 Task: Add a signature Lyla King containing With heartfelt thanks and warm wishes, Lyla King to email address softage.6@softage.net and add a label Joint ventures
Action: Mouse moved to (1226, 69)
Screenshot: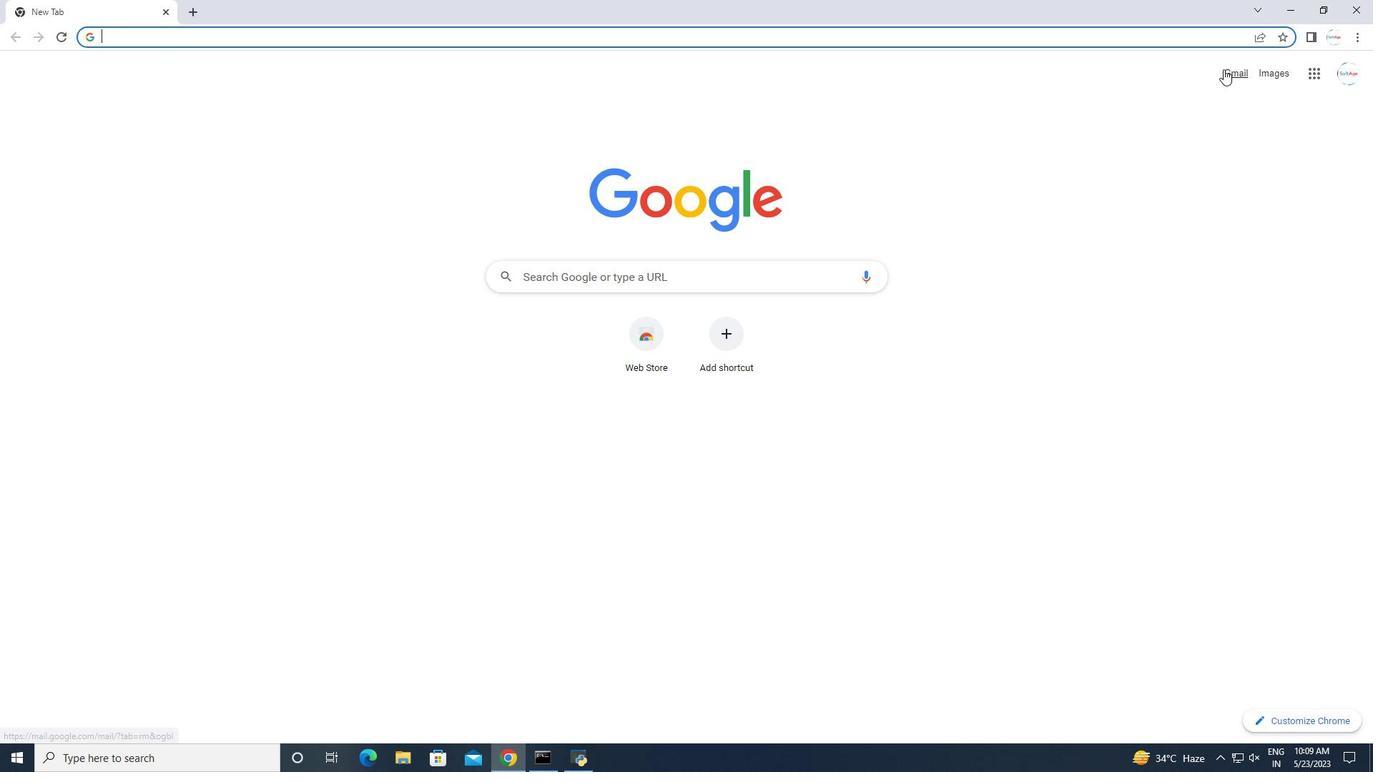 
Action: Mouse pressed left at (1226, 69)
Screenshot: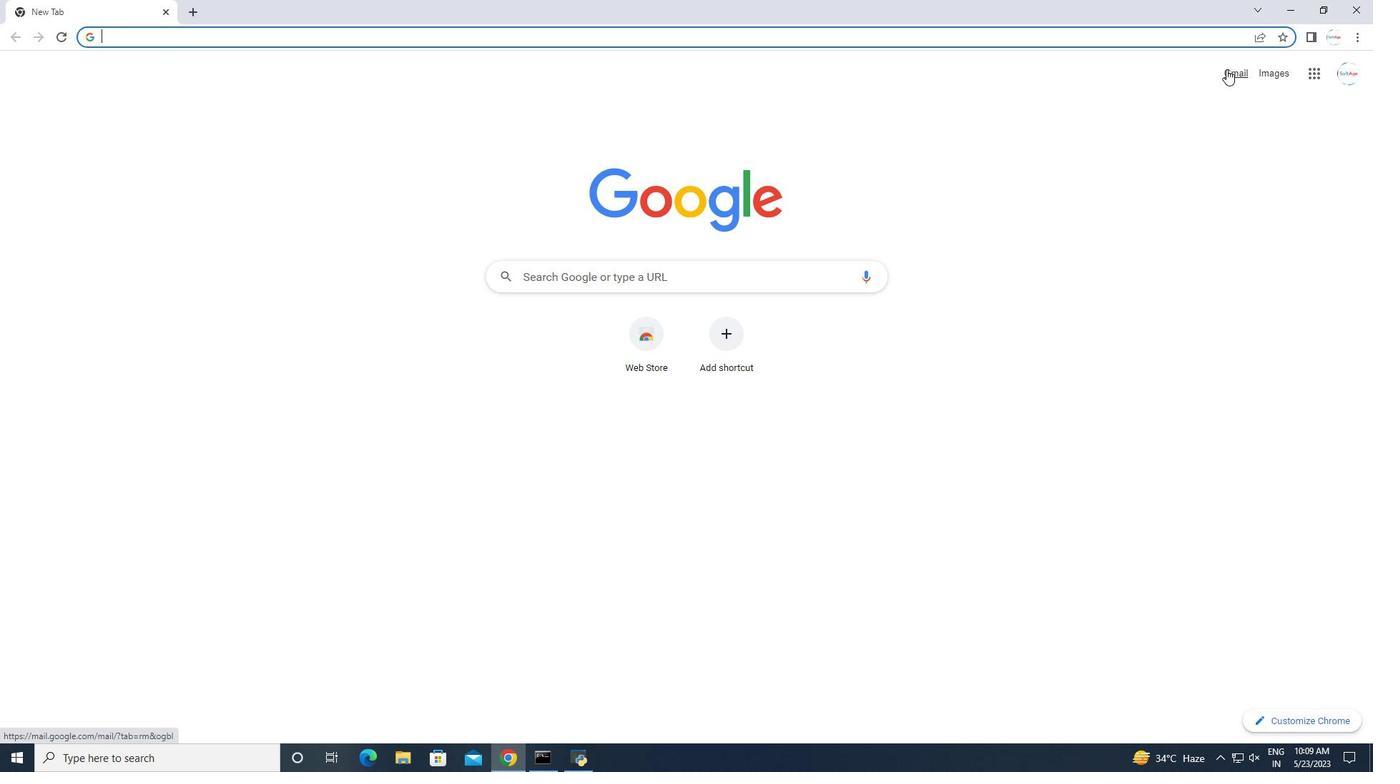 
Action: Mouse moved to (1274, 80)
Screenshot: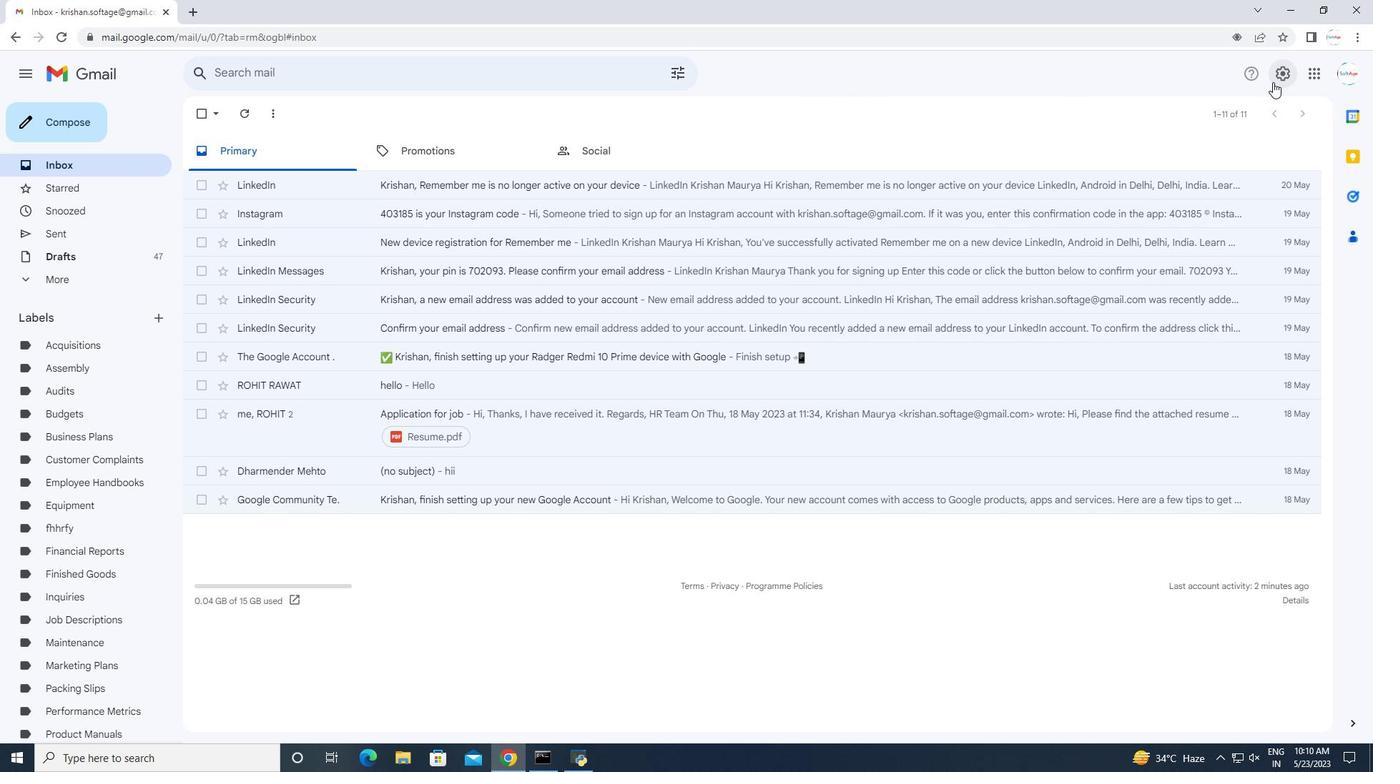 
Action: Mouse pressed left at (1274, 80)
Screenshot: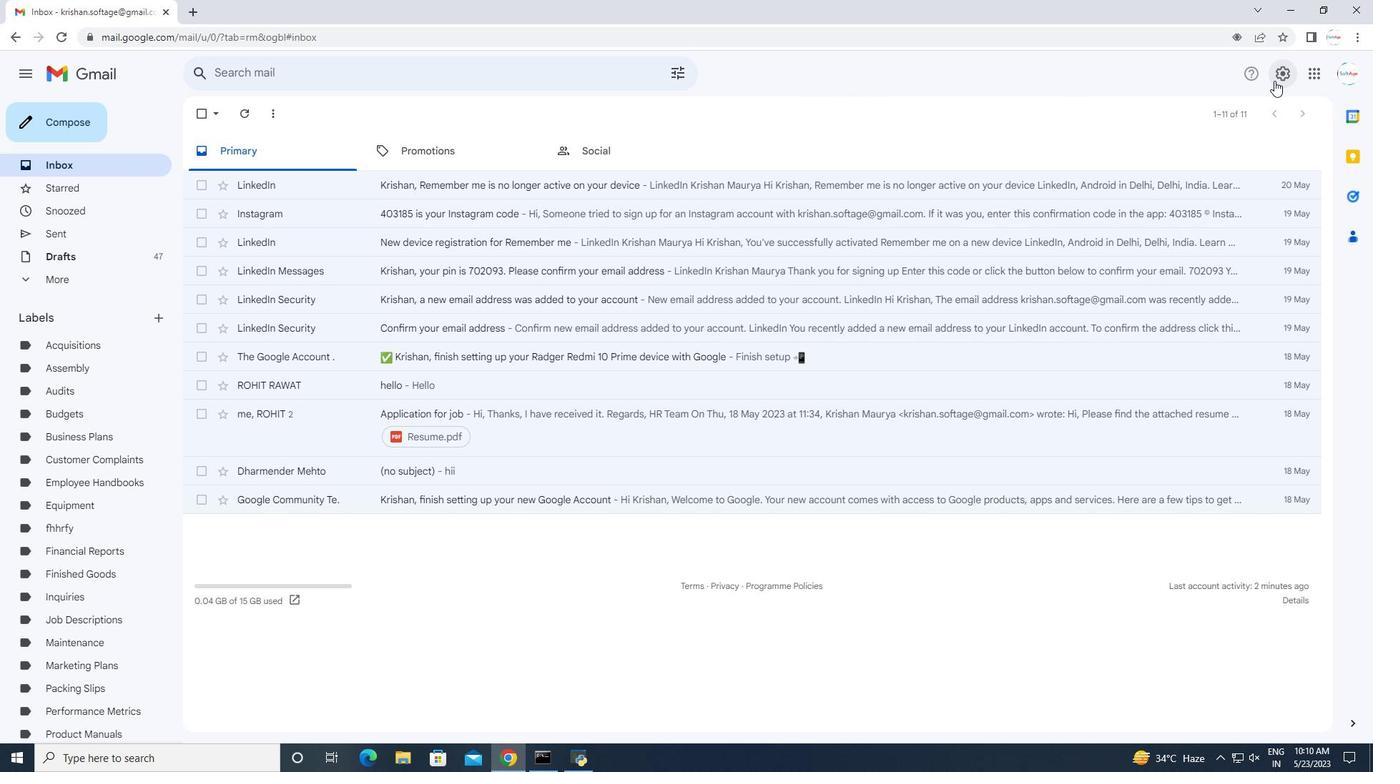 
Action: Mouse moved to (1267, 140)
Screenshot: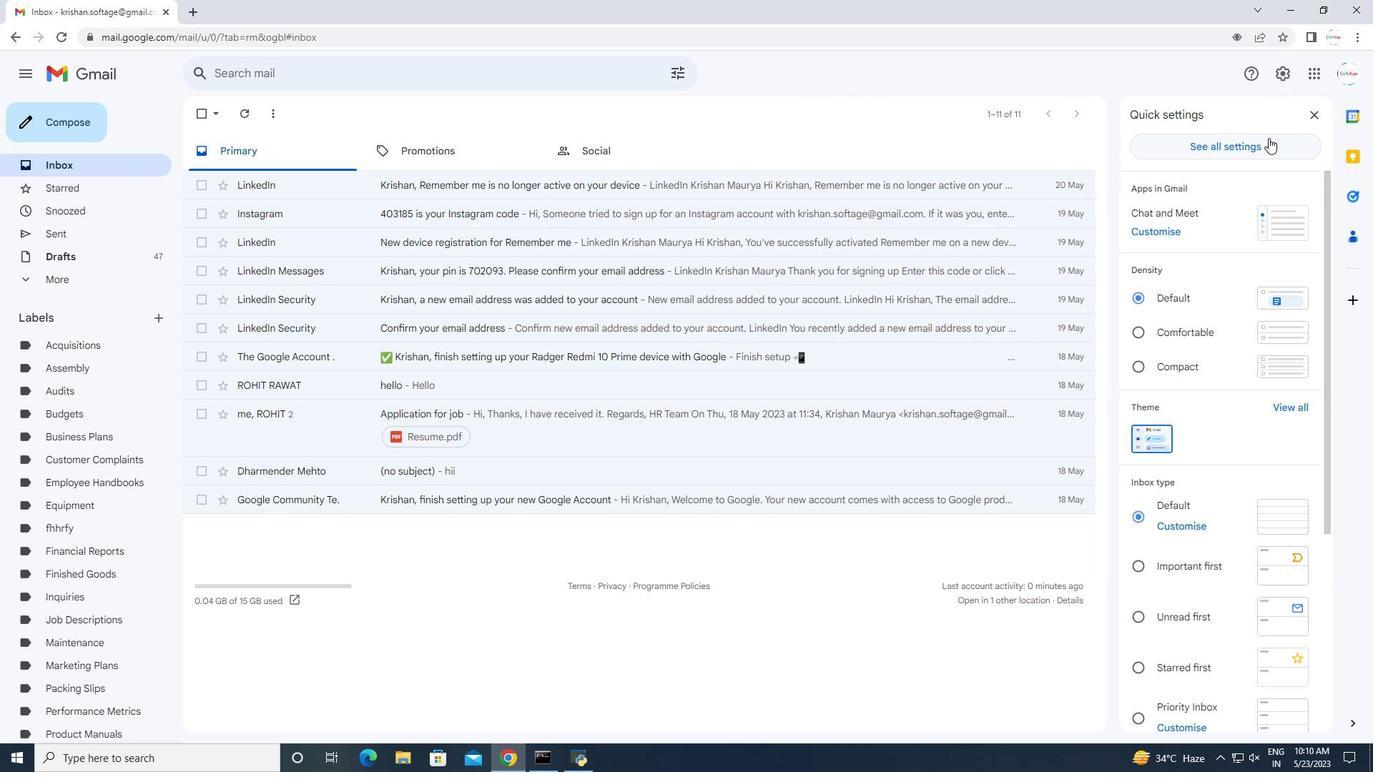 
Action: Mouse pressed left at (1267, 140)
Screenshot: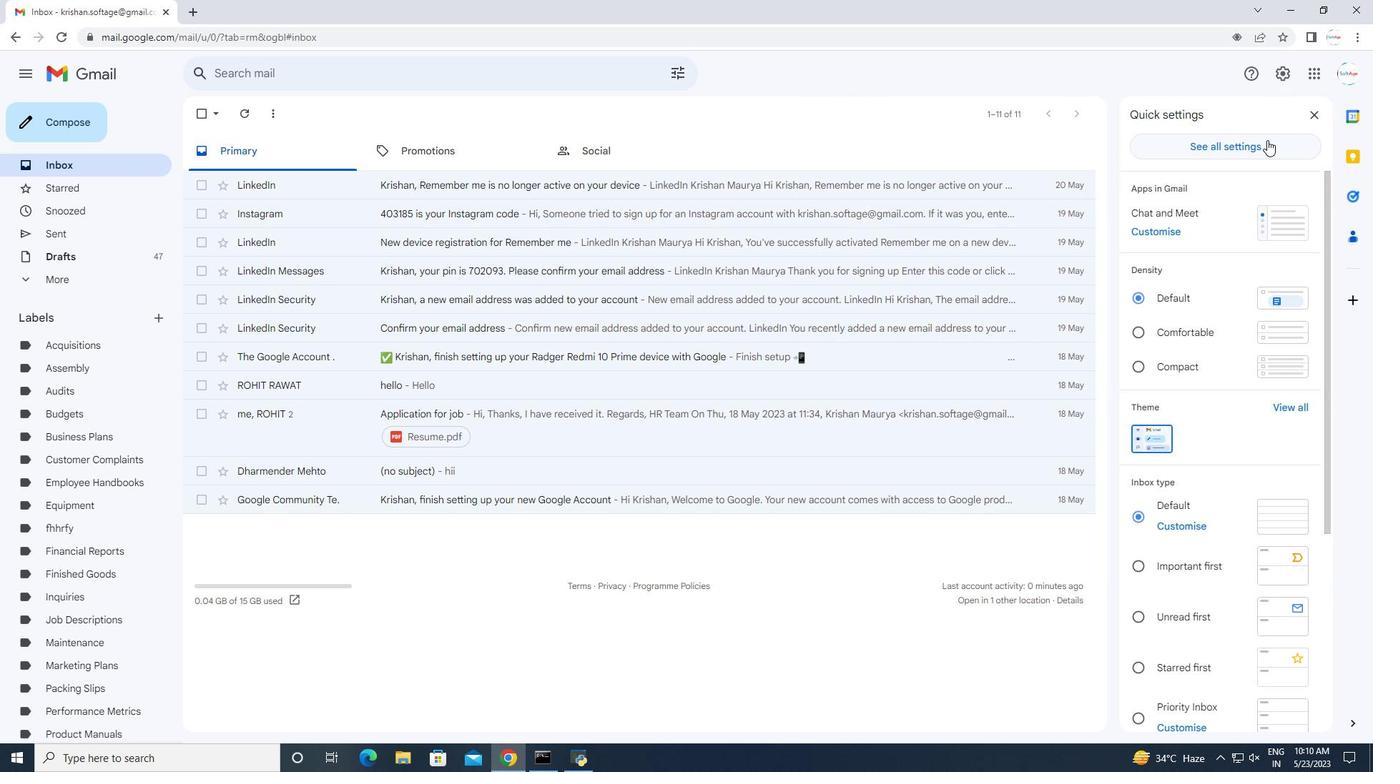 
Action: Mouse moved to (813, 273)
Screenshot: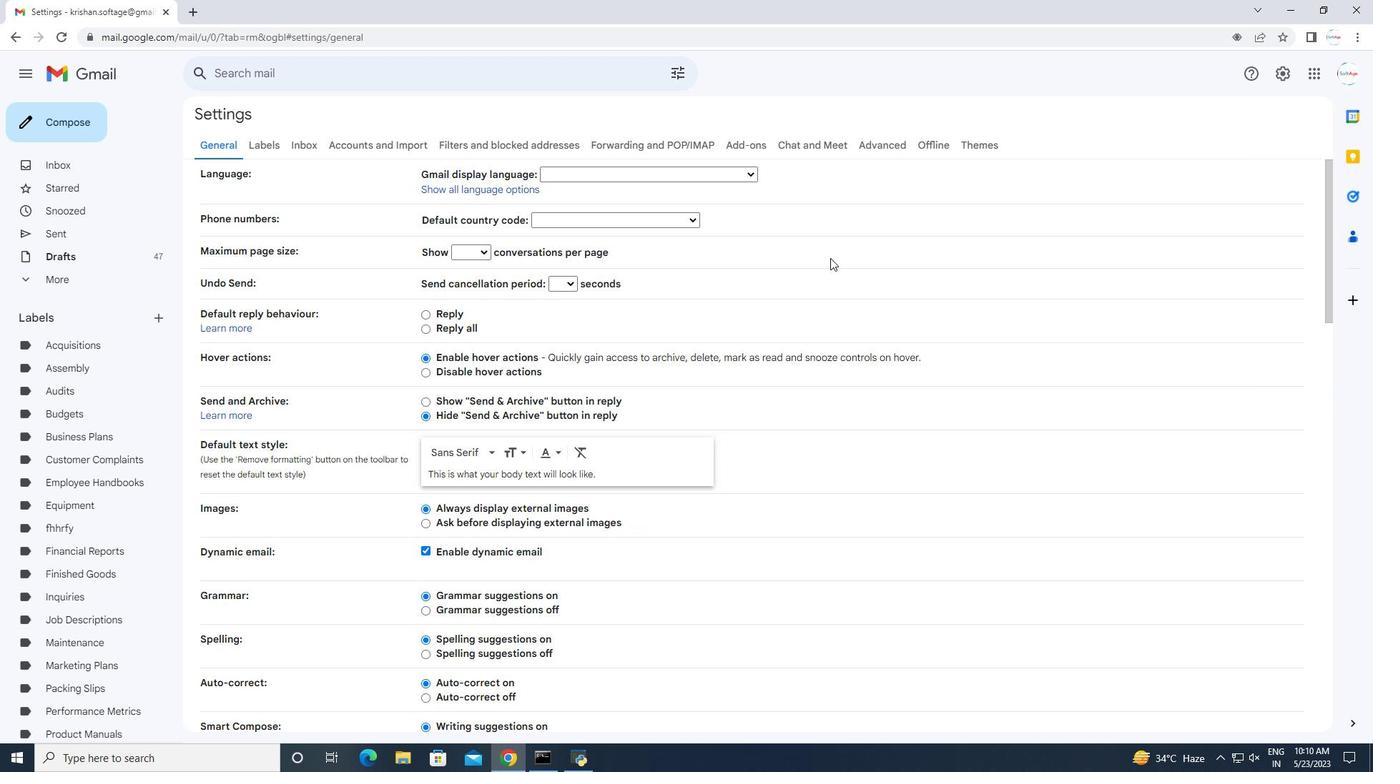 
Action: Mouse scrolled (813, 272) with delta (0, 0)
Screenshot: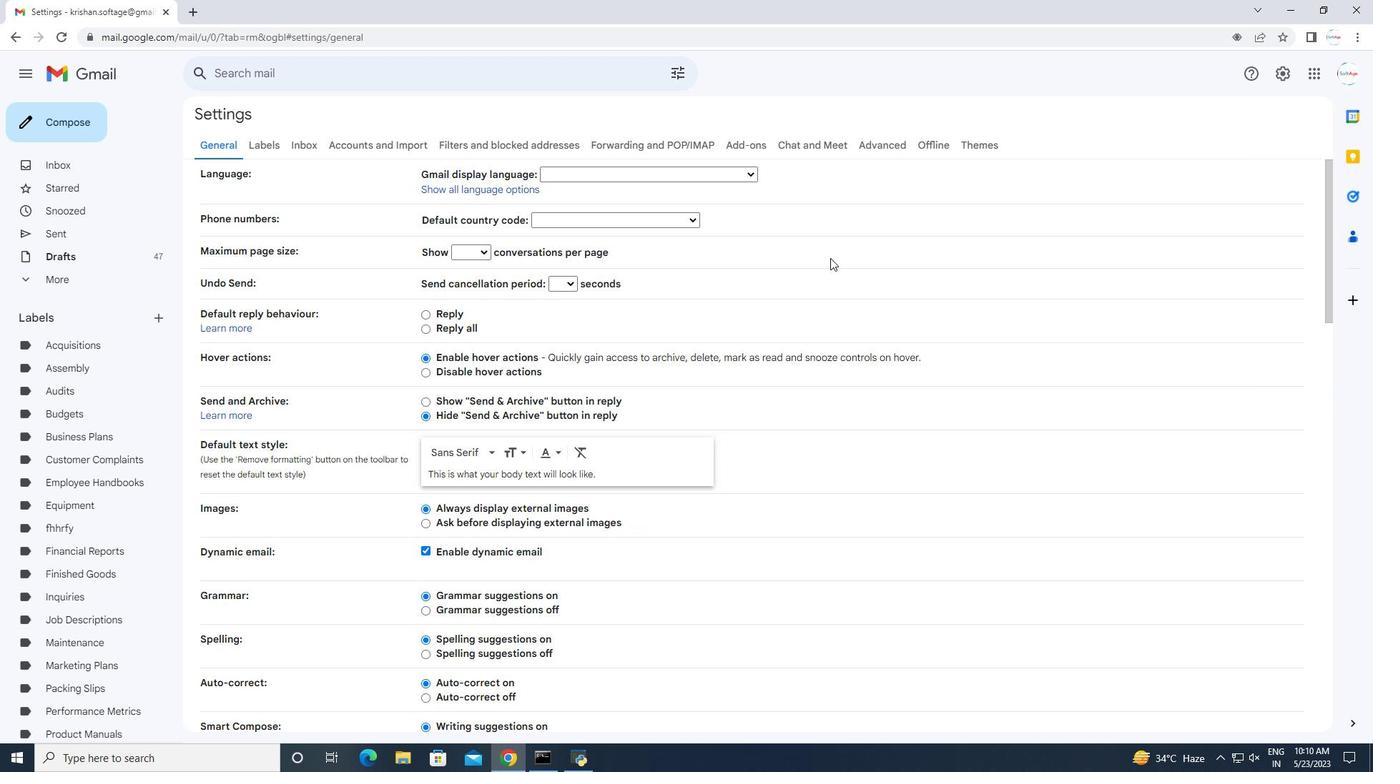 
Action: Mouse moved to (810, 276)
Screenshot: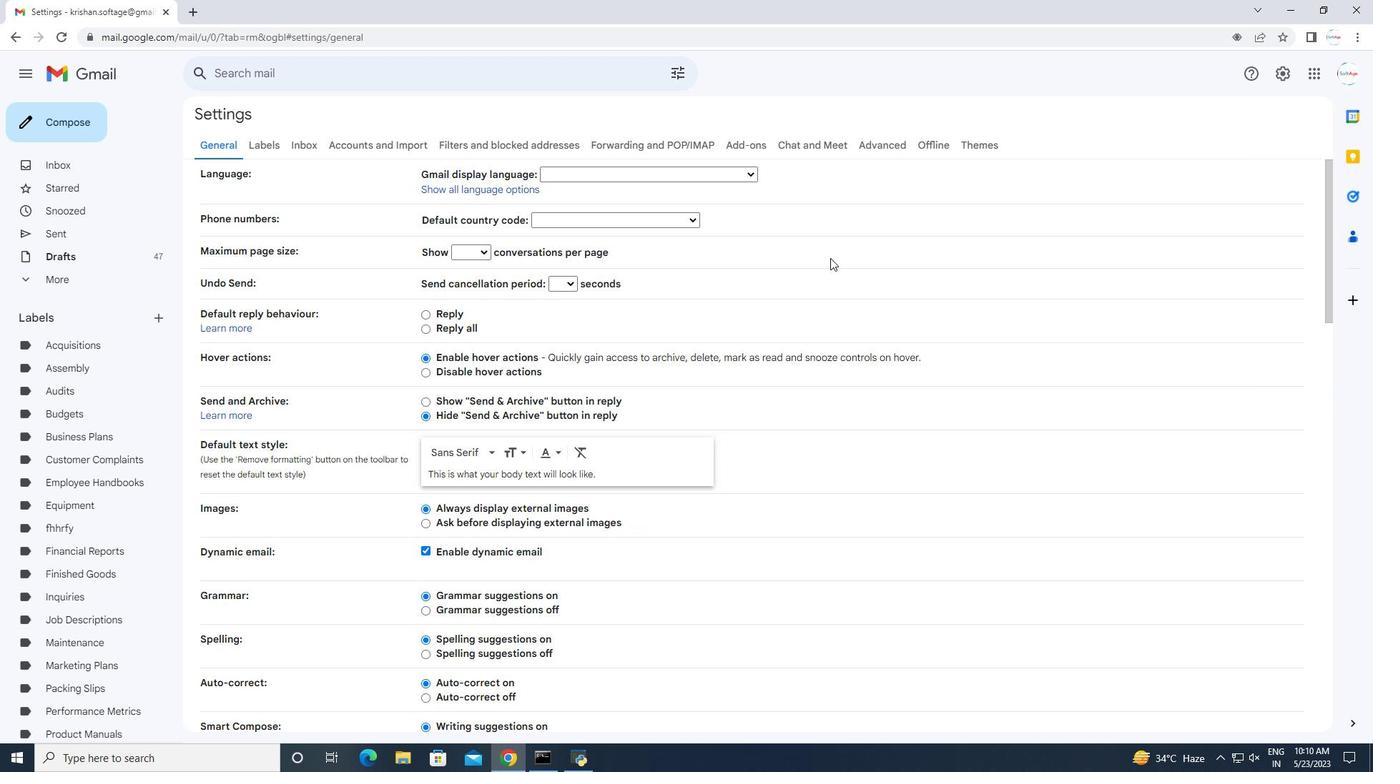 
Action: Mouse scrolled (810, 276) with delta (0, 0)
Screenshot: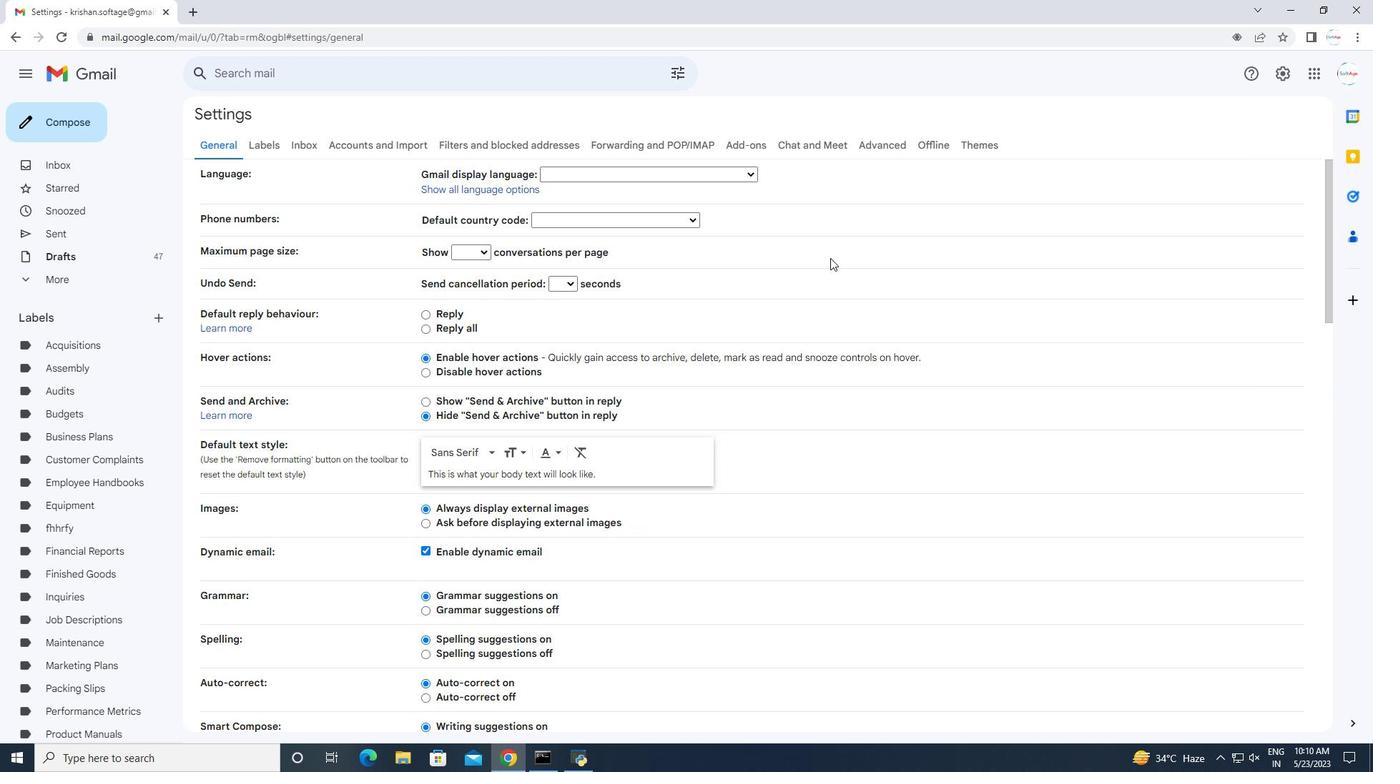 
Action: Mouse moved to (809, 278)
Screenshot: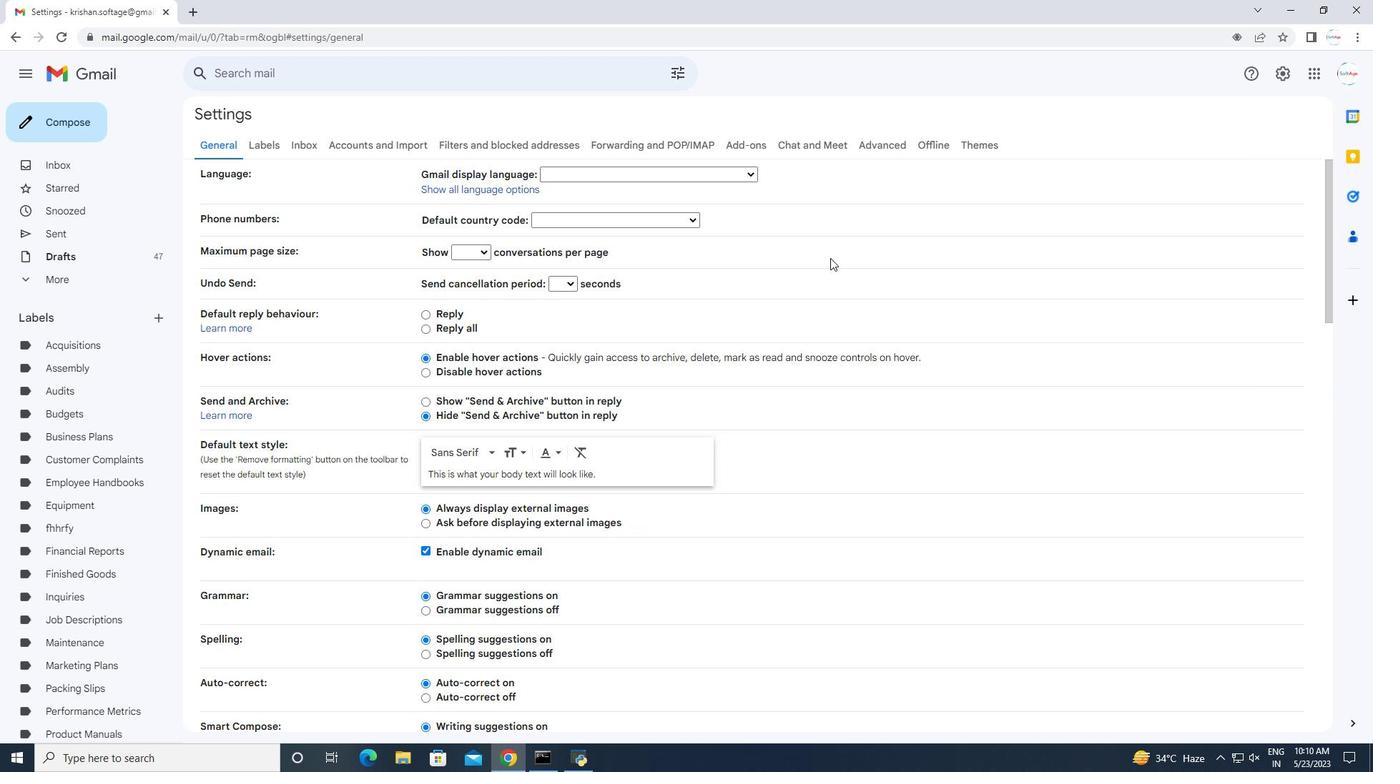 
Action: Mouse scrolled (809, 277) with delta (0, 0)
Screenshot: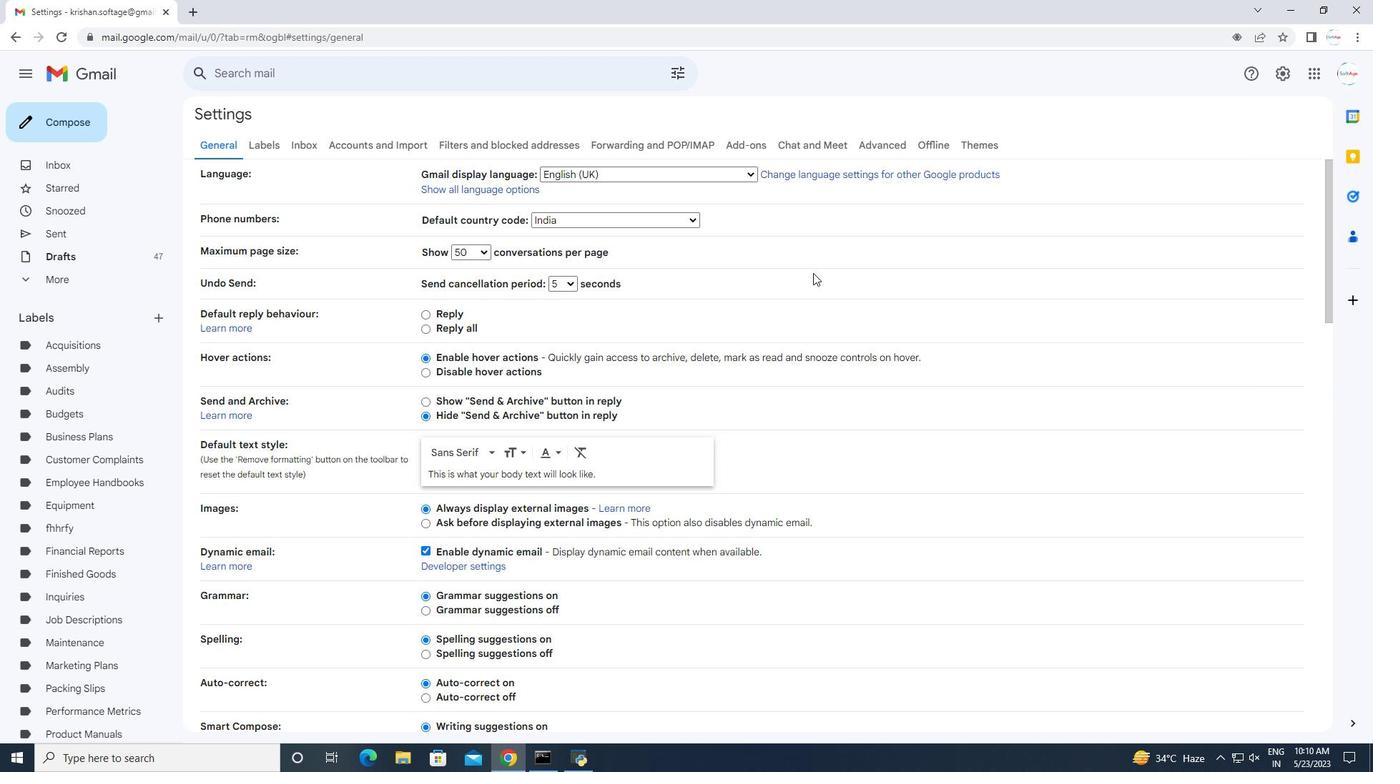 
Action: Mouse scrolled (809, 277) with delta (0, 0)
Screenshot: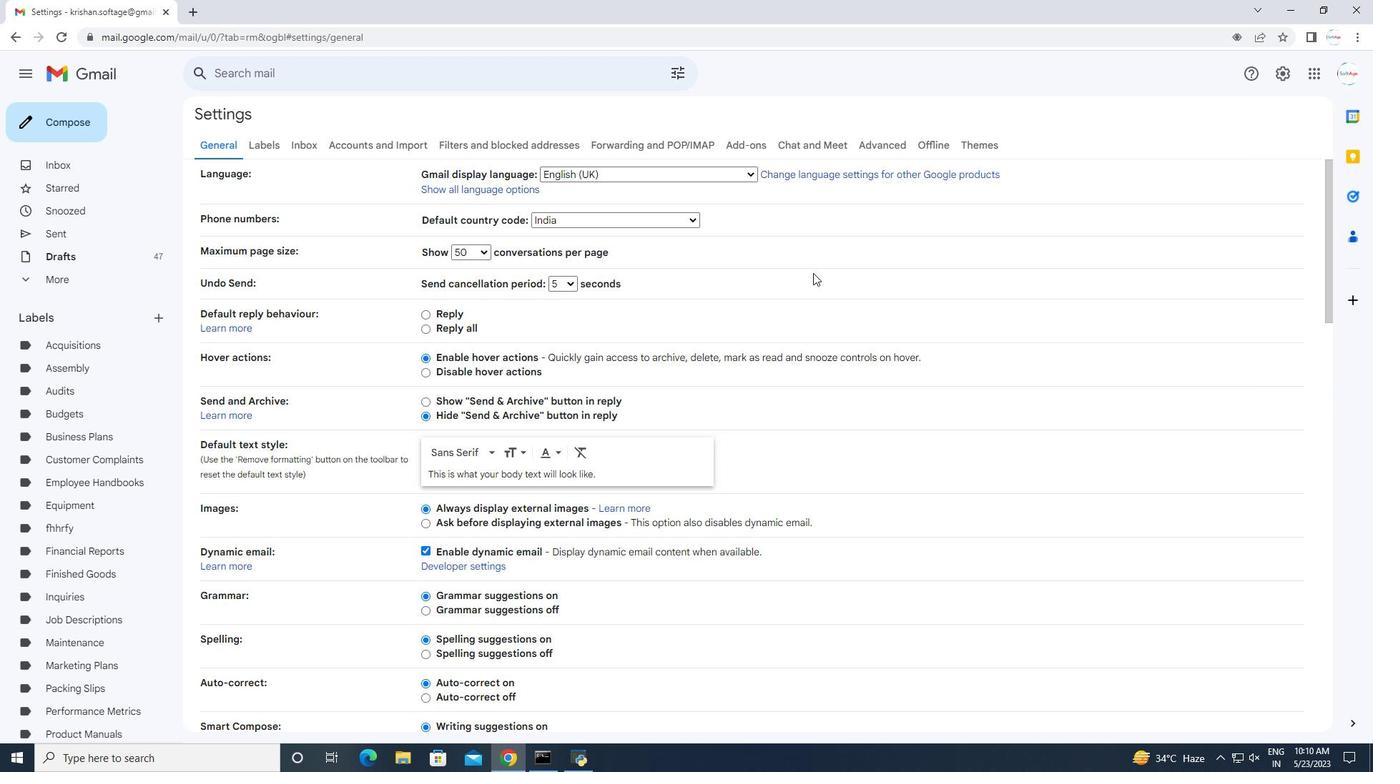 
Action: Mouse scrolled (809, 277) with delta (0, 0)
Screenshot: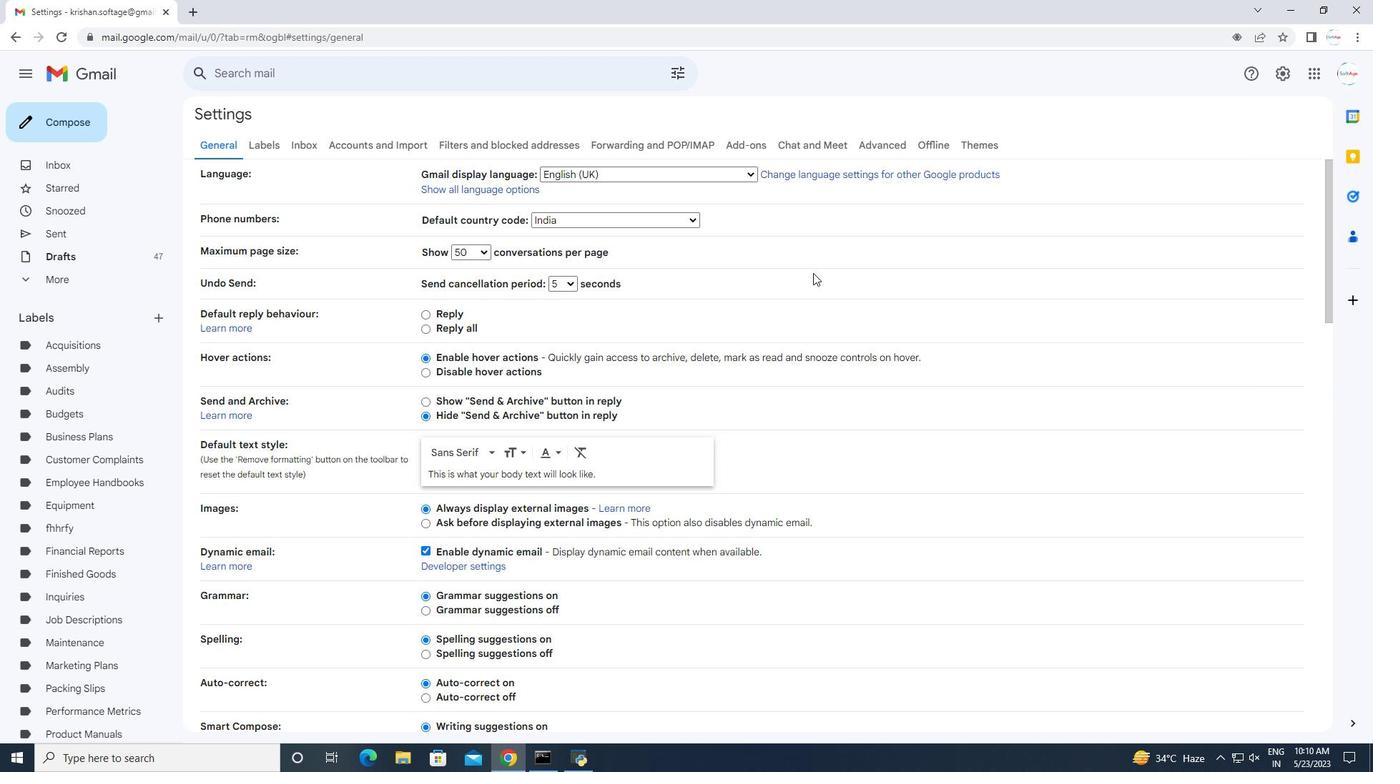 
Action: Mouse scrolled (809, 277) with delta (0, 0)
Screenshot: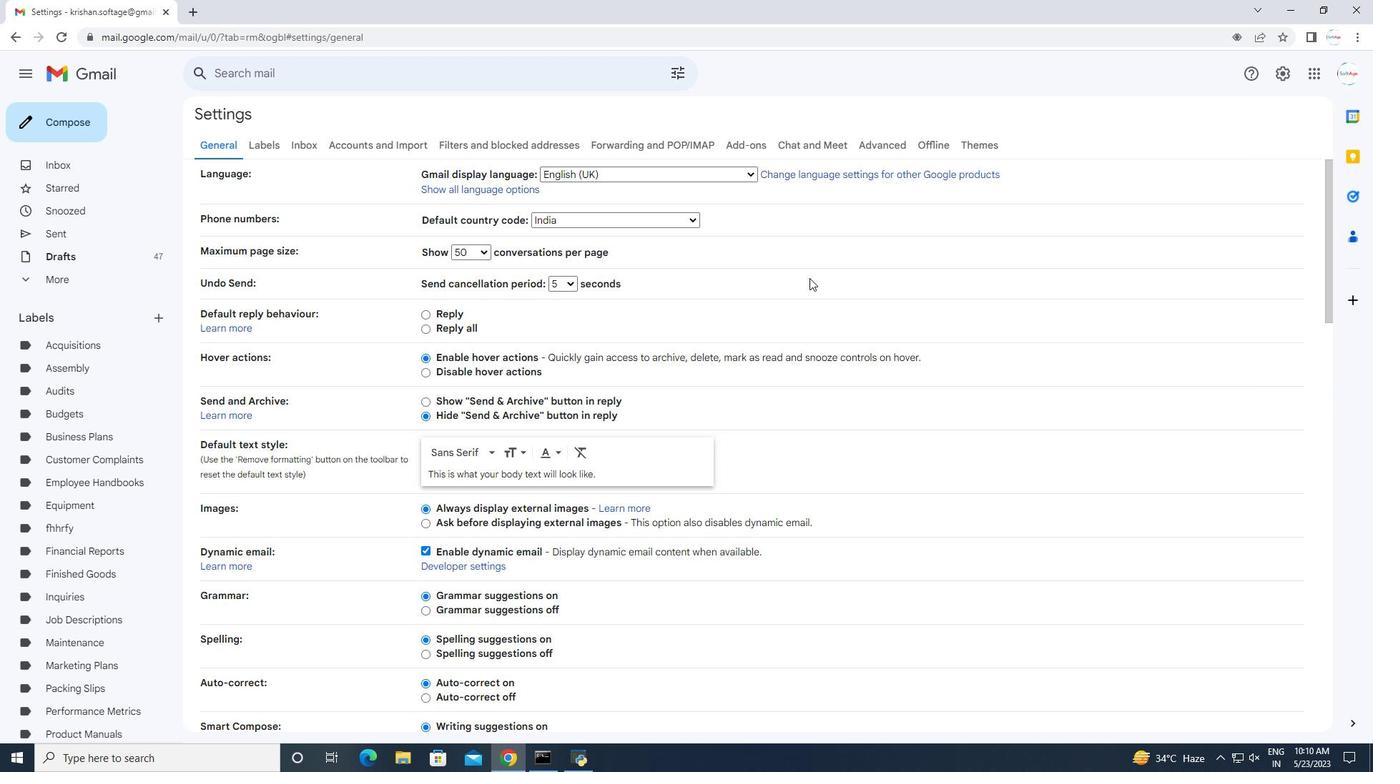 
Action: Mouse scrolled (809, 277) with delta (0, 0)
Screenshot: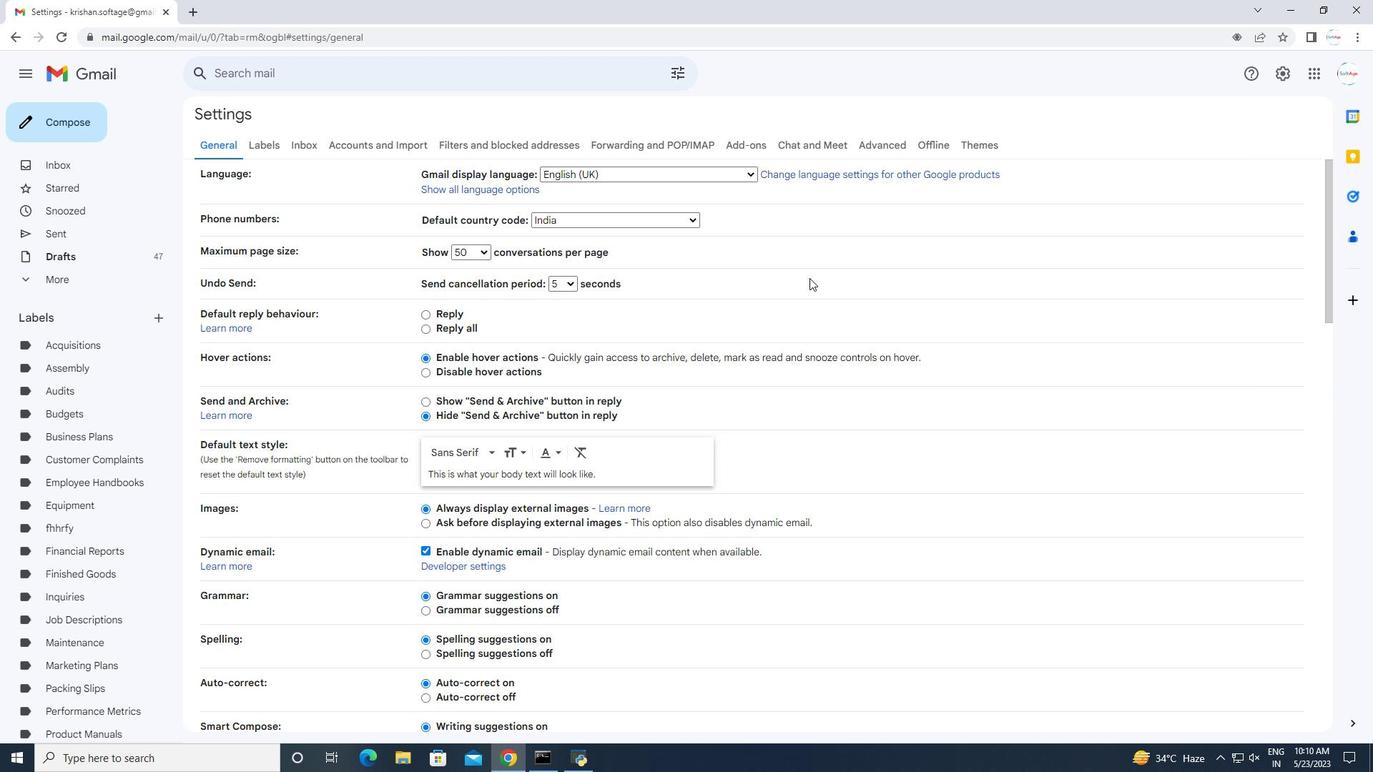 
Action: Mouse scrolled (809, 277) with delta (0, 0)
Screenshot: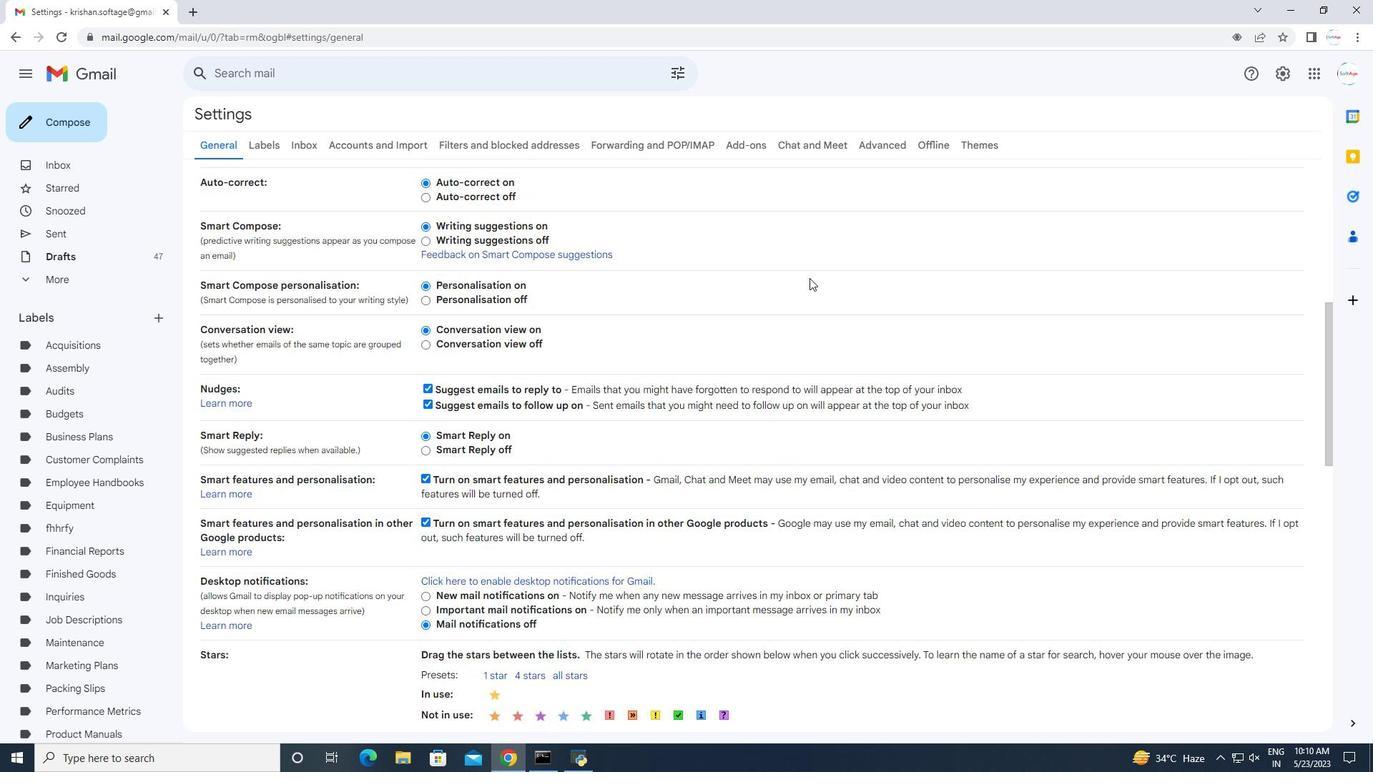 
Action: Mouse scrolled (809, 277) with delta (0, 0)
Screenshot: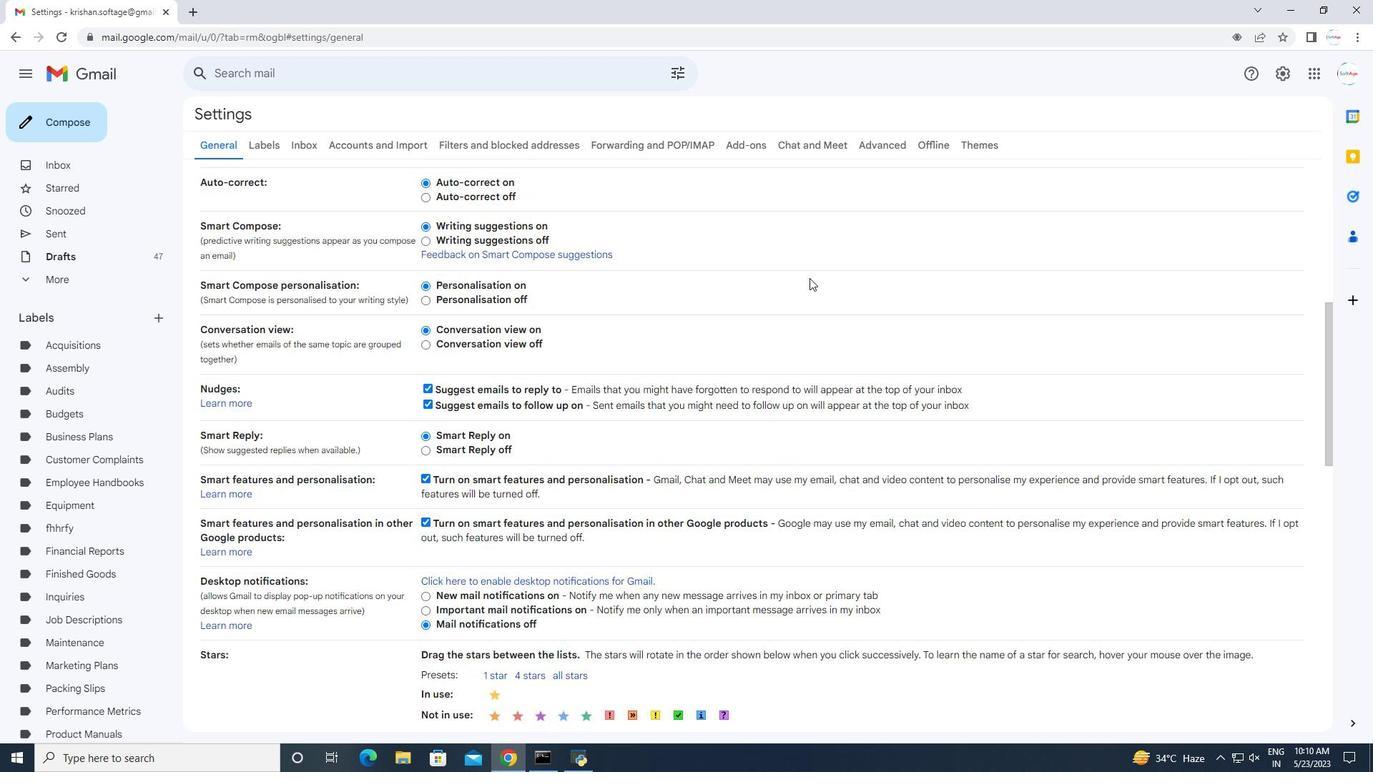 
Action: Mouse scrolled (809, 277) with delta (0, 0)
Screenshot: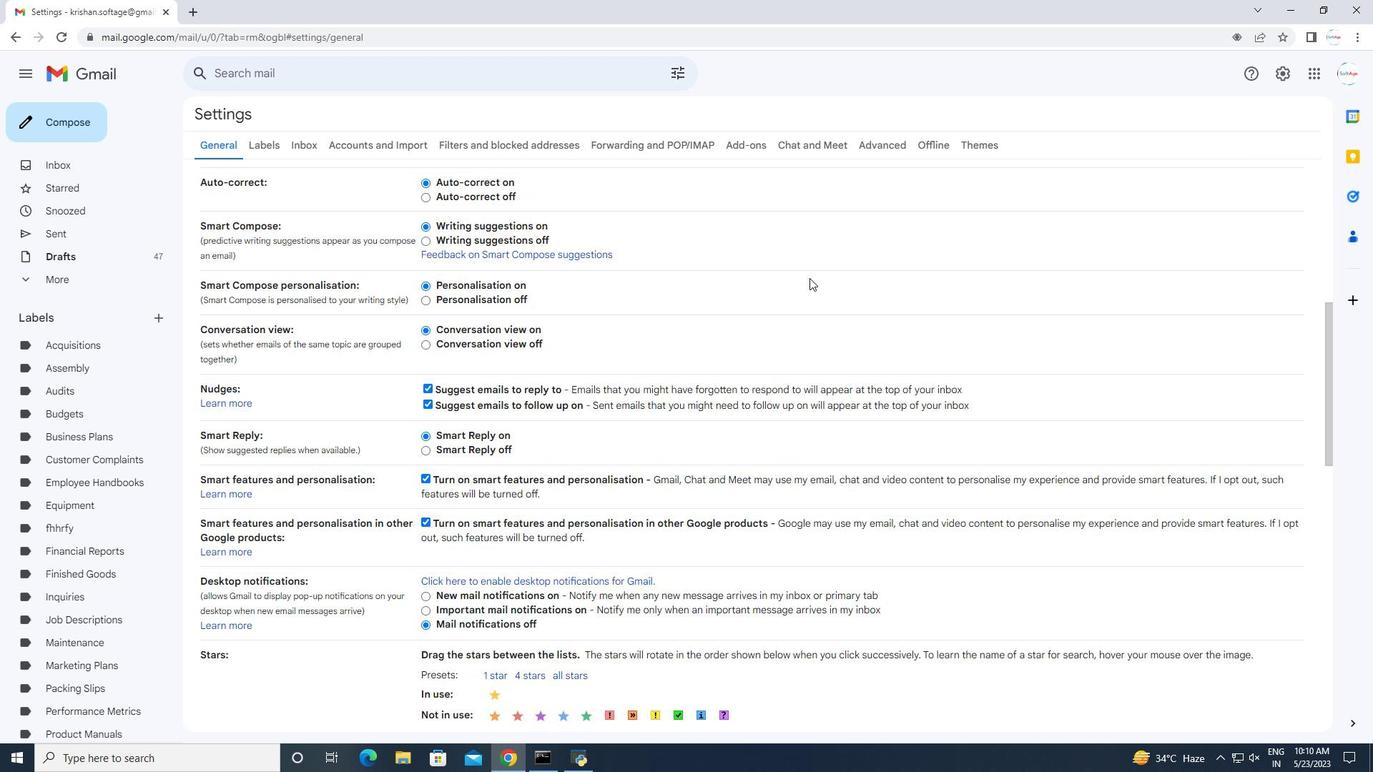 
Action: Mouse scrolled (809, 277) with delta (0, 0)
Screenshot: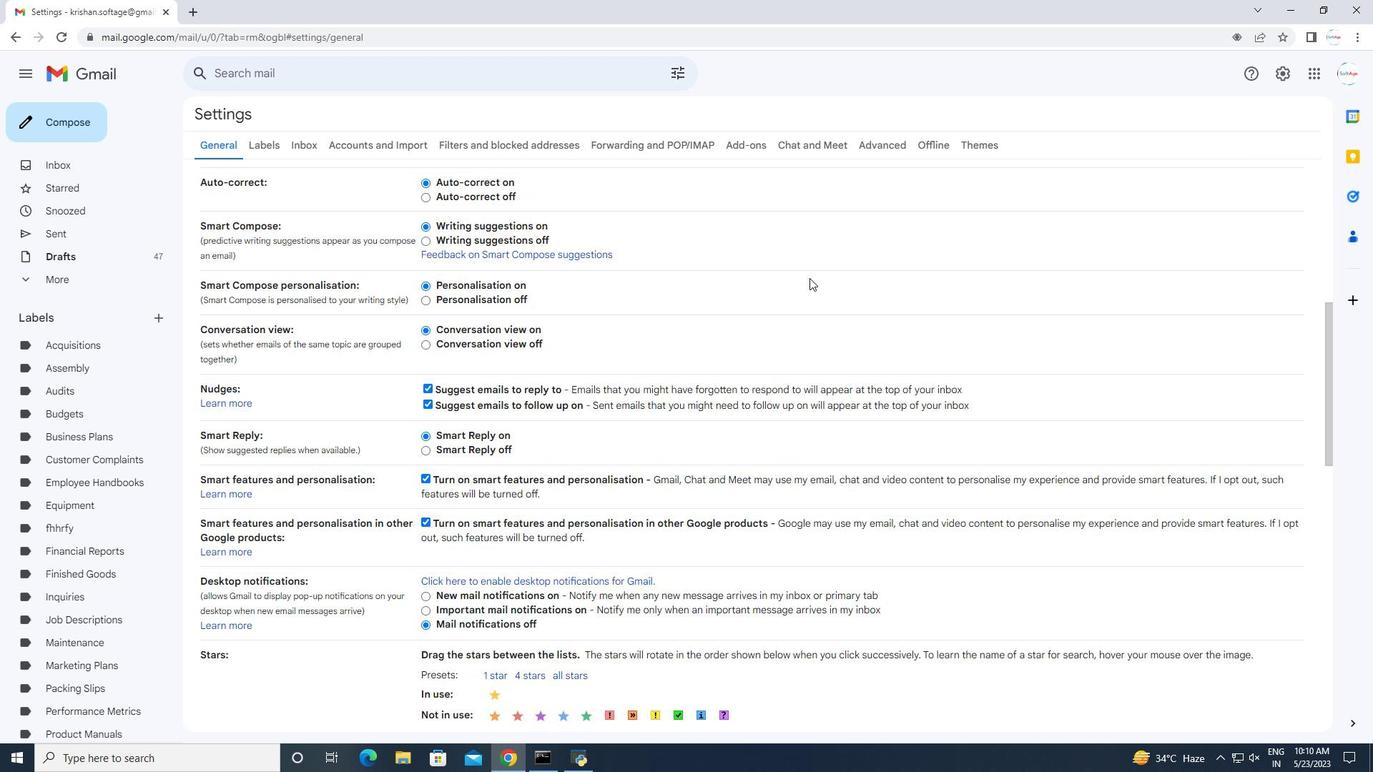 
Action: Mouse scrolled (809, 277) with delta (0, 0)
Screenshot: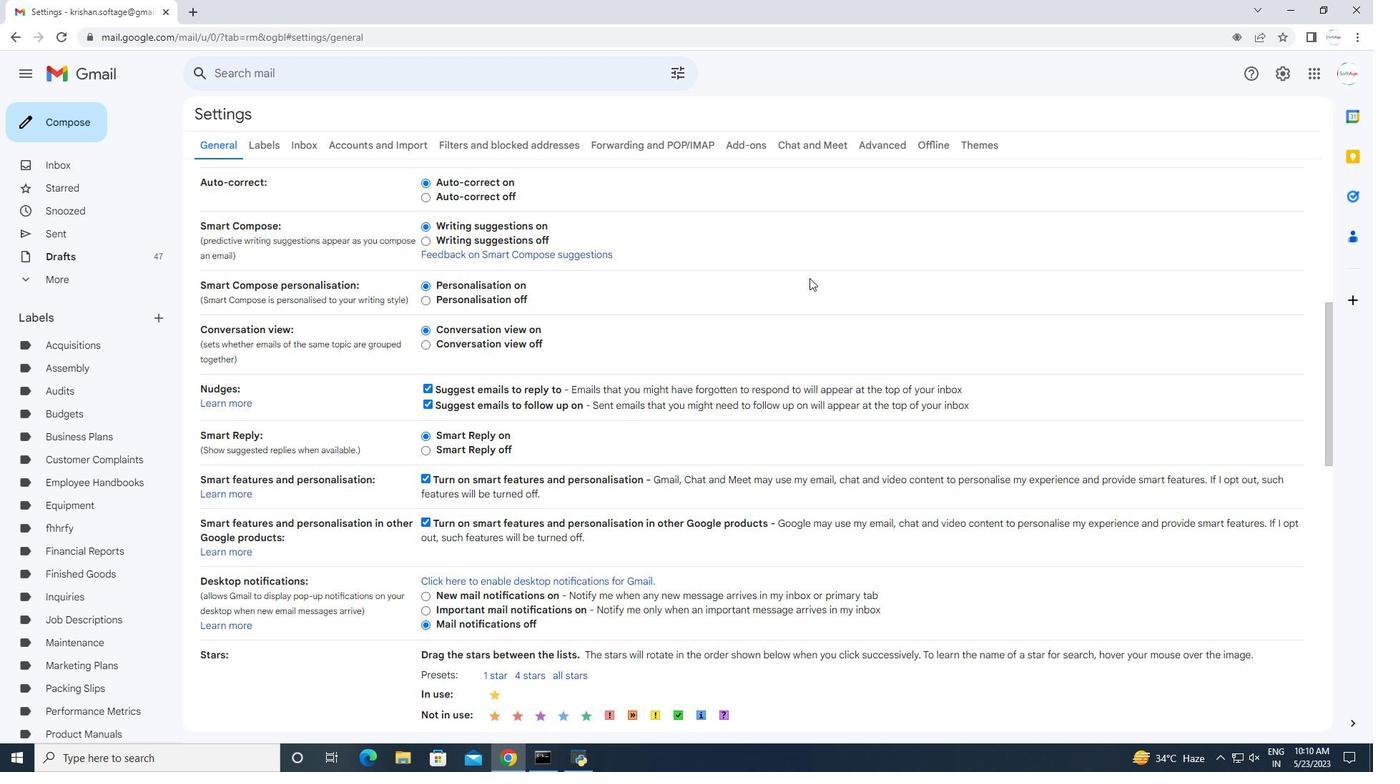 
Action: Mouse scrolled (809, 278) with delta (0, 0)
Screenshot: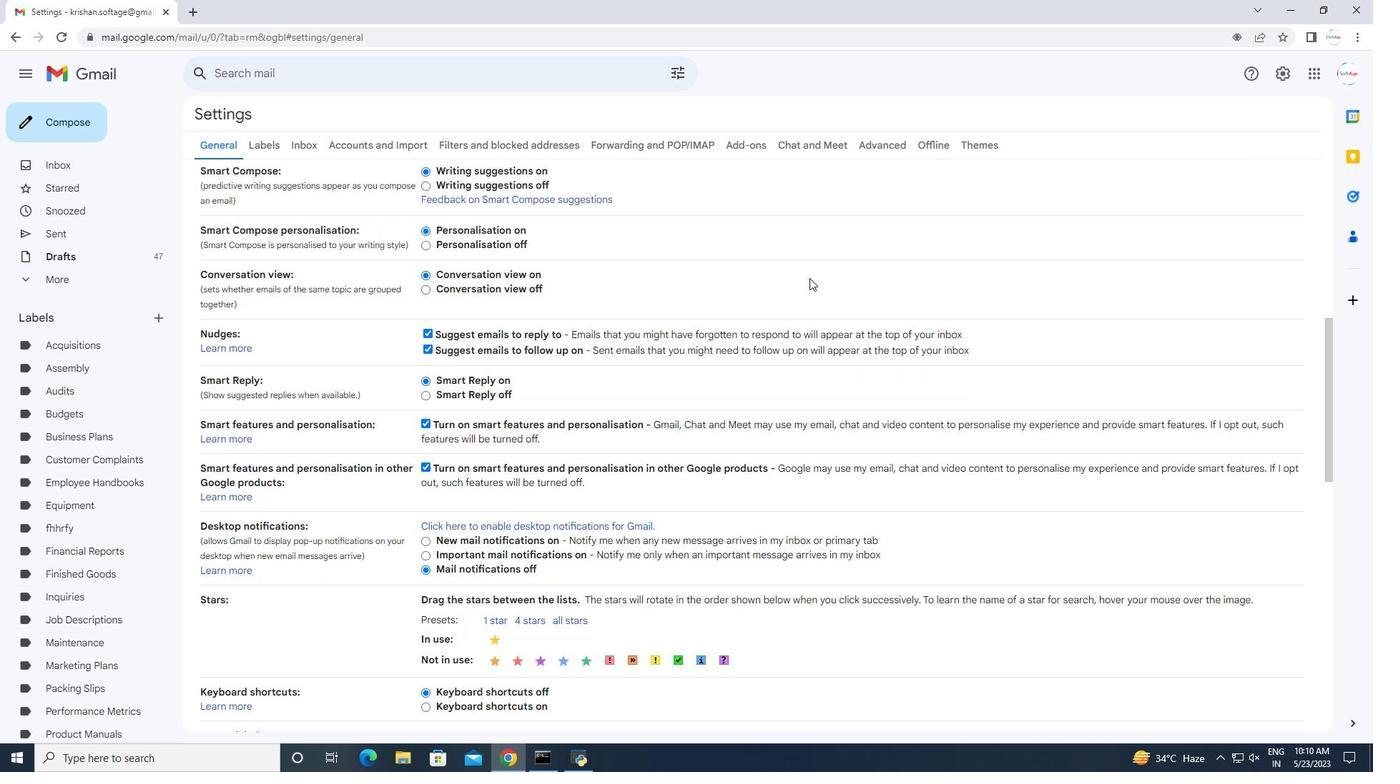 
Action: Mouse moved to (809, 279)
Screenshot: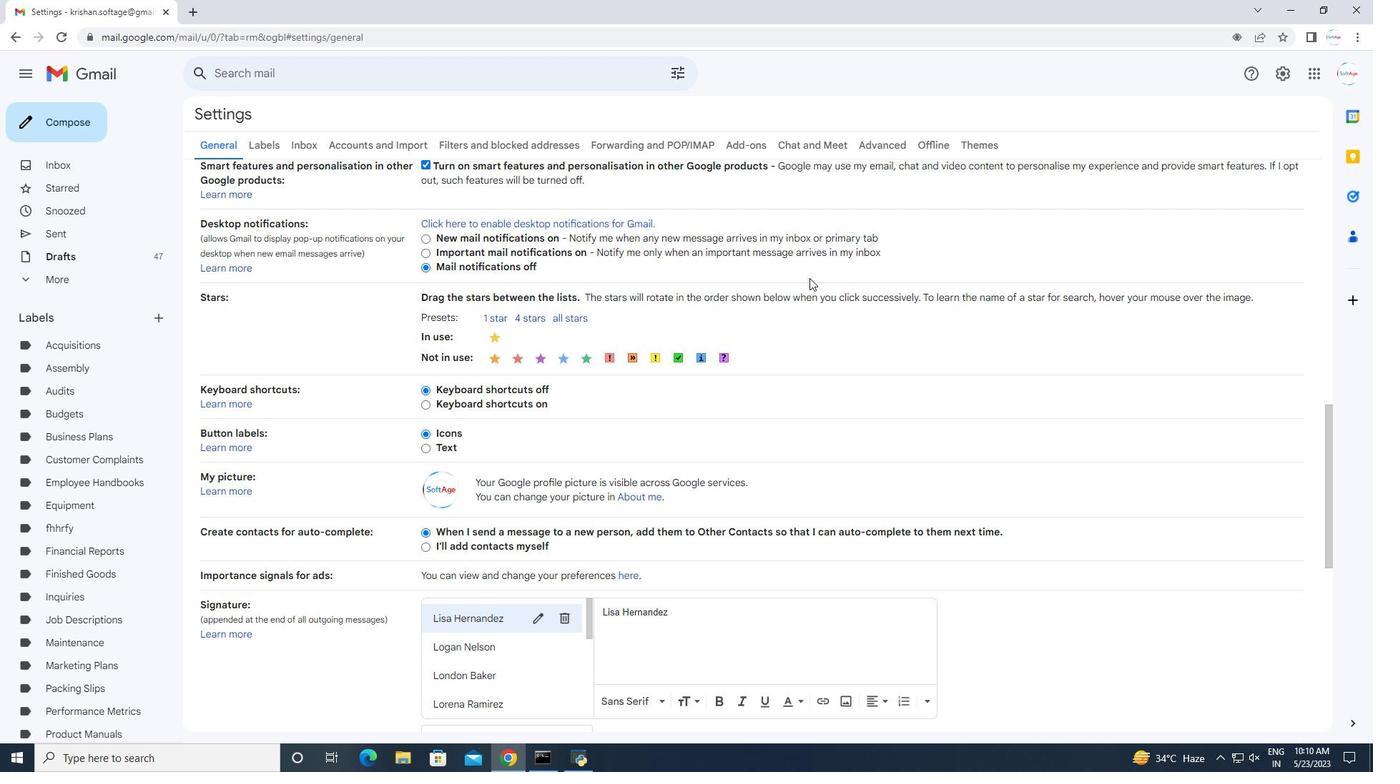 
Action: Mouse scrolled (809, 278) with delta (0, 0)
Screenshot: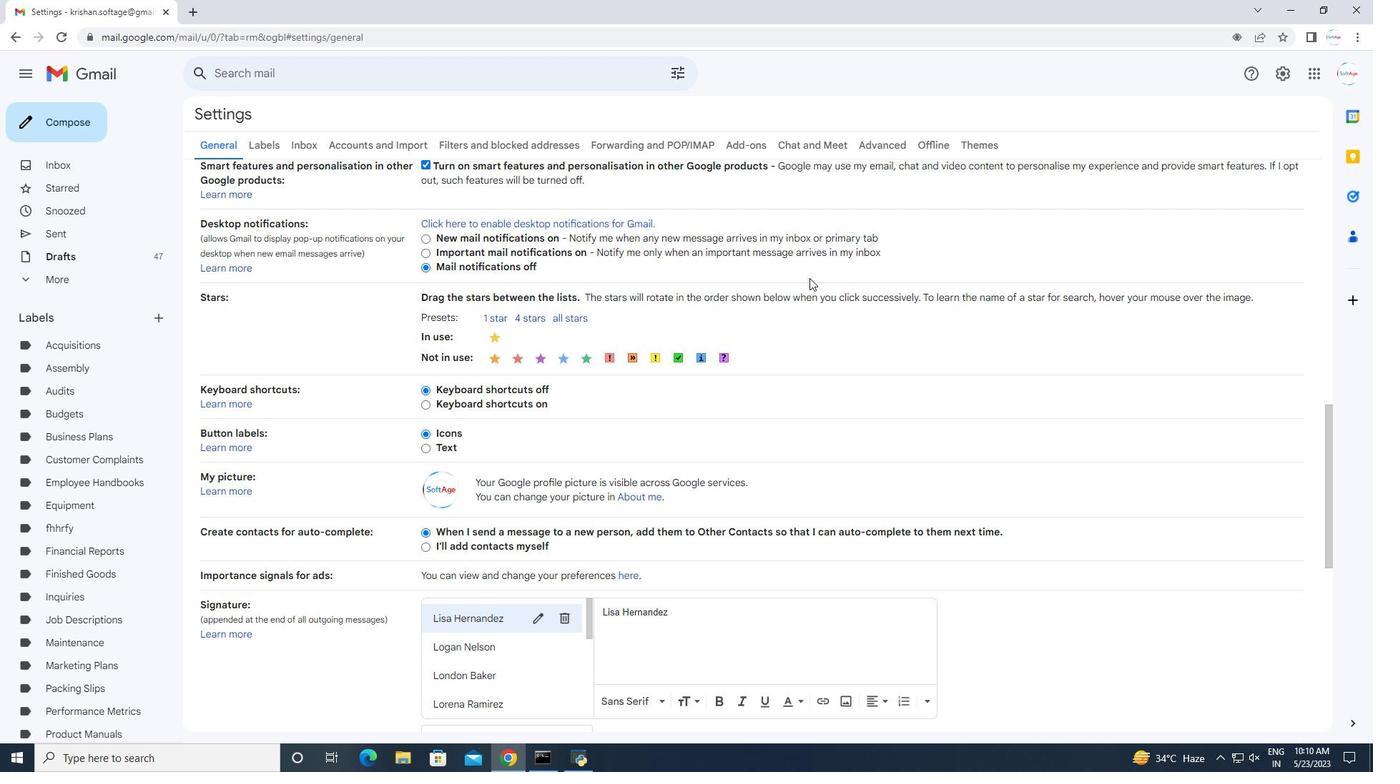 
Action: Mouse scrolled (809, 278) with delta (0, 0)
Screenshot: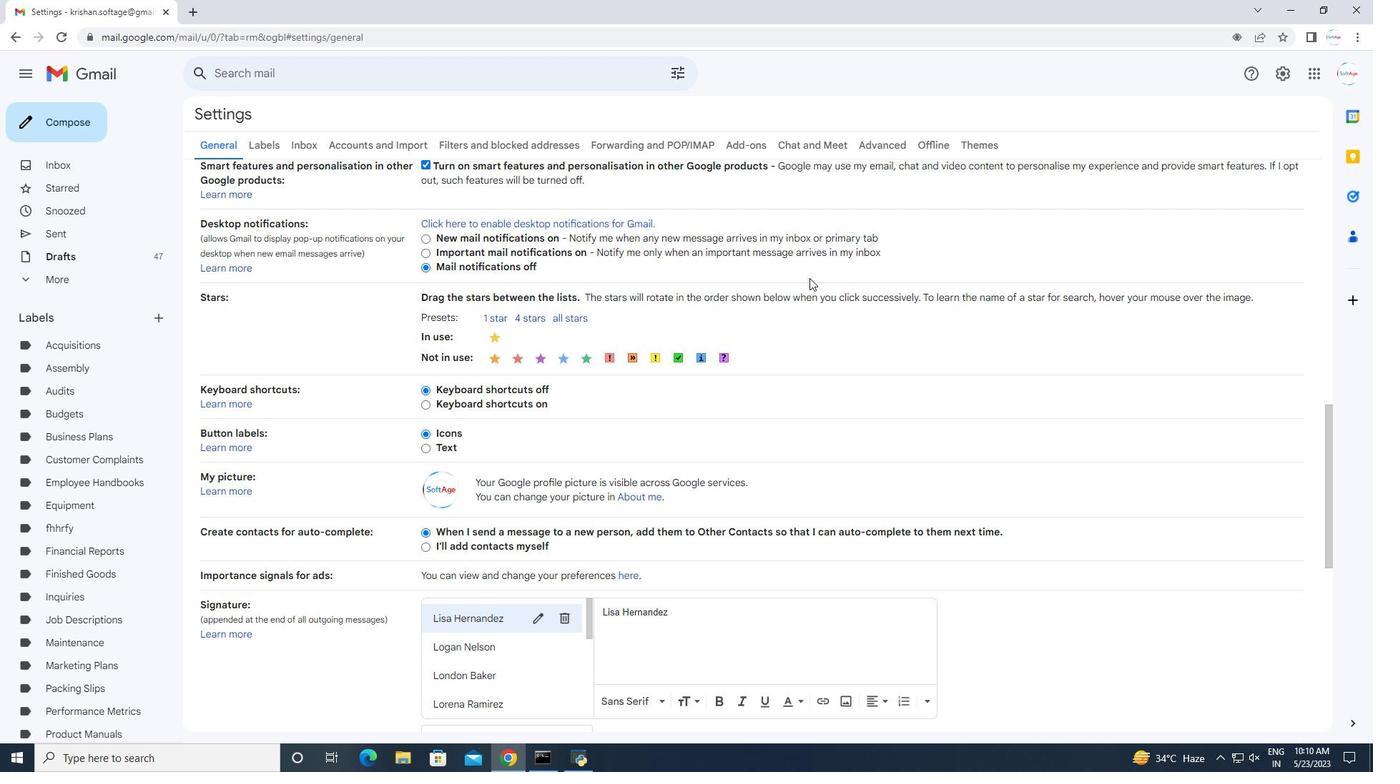 
Action: Mouse scrolled (809, 278) with delta (0, 0)
Screenshot: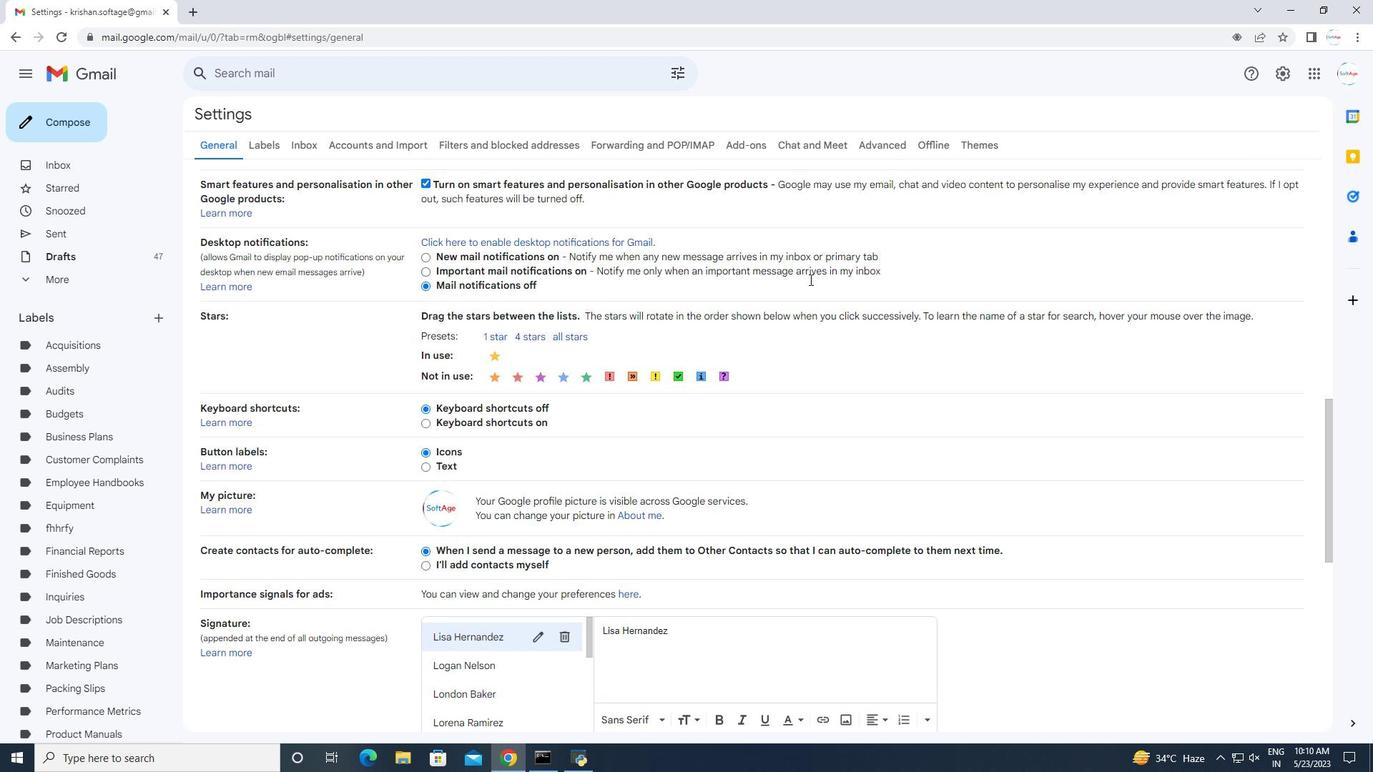 
Action: Mouse scrolled (809, 278) with delta (0, 0)
Screenshot: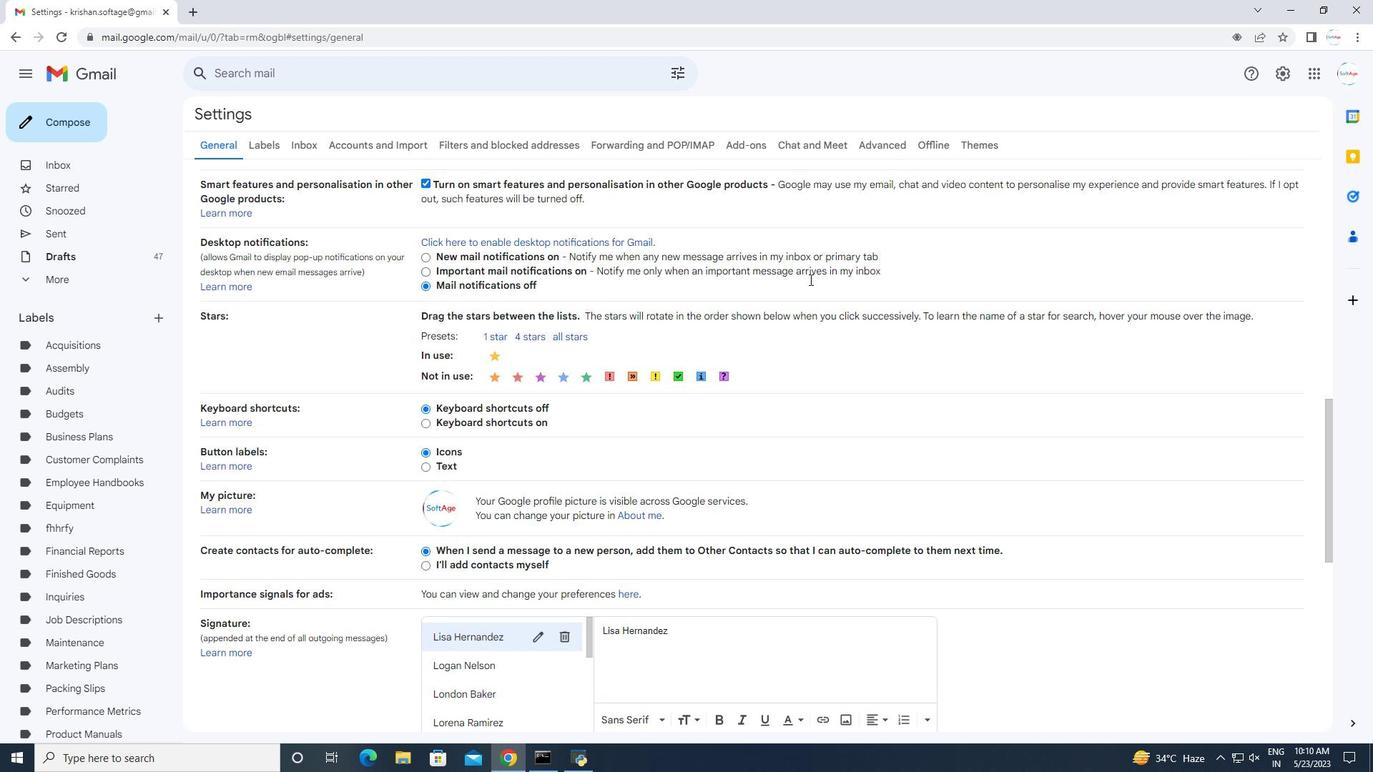 
Action: Mouse moved to (650, 446)
Screenshot: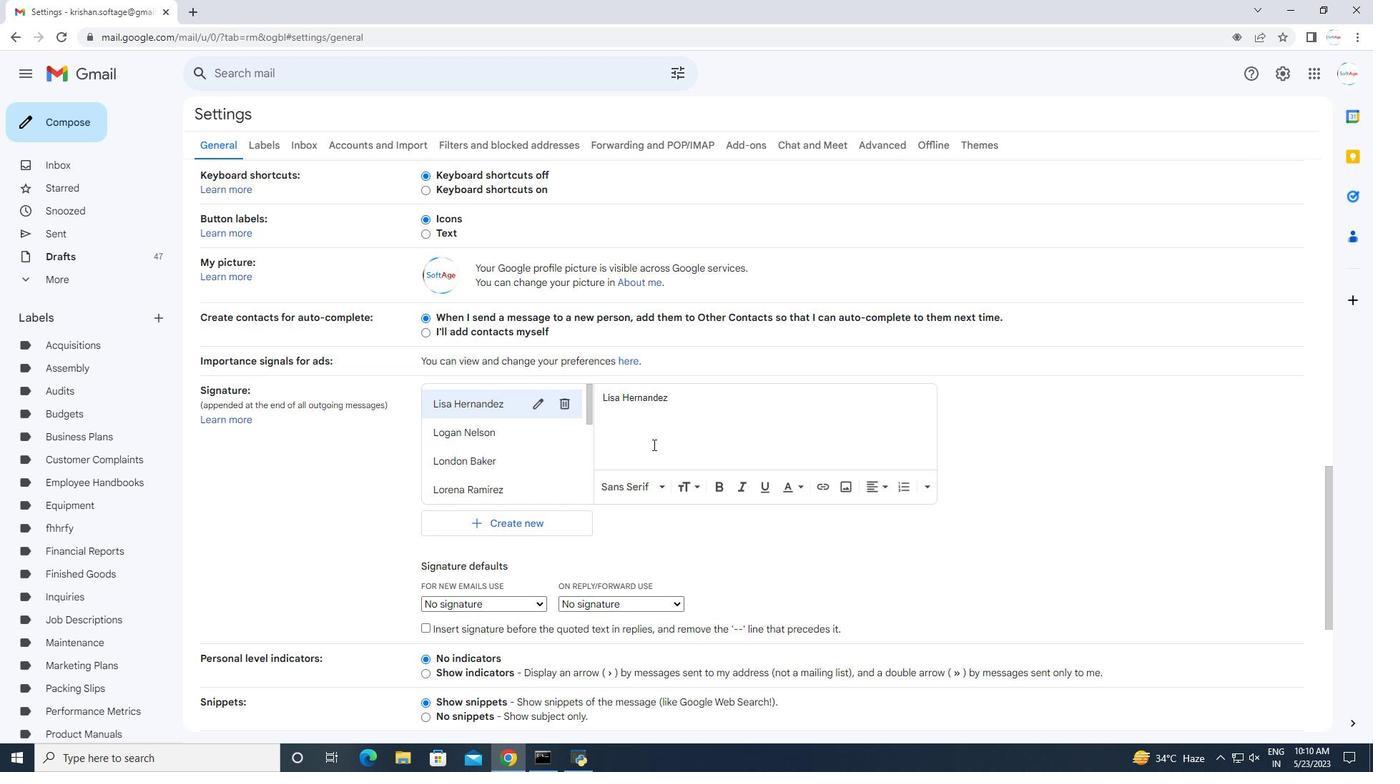 
Action: Mouse scrolled (650, 445) with delta (0, 0)
Screenshot: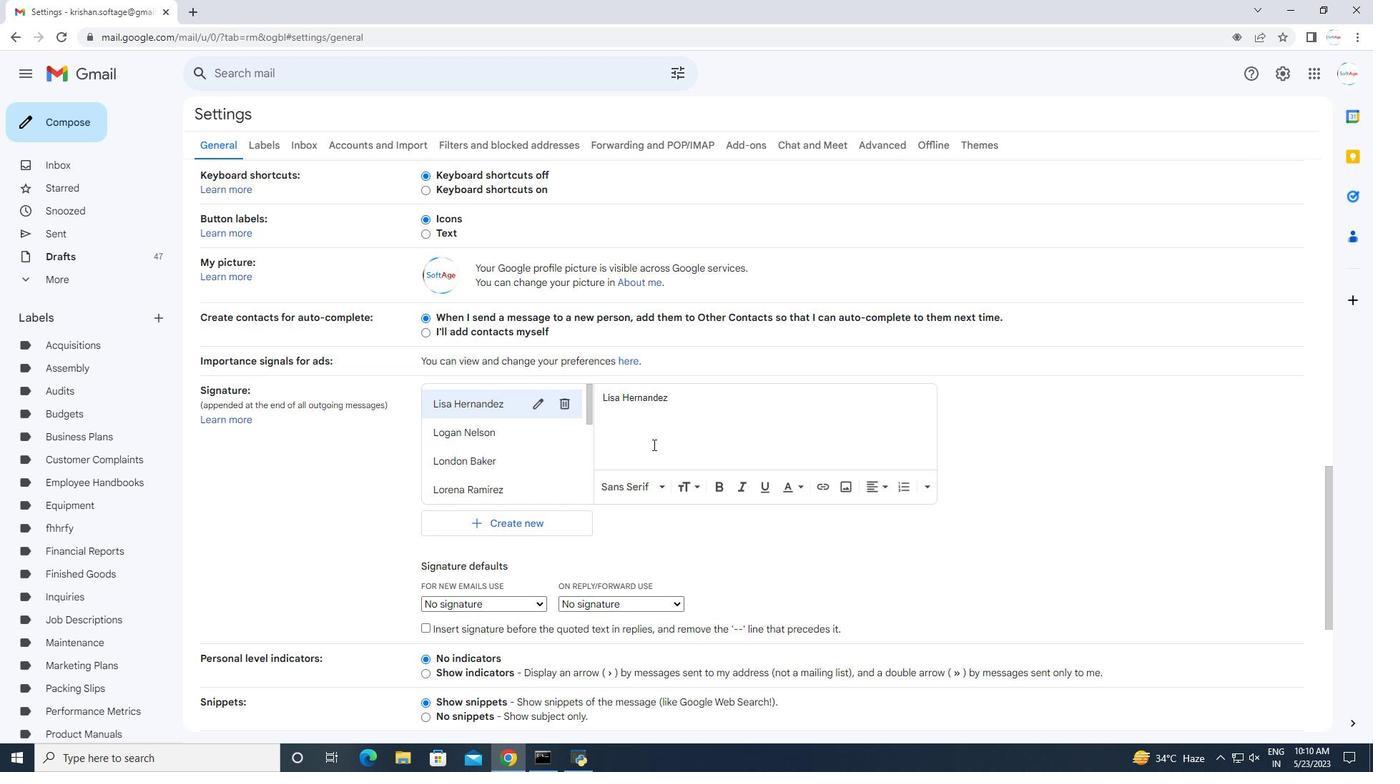 
Action: Mouse moved to (650, 446)
Screenshot: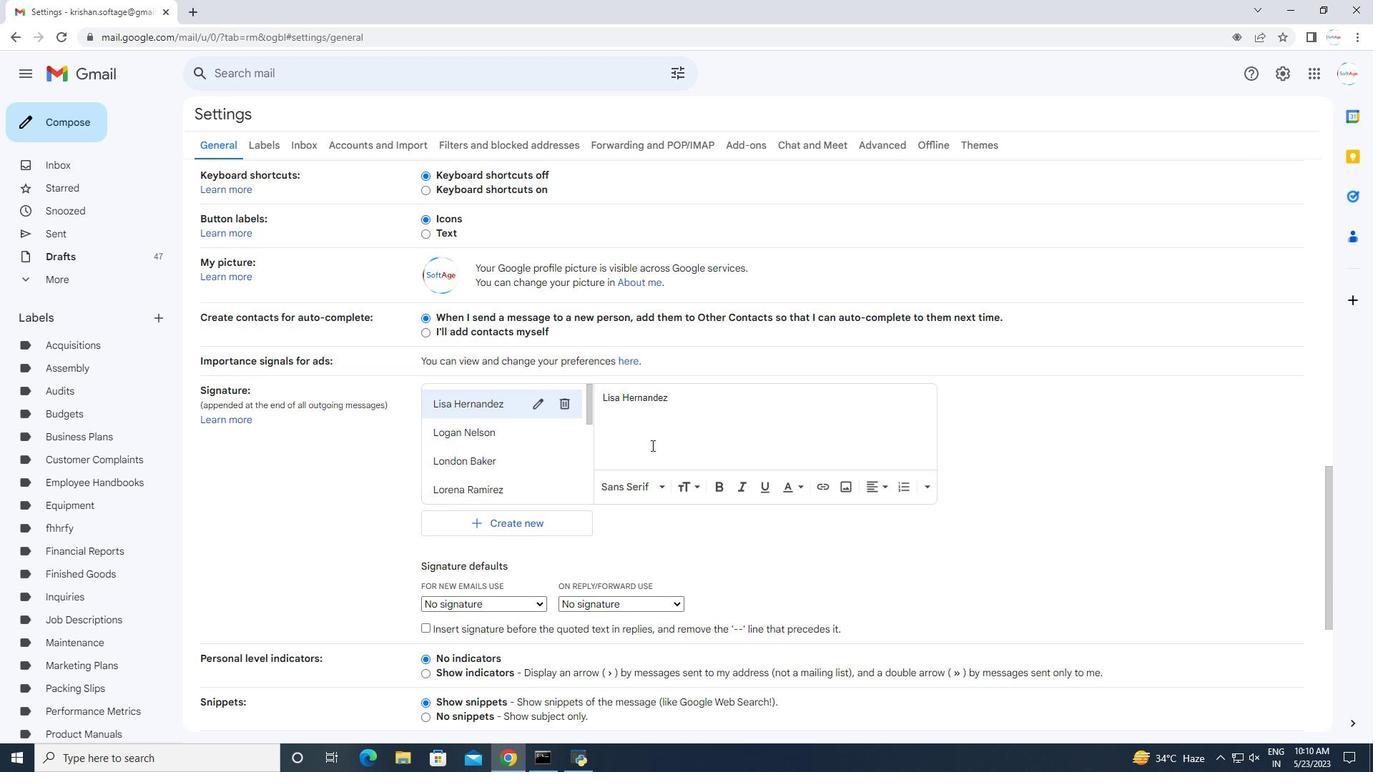 
Action: Mouse scrolled (650, 445) with delta (0, 0)
Screenshot: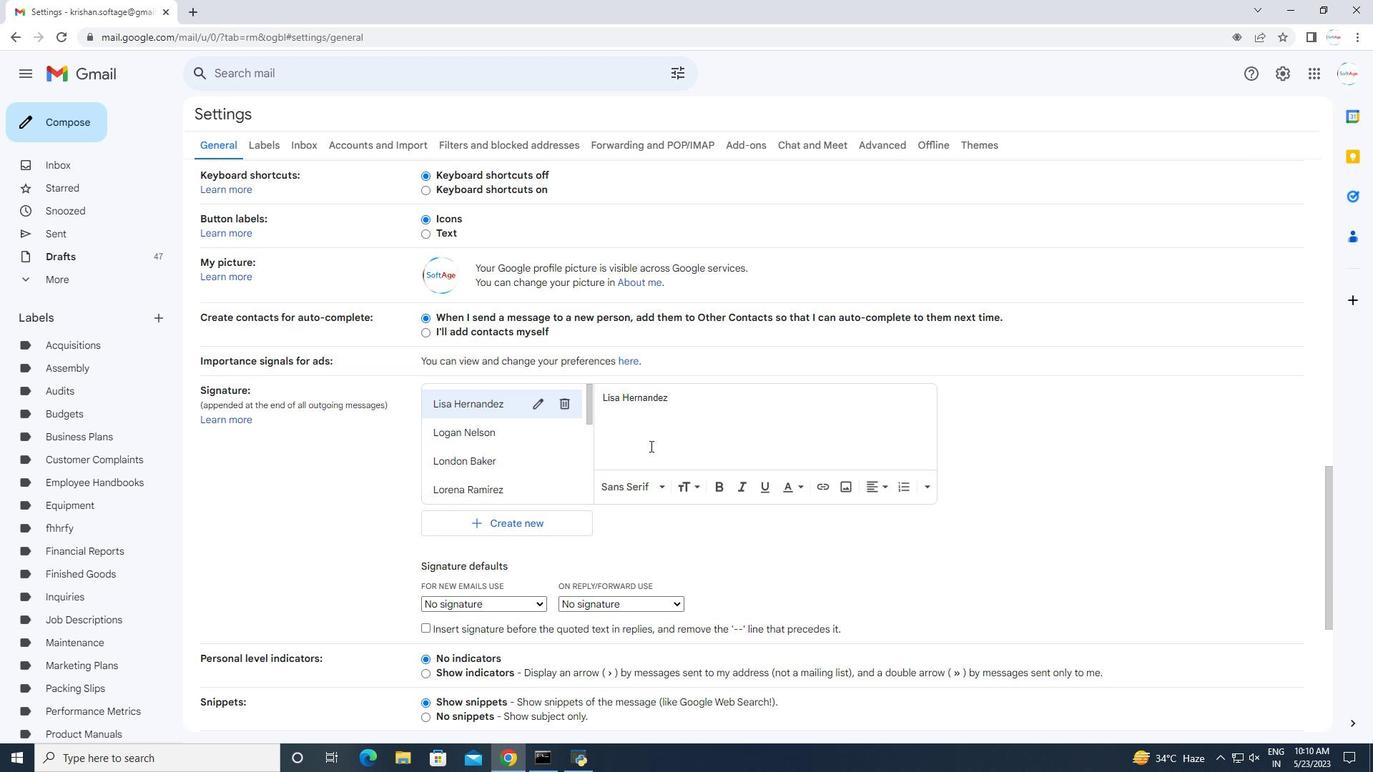 
Action: Mouse scrolled (650, 445) with delta (0, 0)
Screenshot: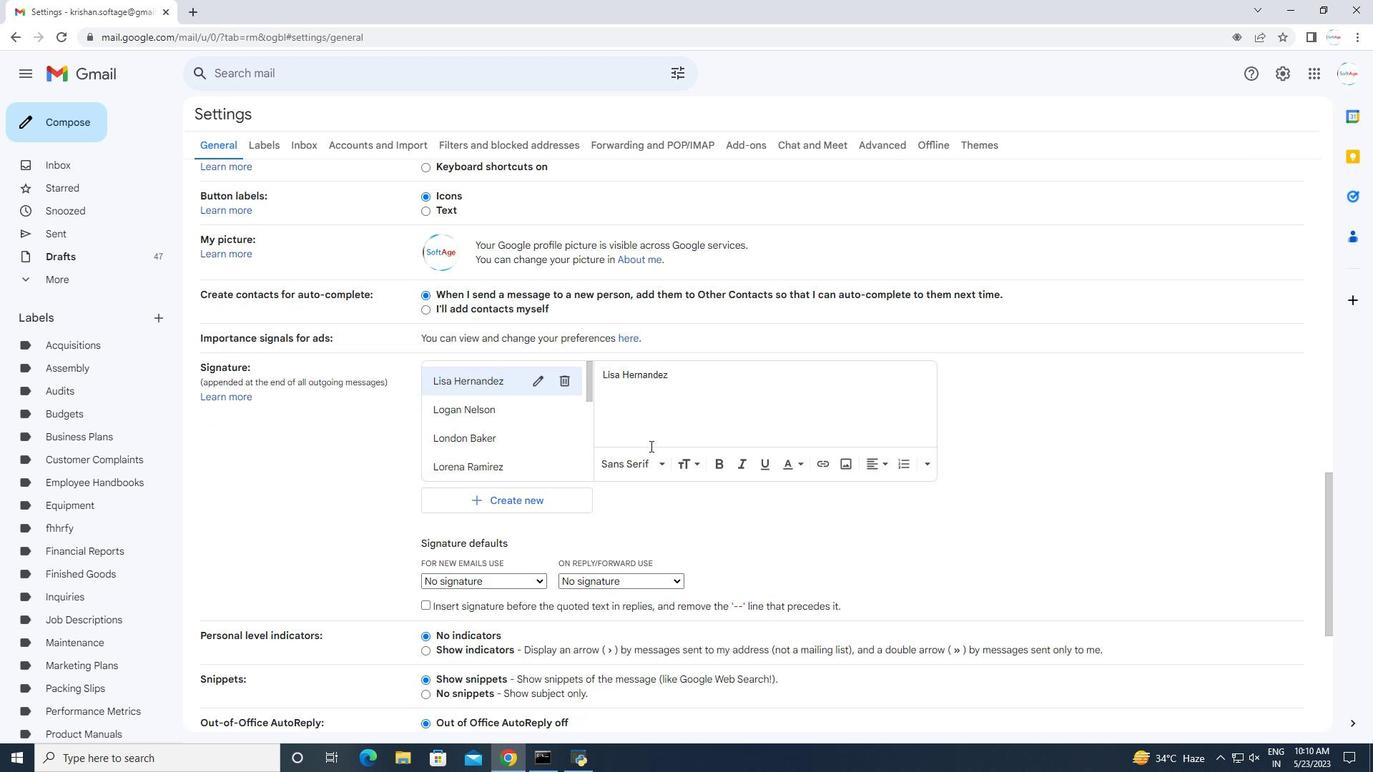 
Action: Mouse moved to (497, 301)
Screenshot: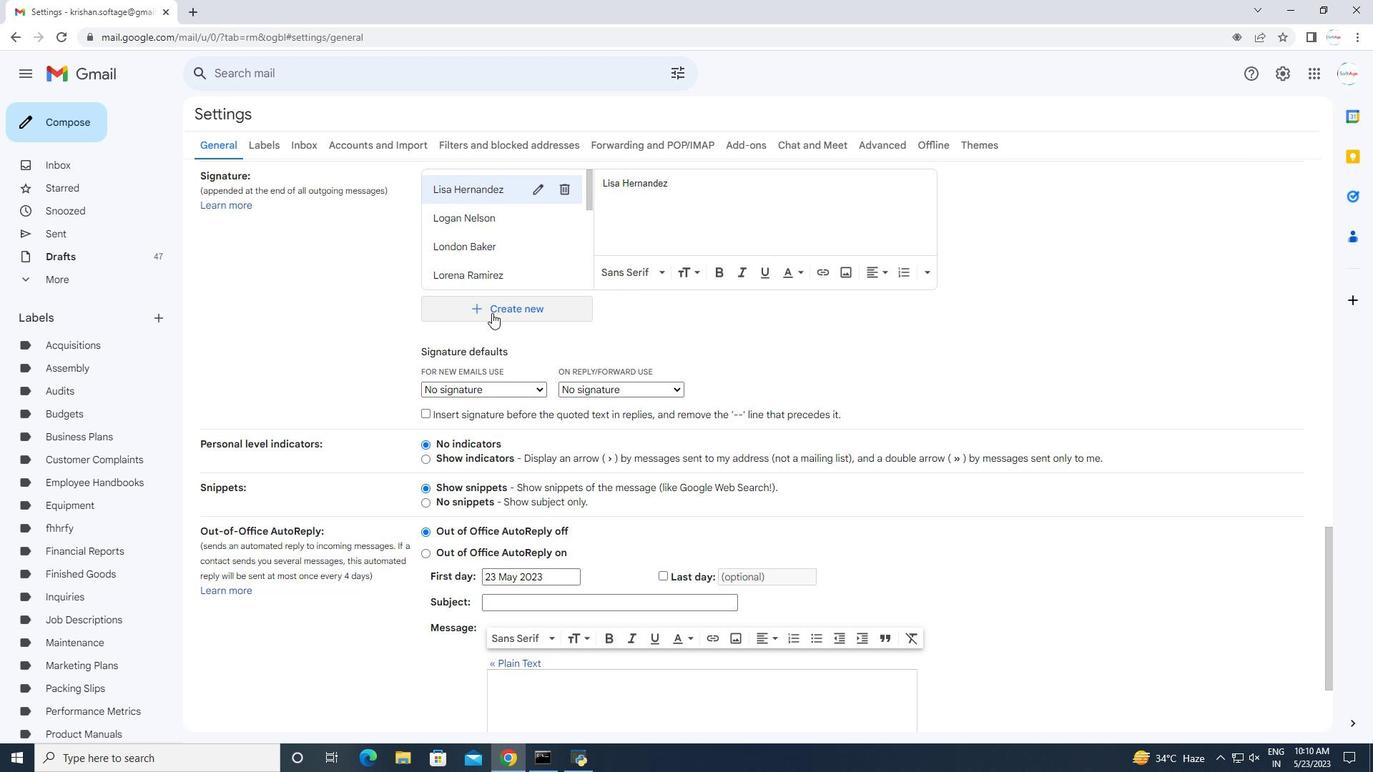 
Action: Mouse pressed left at (497, 301)
Screenshot: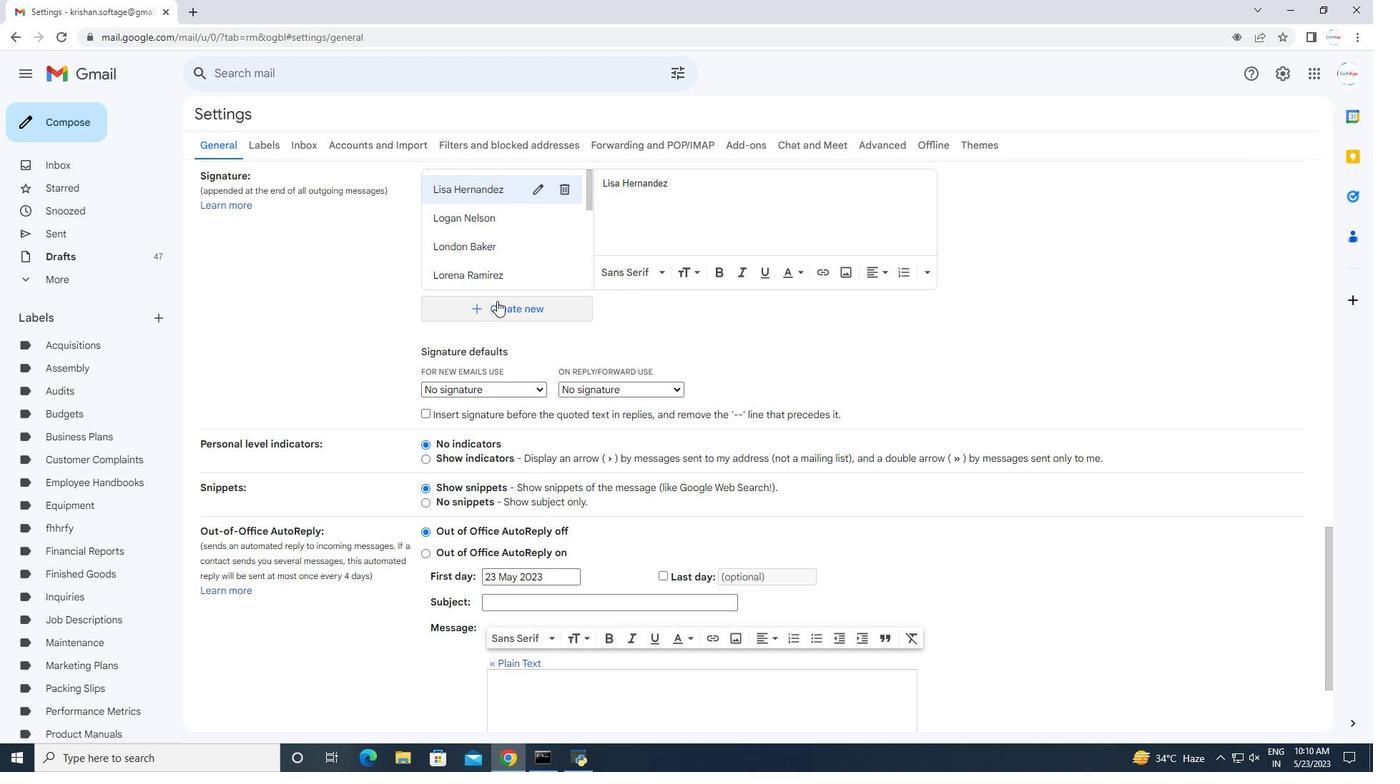 
Action: Mouse moved to (559, 387)
Screenshot: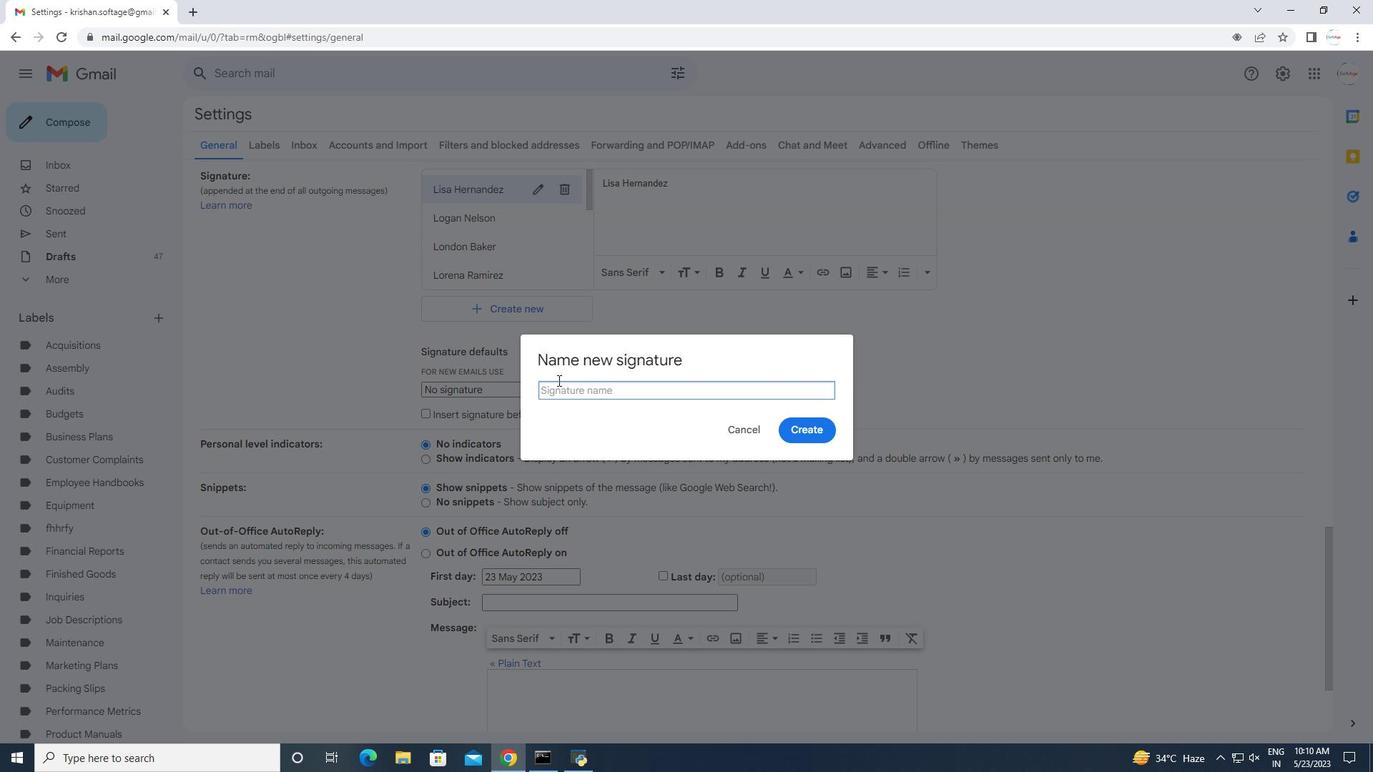 
Action: Mouse pressed left at (559, 387)
Screenshot: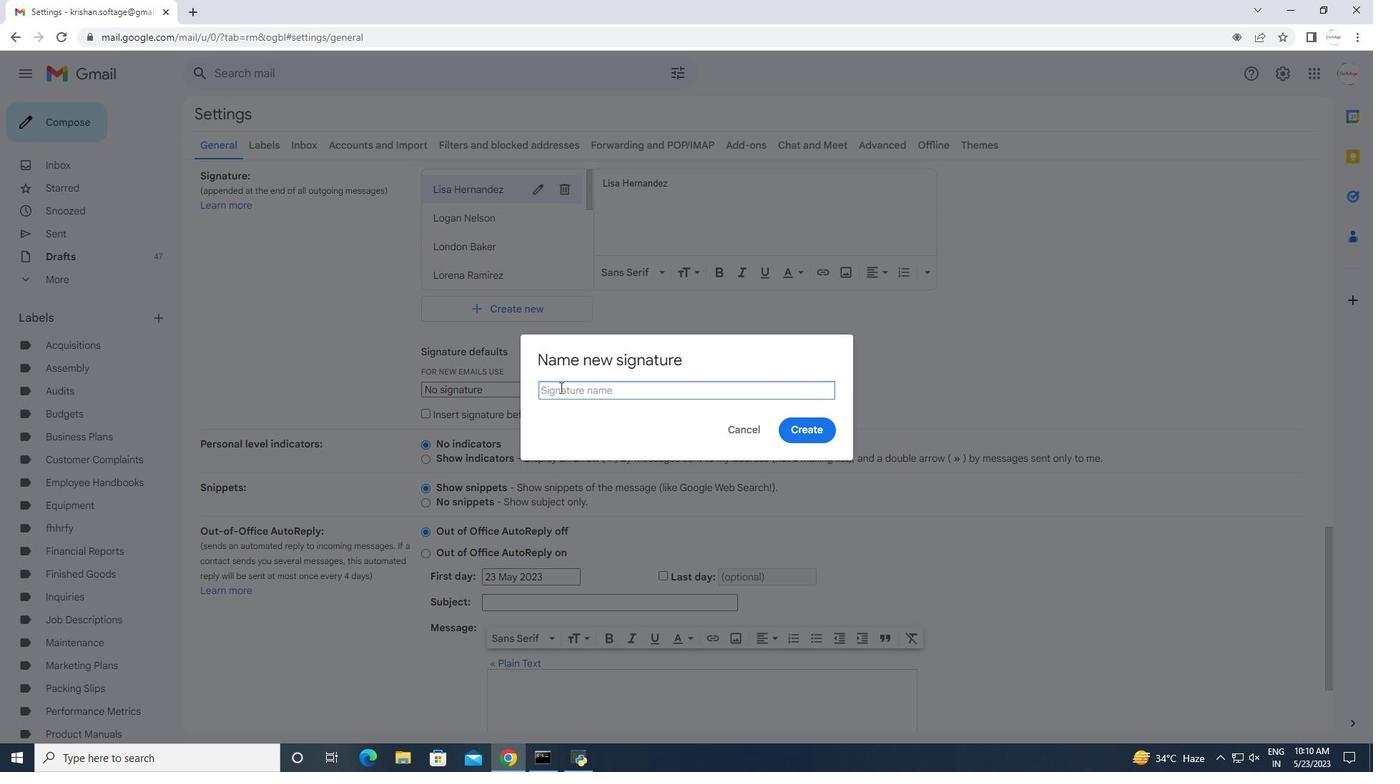 
Action: Key pressed <Key.shift>Lyla<Key.space><Key.shift><Key.shift><Key.shift><Key.shift><Key.shift><Key.shift><Key.shift><Key.shift><Key.shift><Key.shift><Key.shift><Key.shift><Key.shift><Key.shift><Key.shift><Key.shift><Key.shift><Key.shift><Key.shift><Key.shift><Key.shift><Key.shift><Key.shift><Key.shift><Key.shift><Key.shift><Key.shift><Key.shift><Key.shift>King
Screenshot: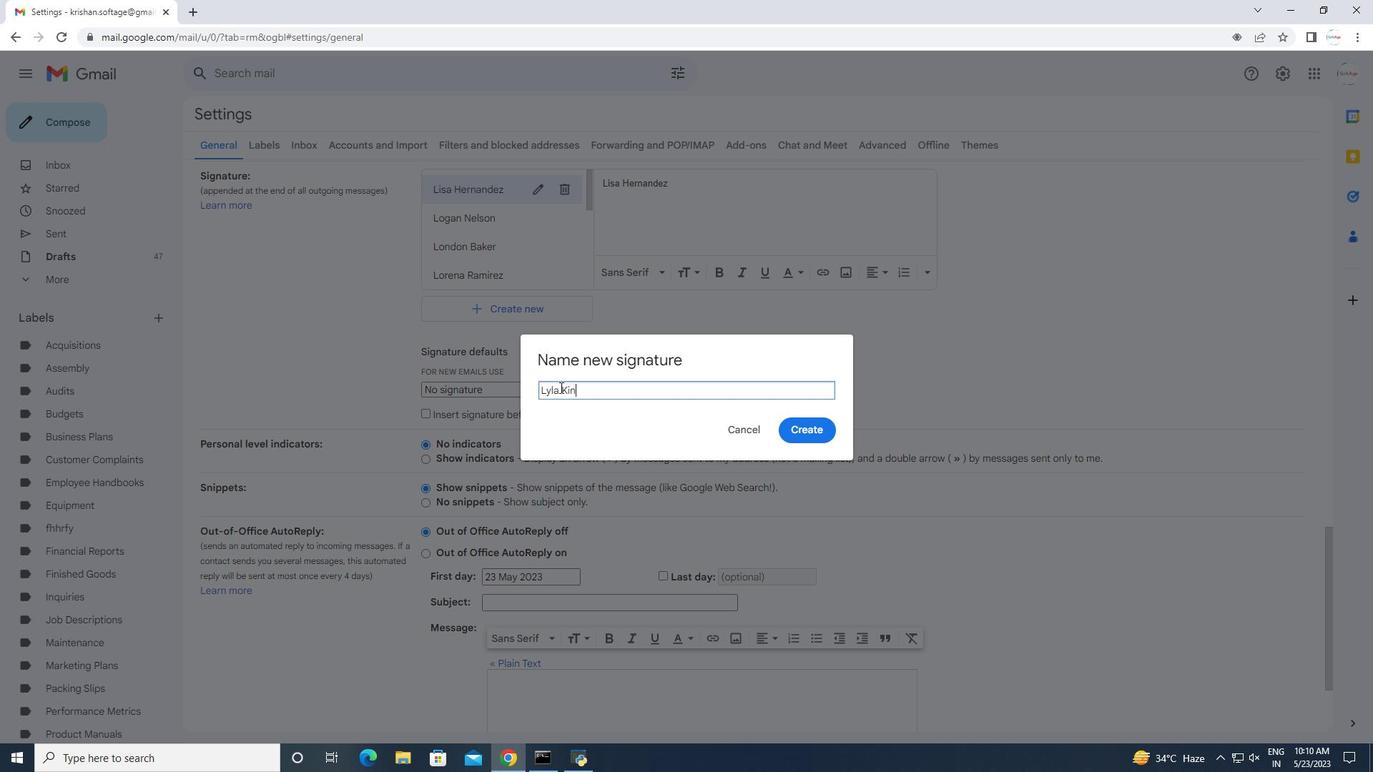 
Action: Mouse moved to (810, 433)
Screenshot: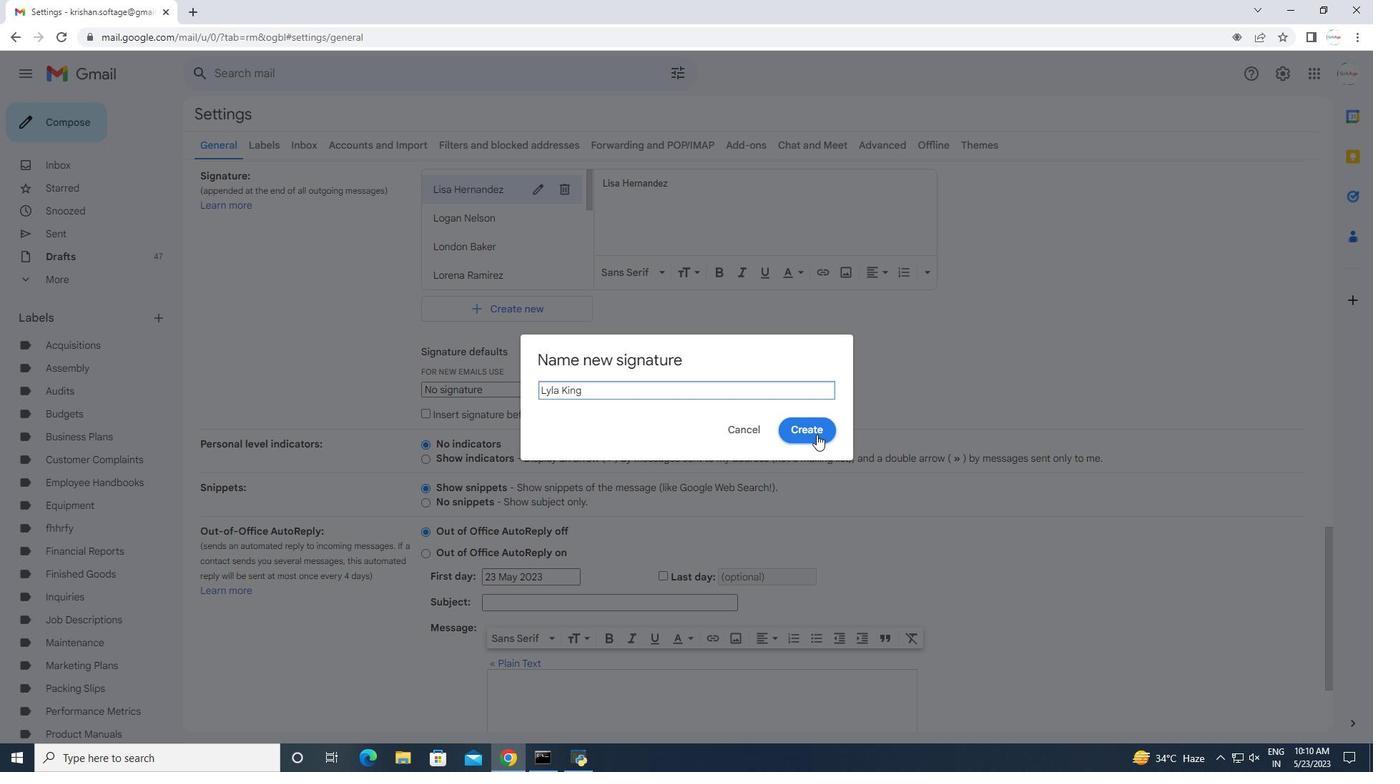 
Action: Mouse pressed left at (810, 433)
Screenshot: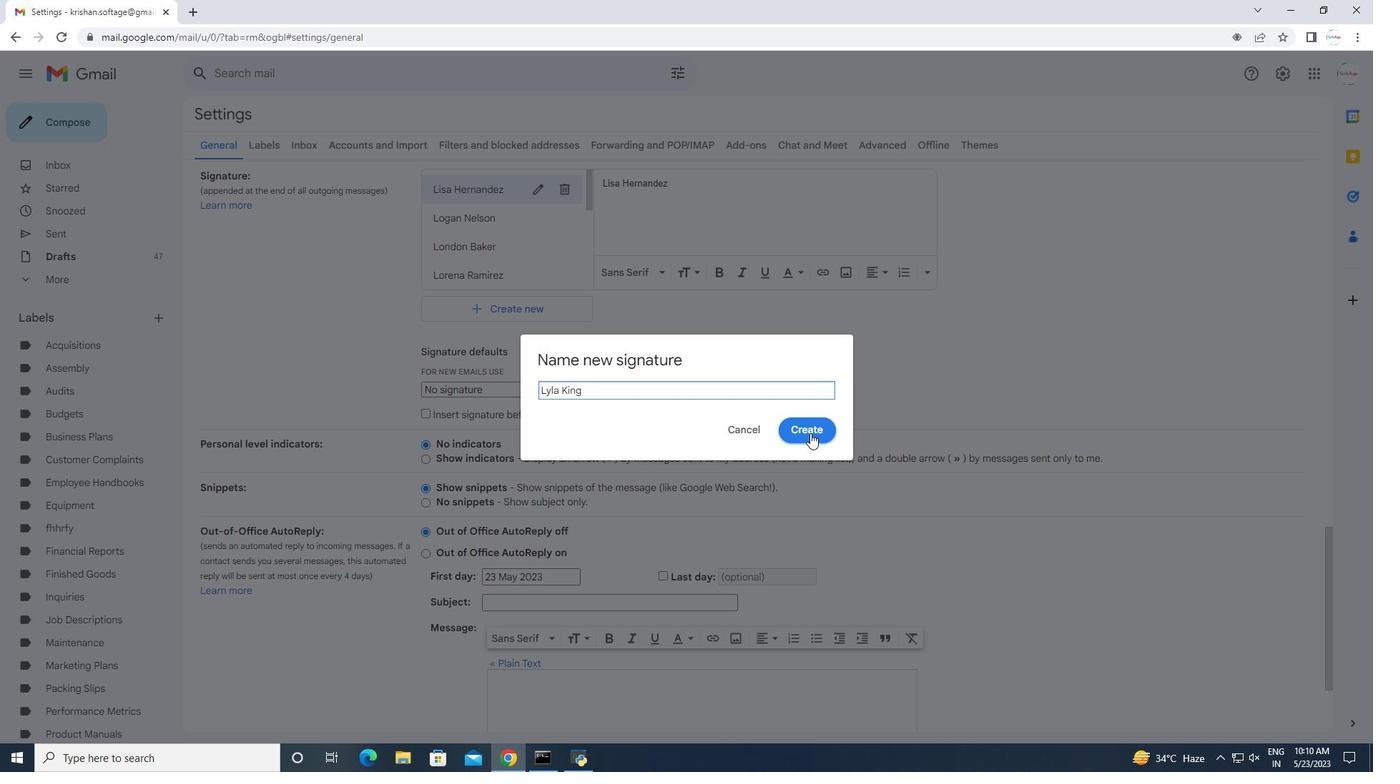 
Action: Mouse moved to (638, 190)
Screenshot: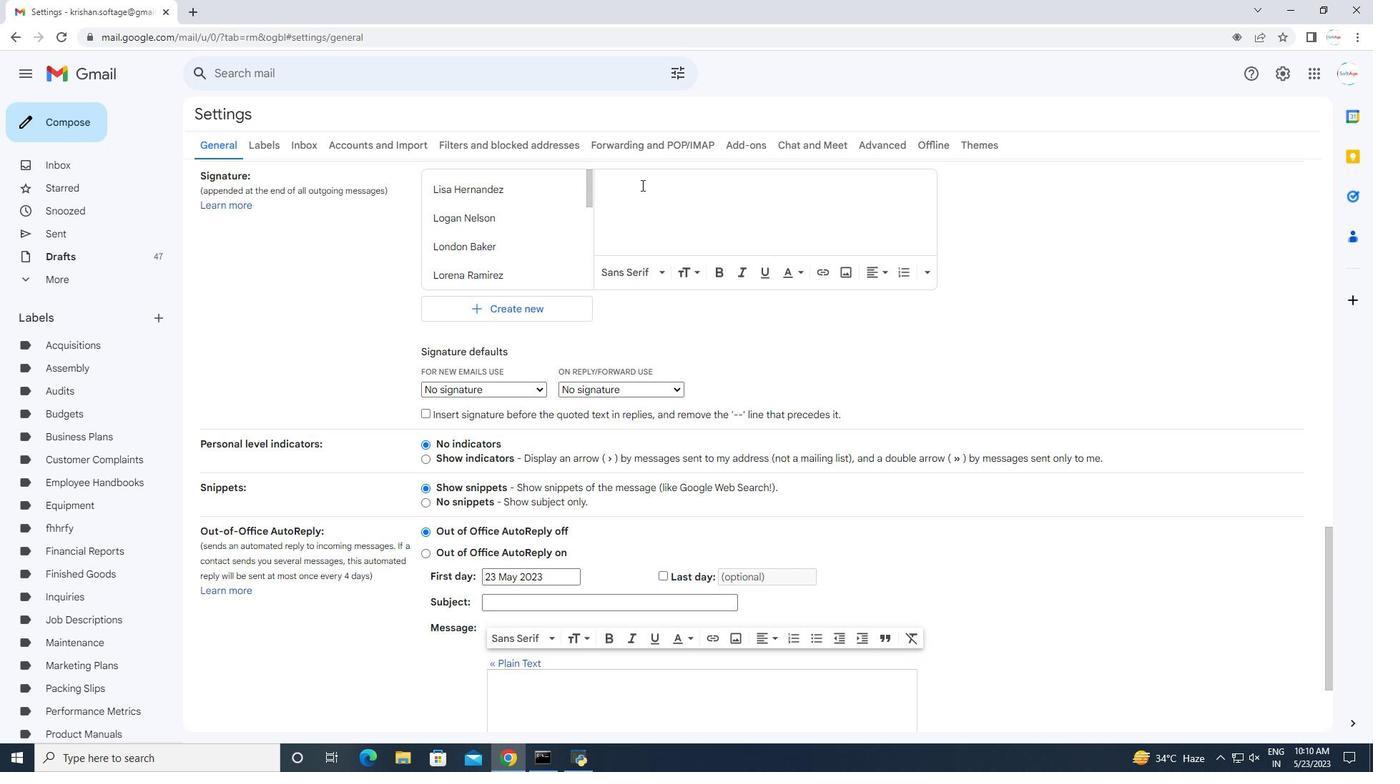 
Action: Mouse pressed left at (638, 190)
Screenshot: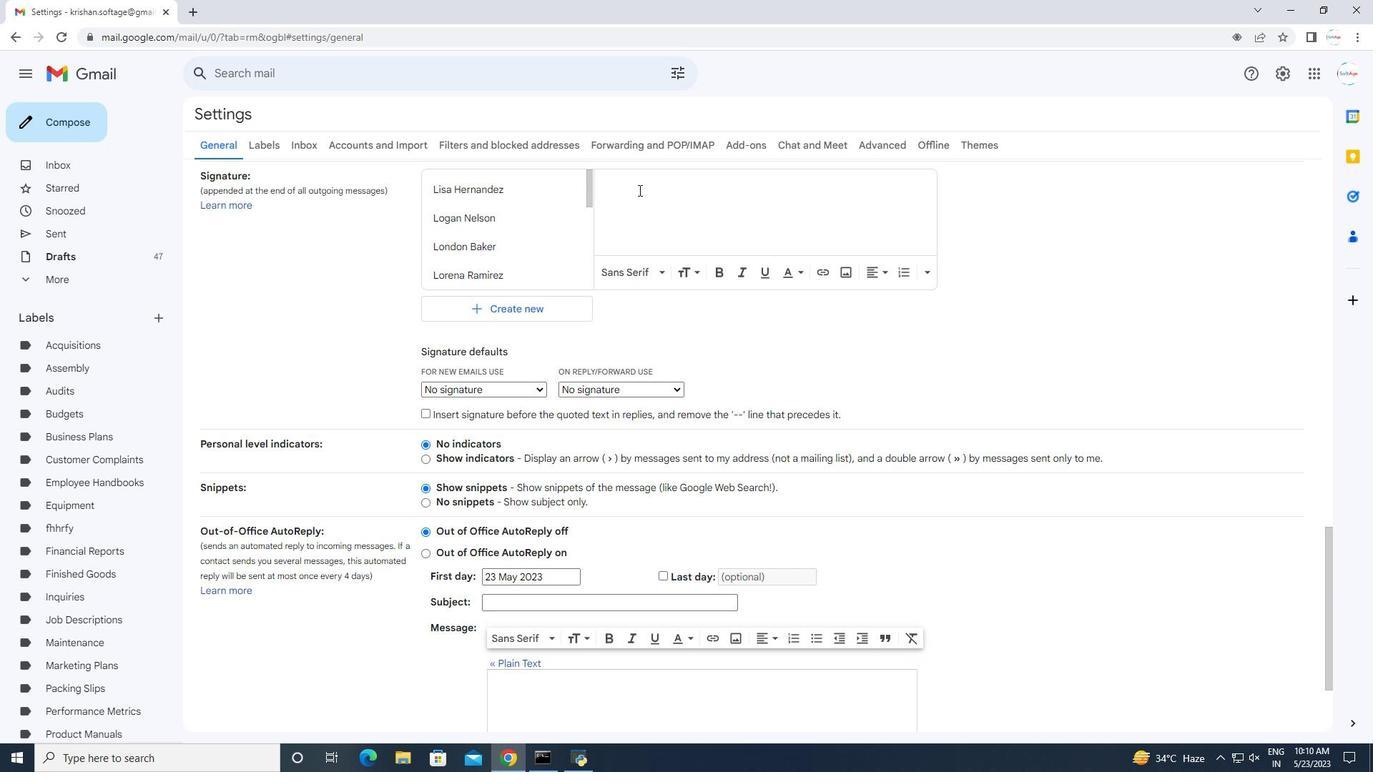 
Action: Key pressed <Key.shift><Key.shift>Lyla<Key.space><Key.shift>King
Screenshot: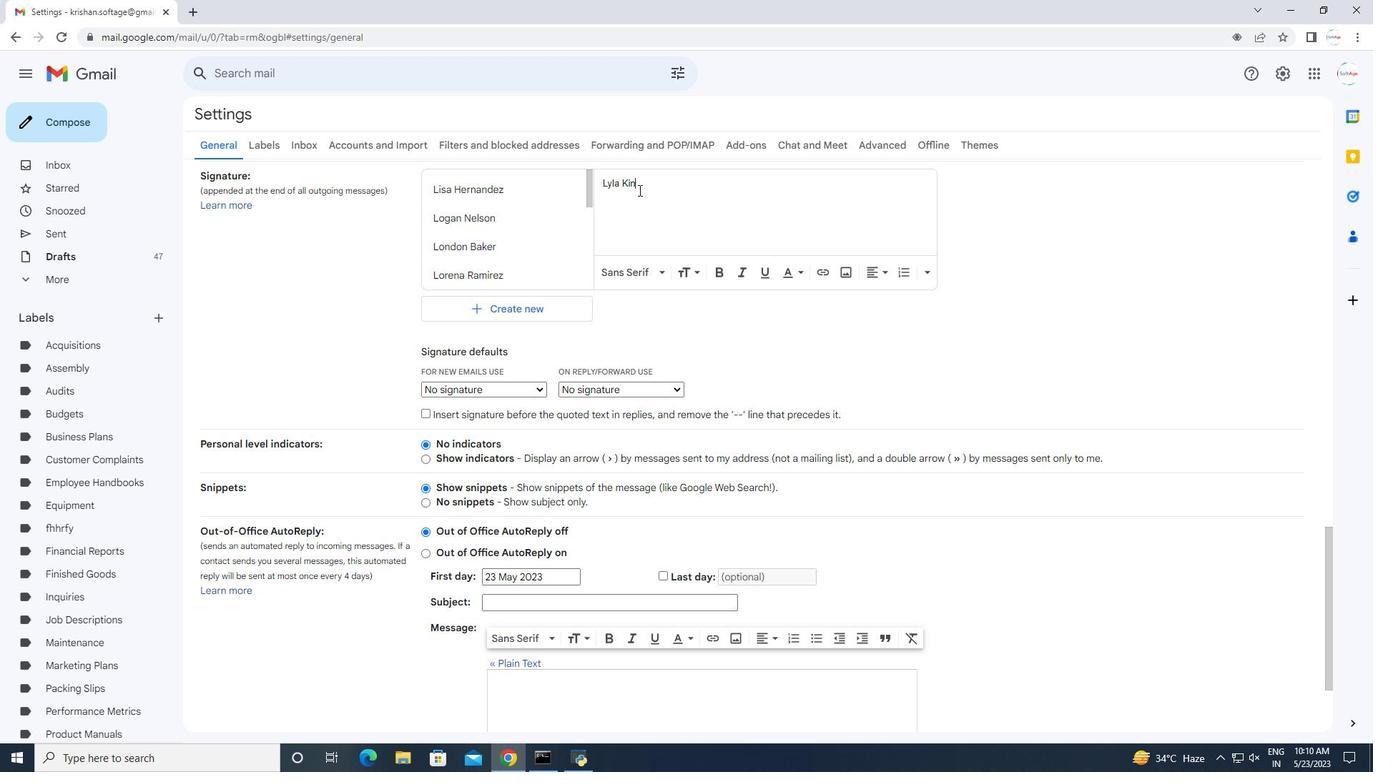 
Action: Mouse moved to (632, 225)
Screenshot: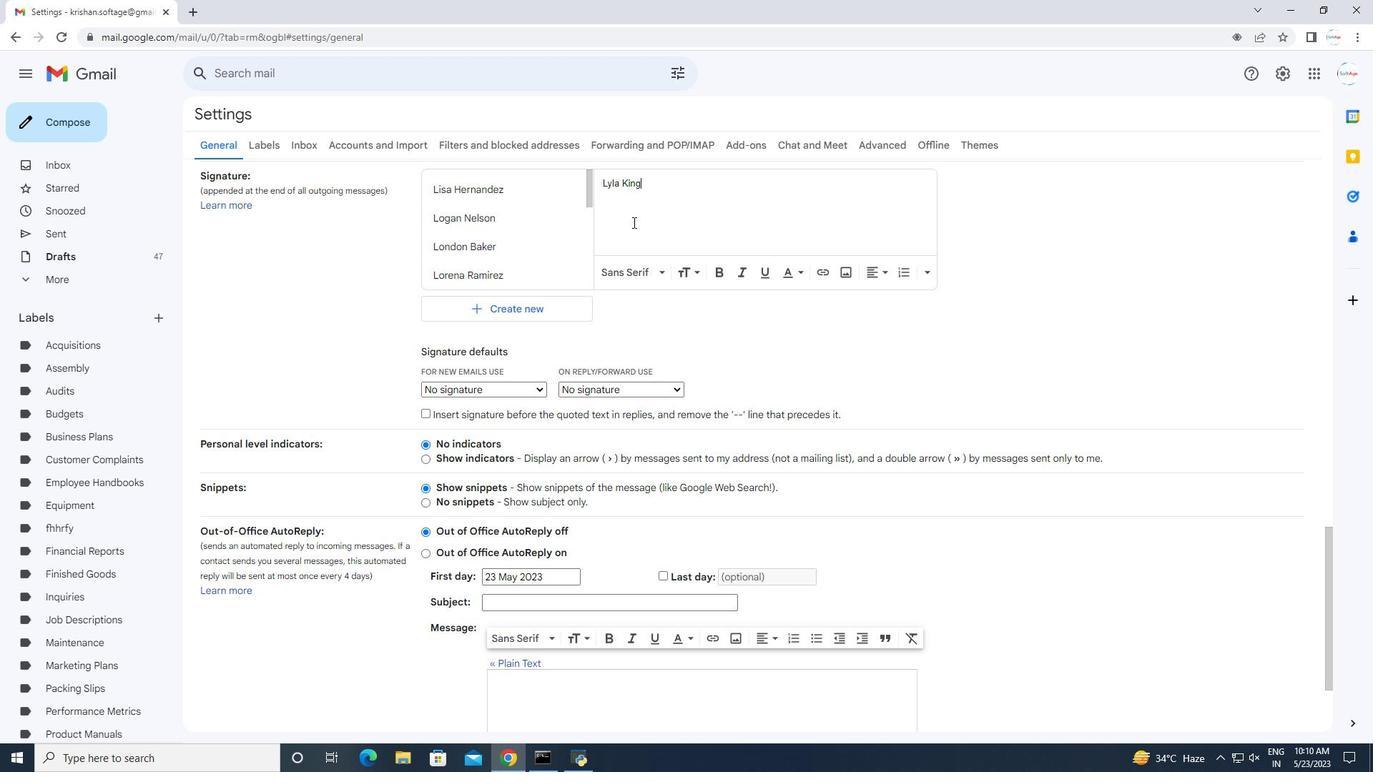 
Action: Mouse scrolled (632, 224) with delta (0, 0)
Screenshot: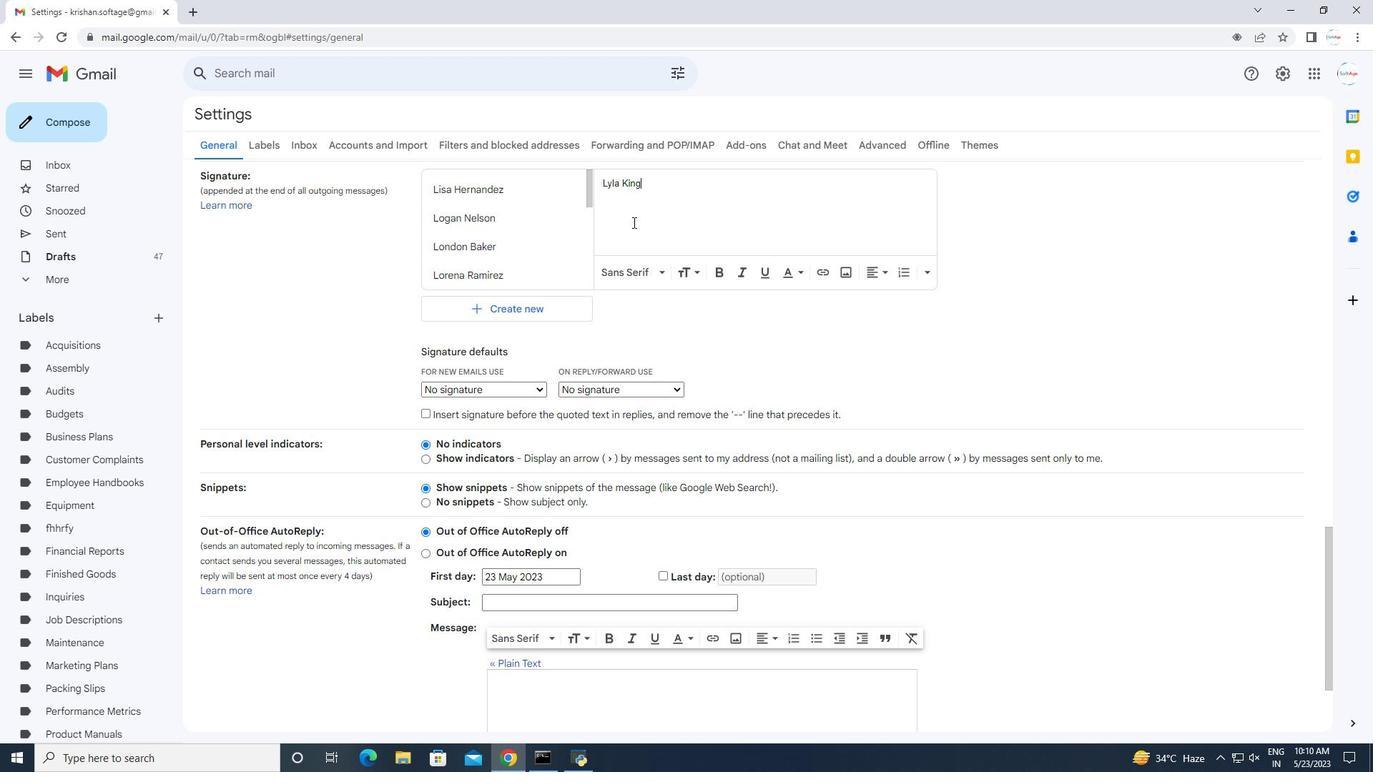 
Action: Mouse moved to (632, 228)
Screenshot: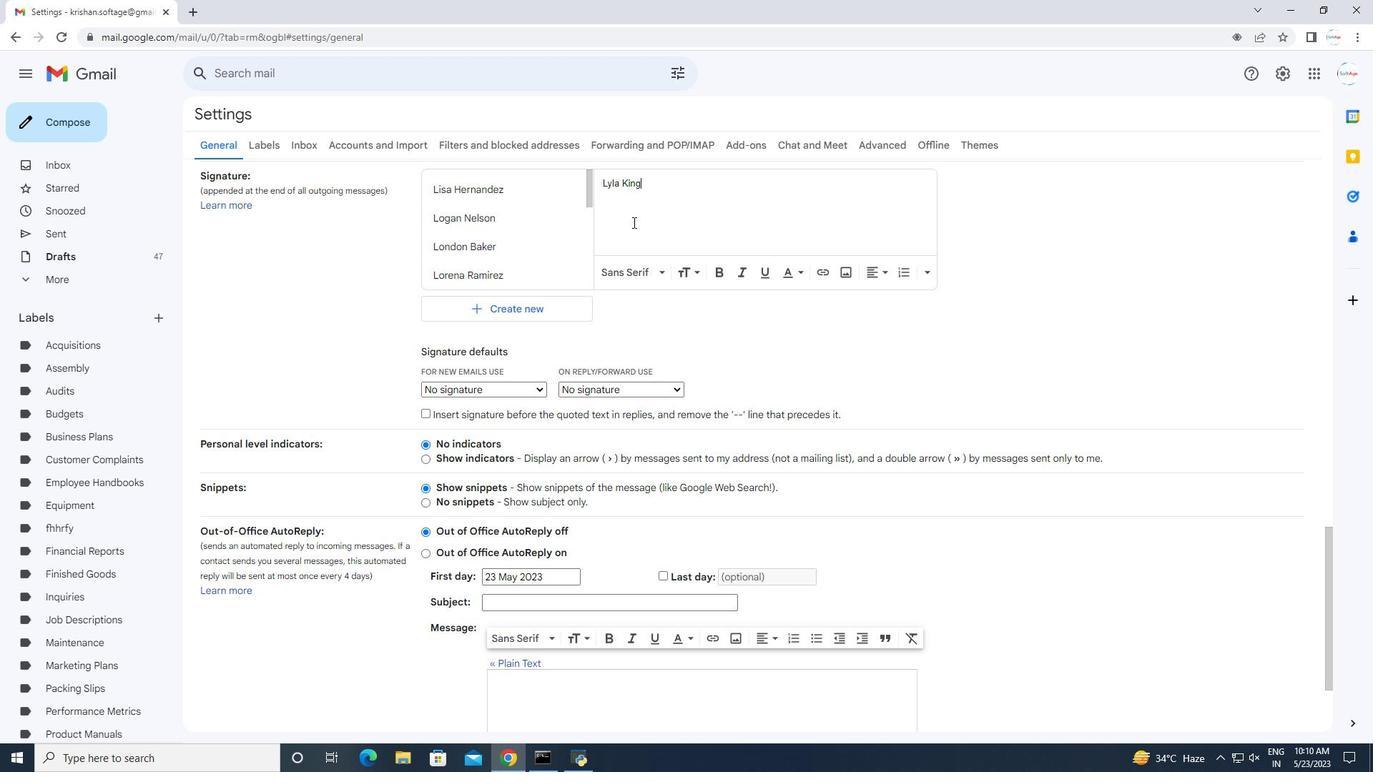 
Action: Mouse scrolled (632, 227) with delta (0, 0)
Screenshot: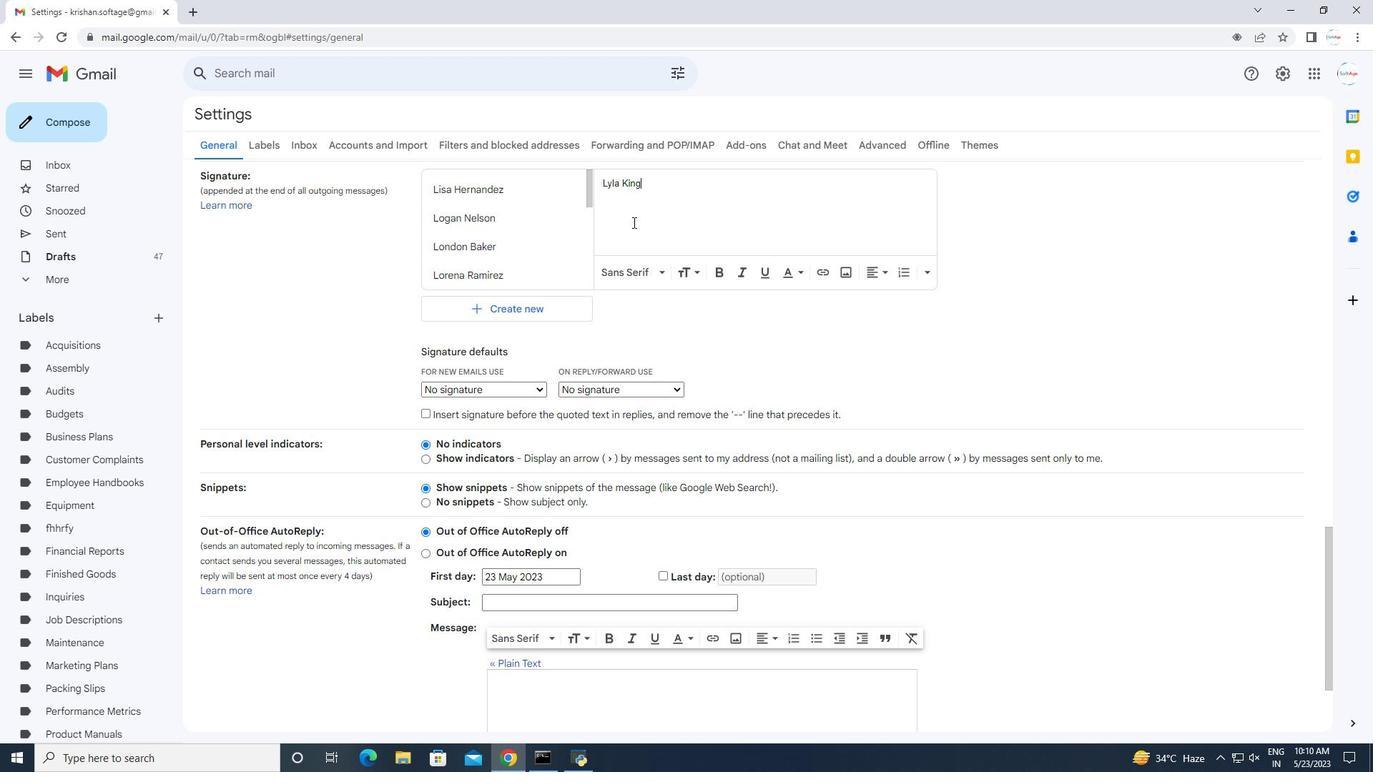 
Action: Mouse scrolled (632, 227) with delta (0, 0)
Screenshot: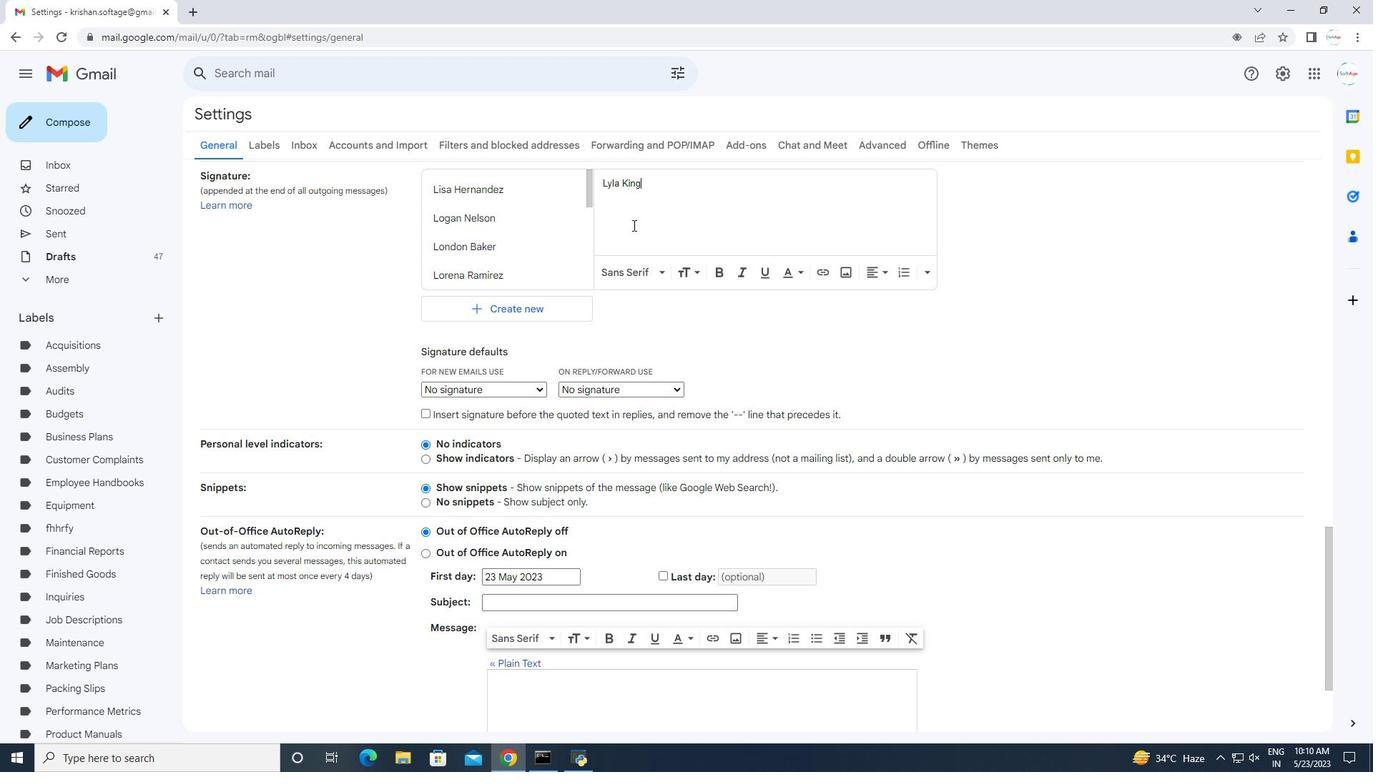 
Action: Mouse moved to (633, 229)
Screenshot: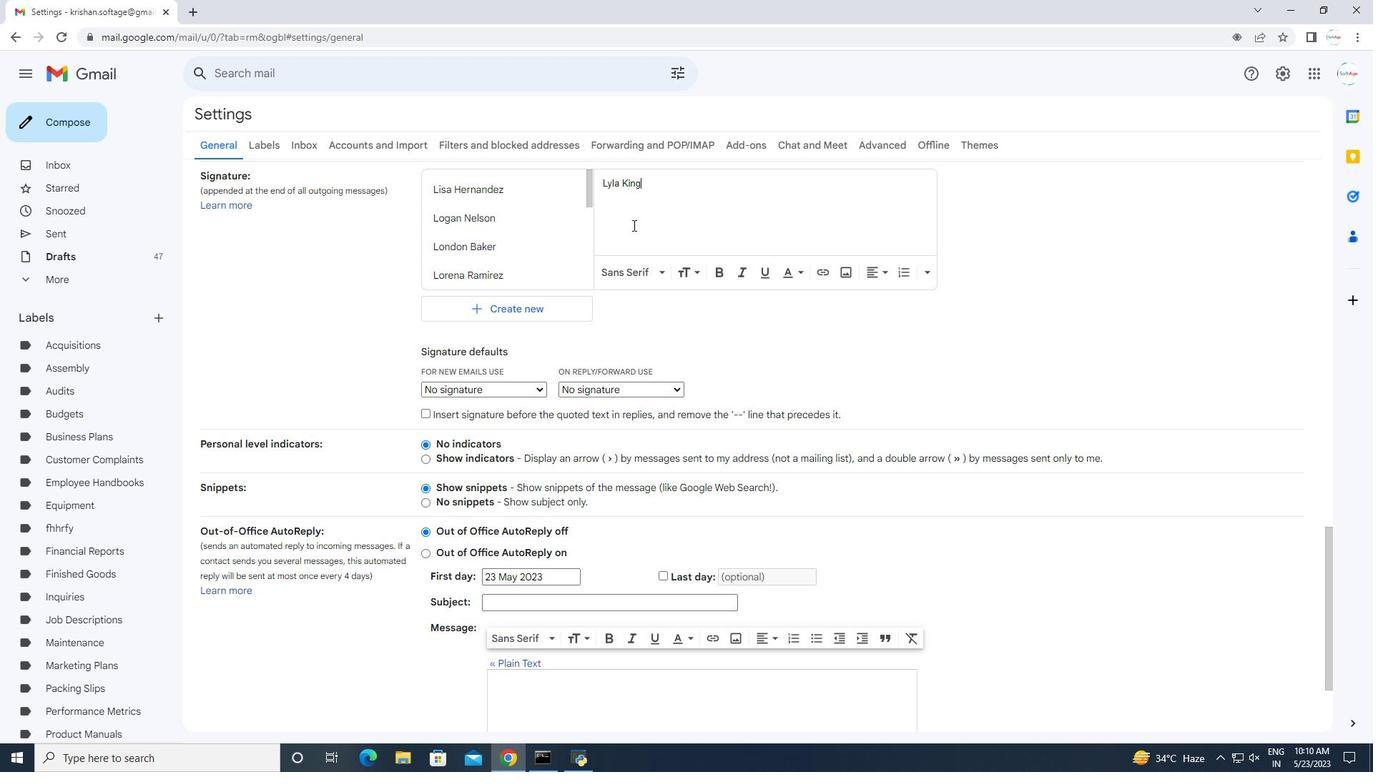 
Action: Mouse scrolled (633, 228) with delta (0, 0)
Screenshot: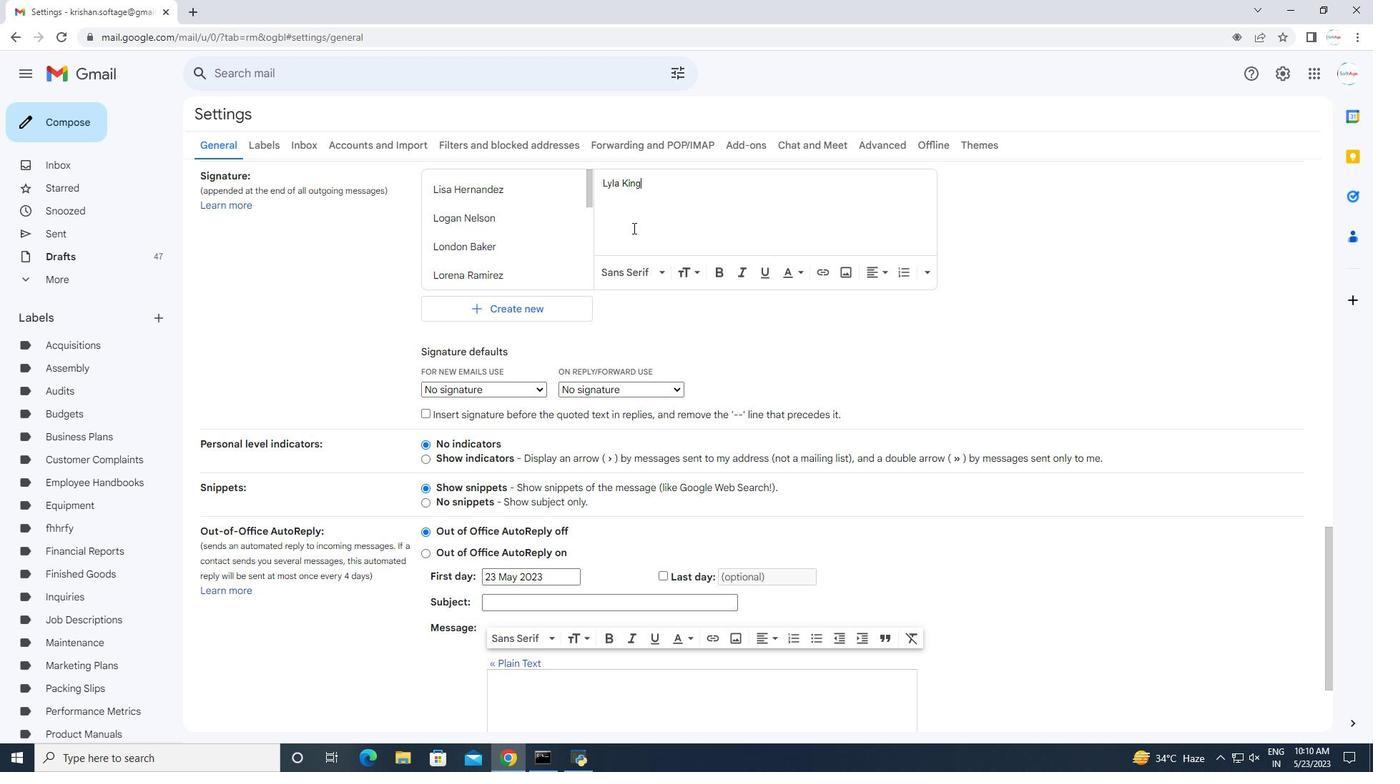 
Action: Mouse scrolled (633, 228) with delta (0, 0)
Screenshot: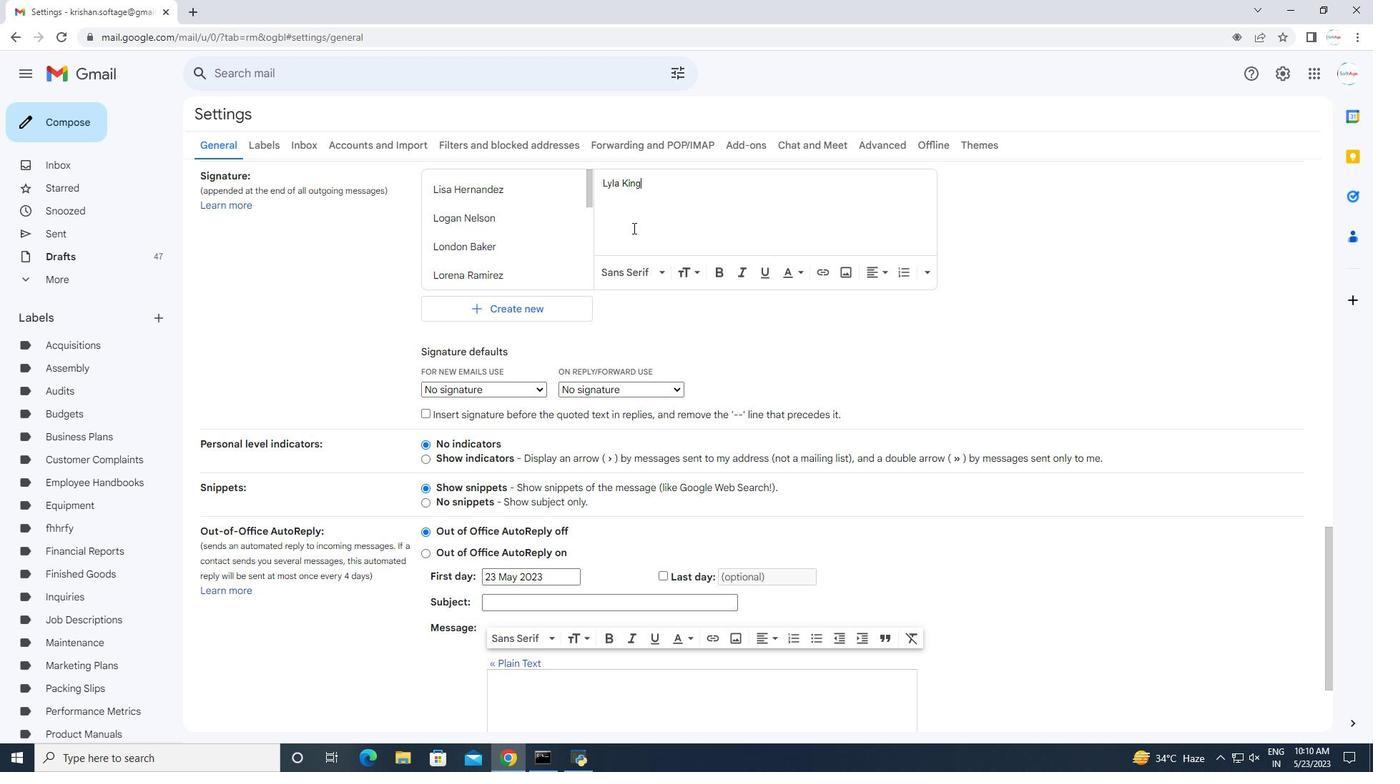 
Action: Mouse scrolled (633, 228) with delta (0, 0)
Screenshot: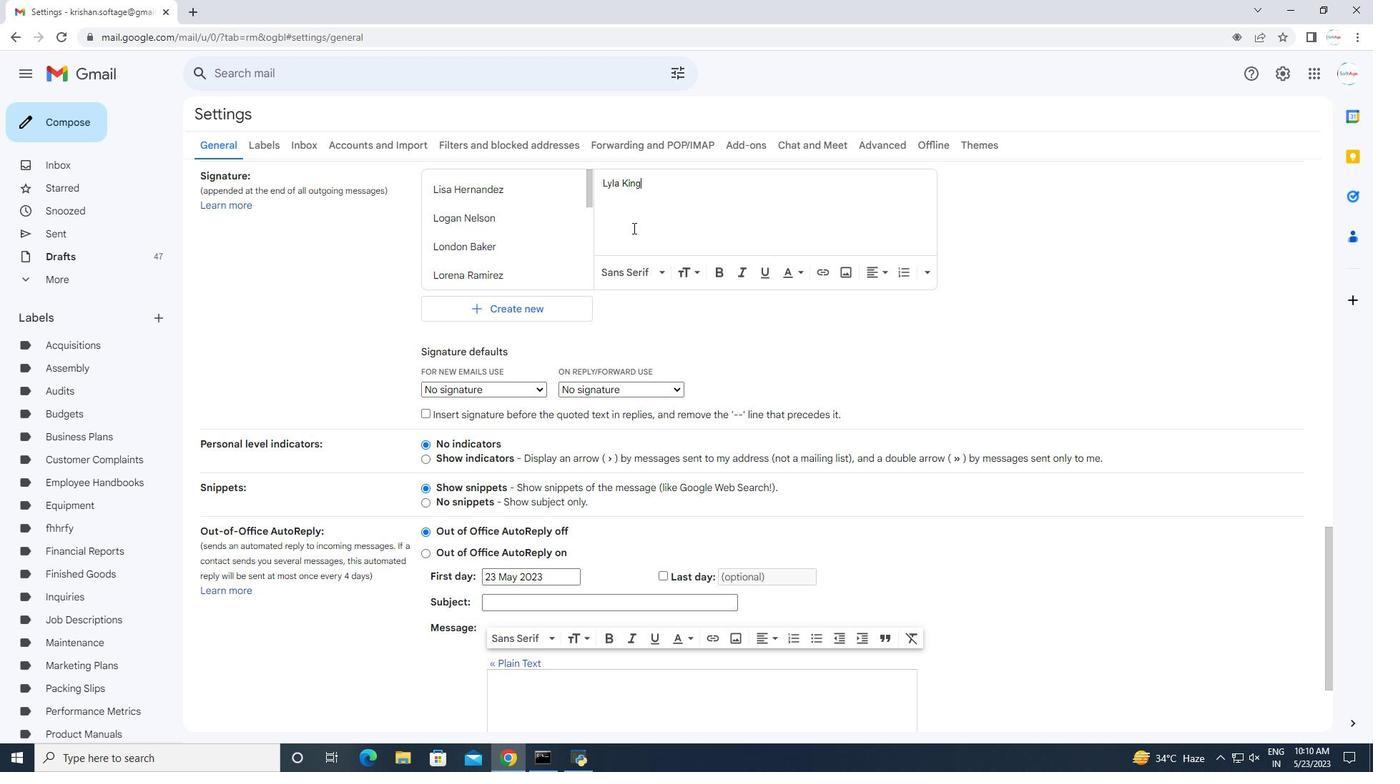 
Action: Mouse scrolled (633, 228) with delta (0, 0)
Screenshot: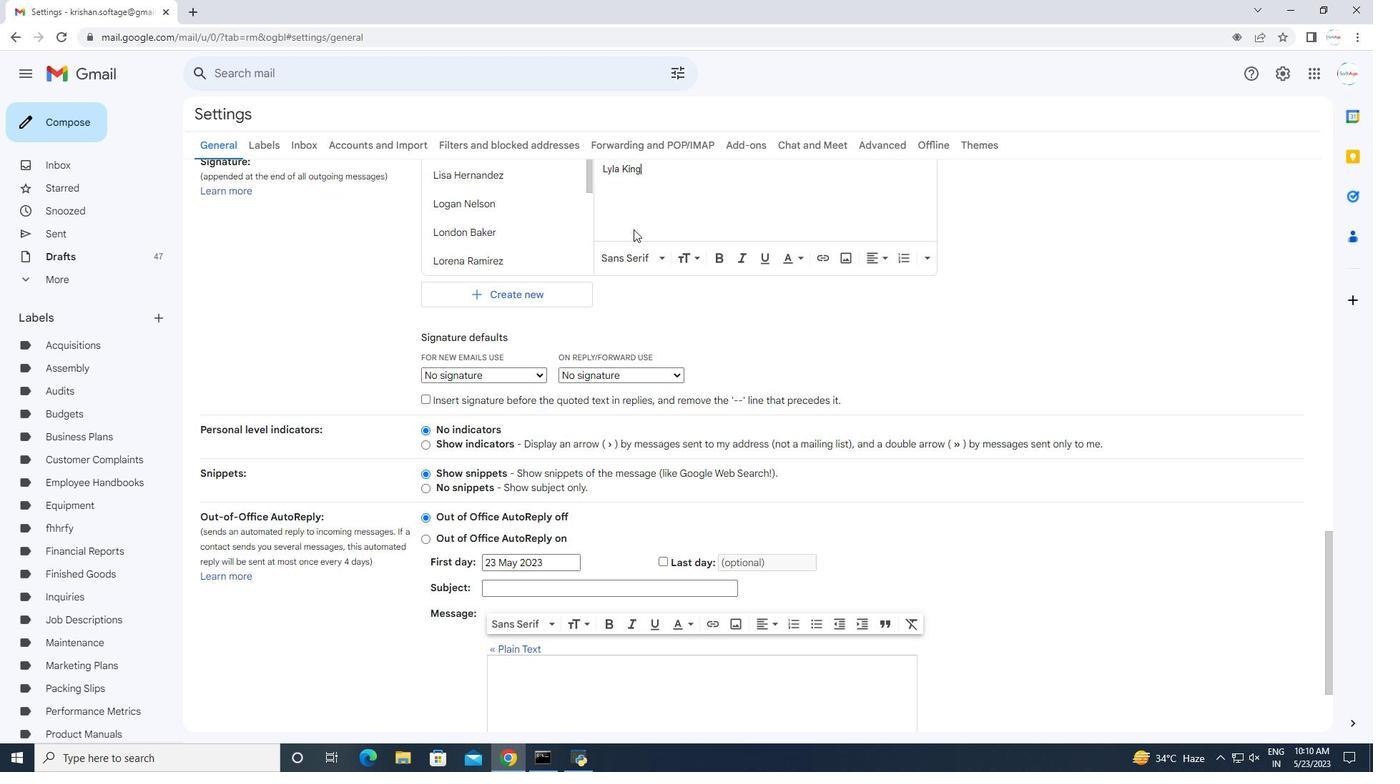 
Action: Mouse moved to (704, 649)
Screenshot: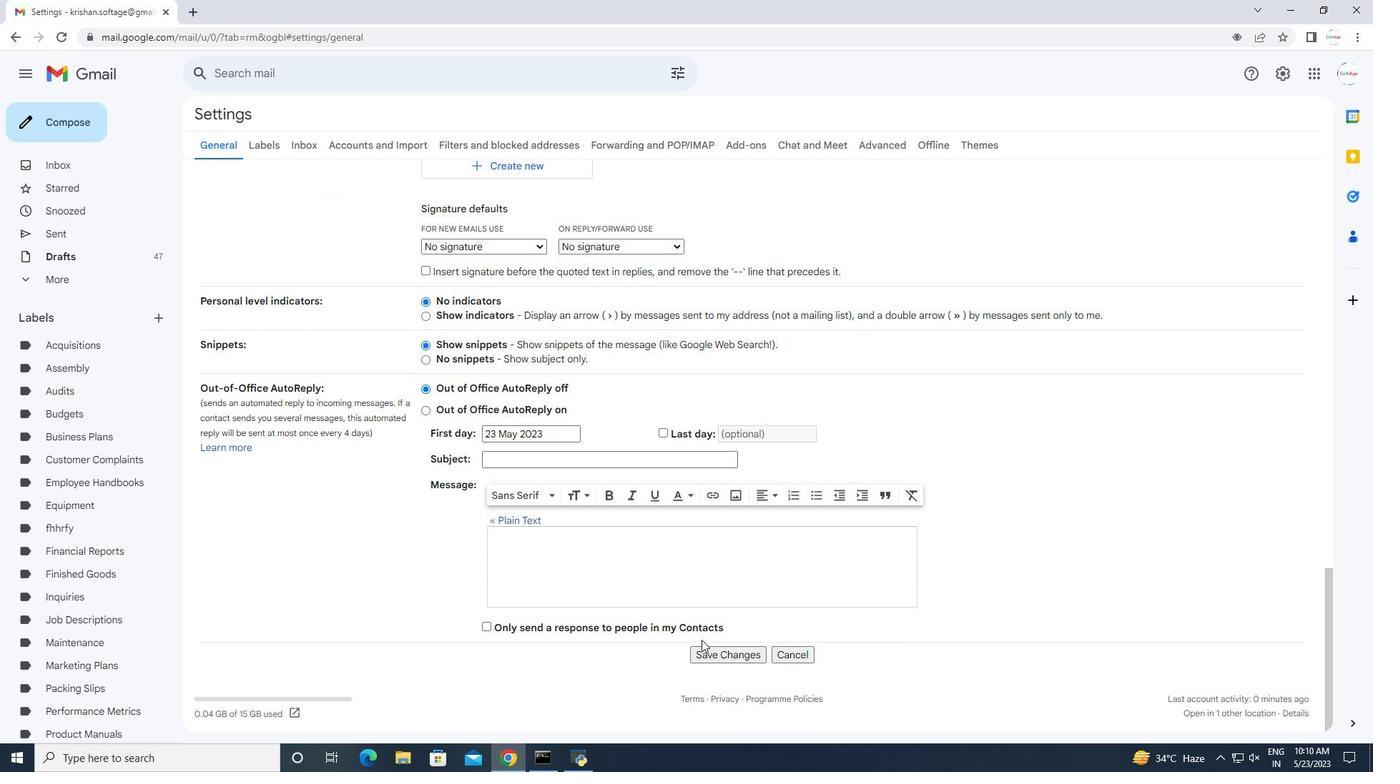 
Action: Mouse pressed left at (704, 649)
Screenshot: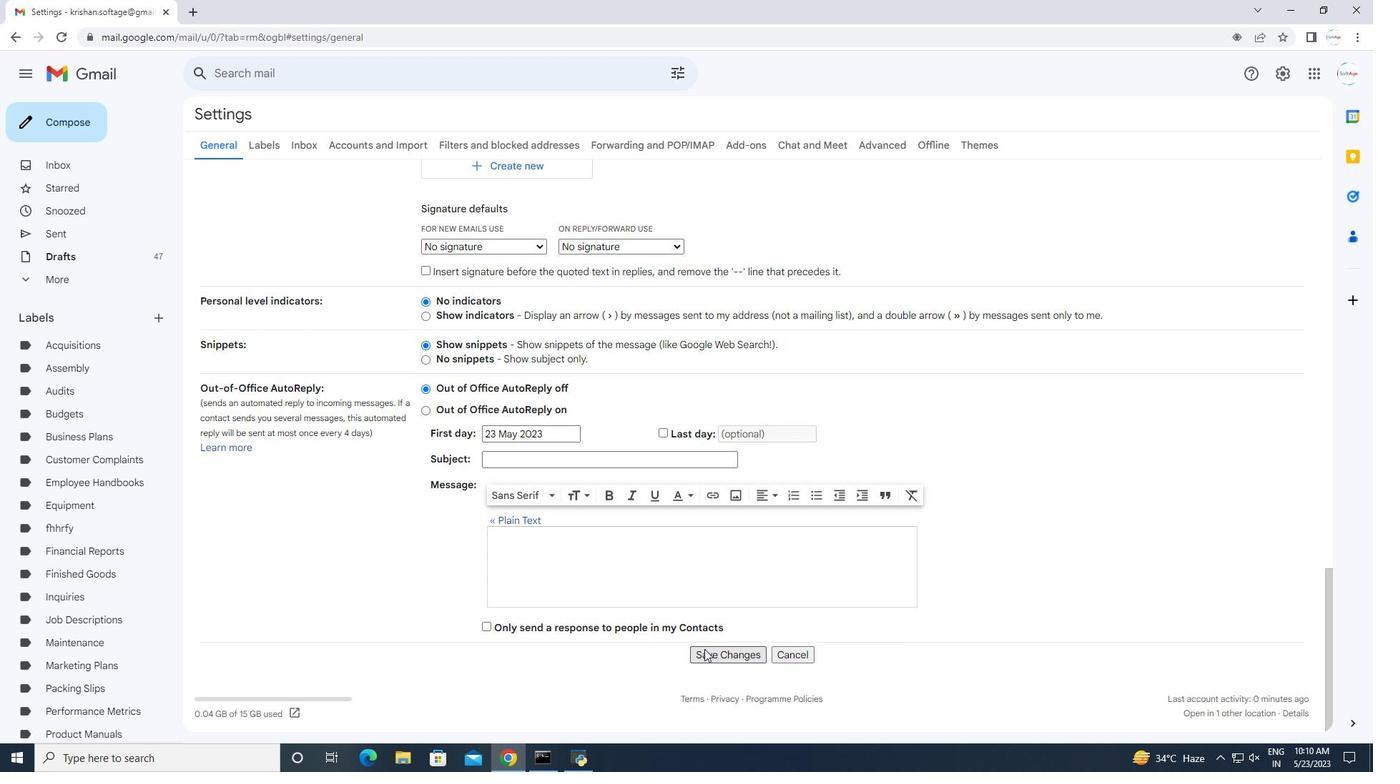 
Action: Mouse moved to (37, 123)
Screenshot: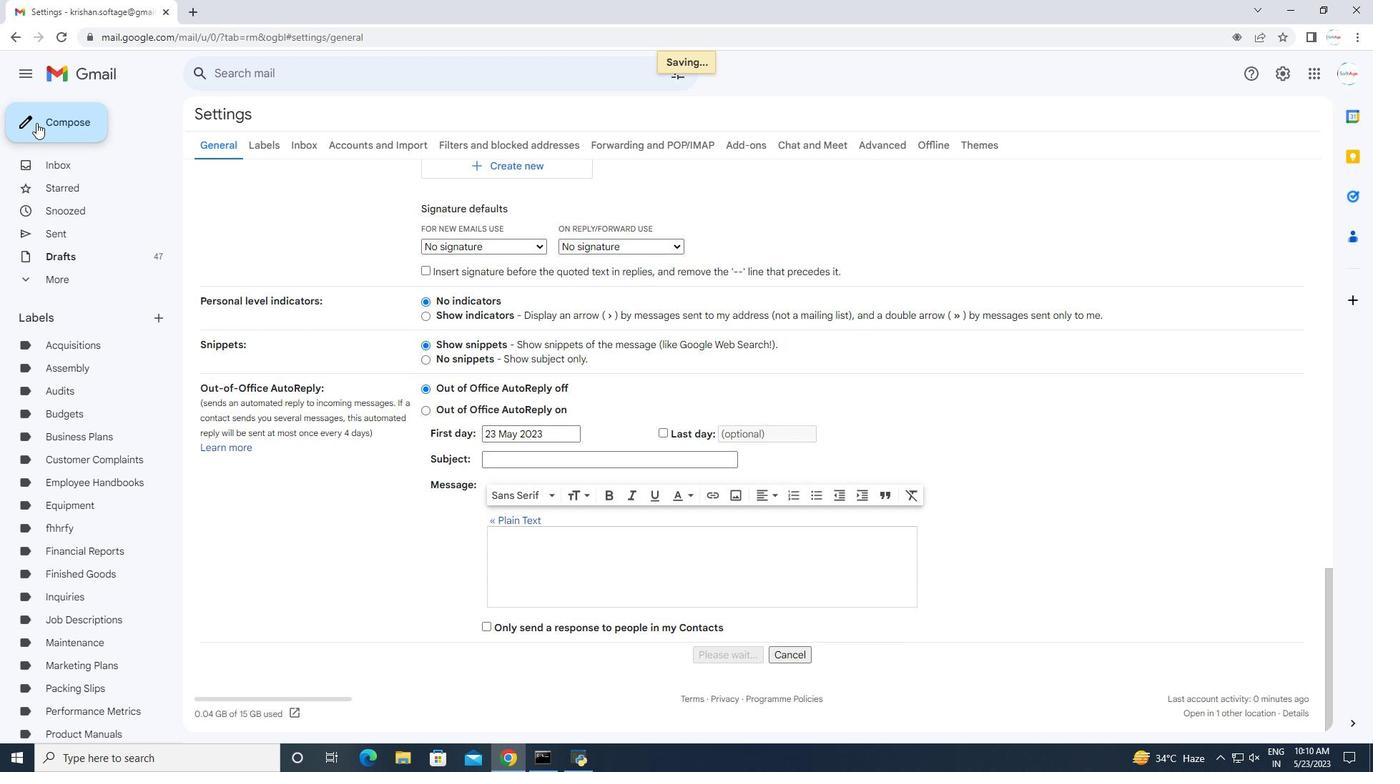
Action: Mouse pressed left at (37, 123)
Screenshot: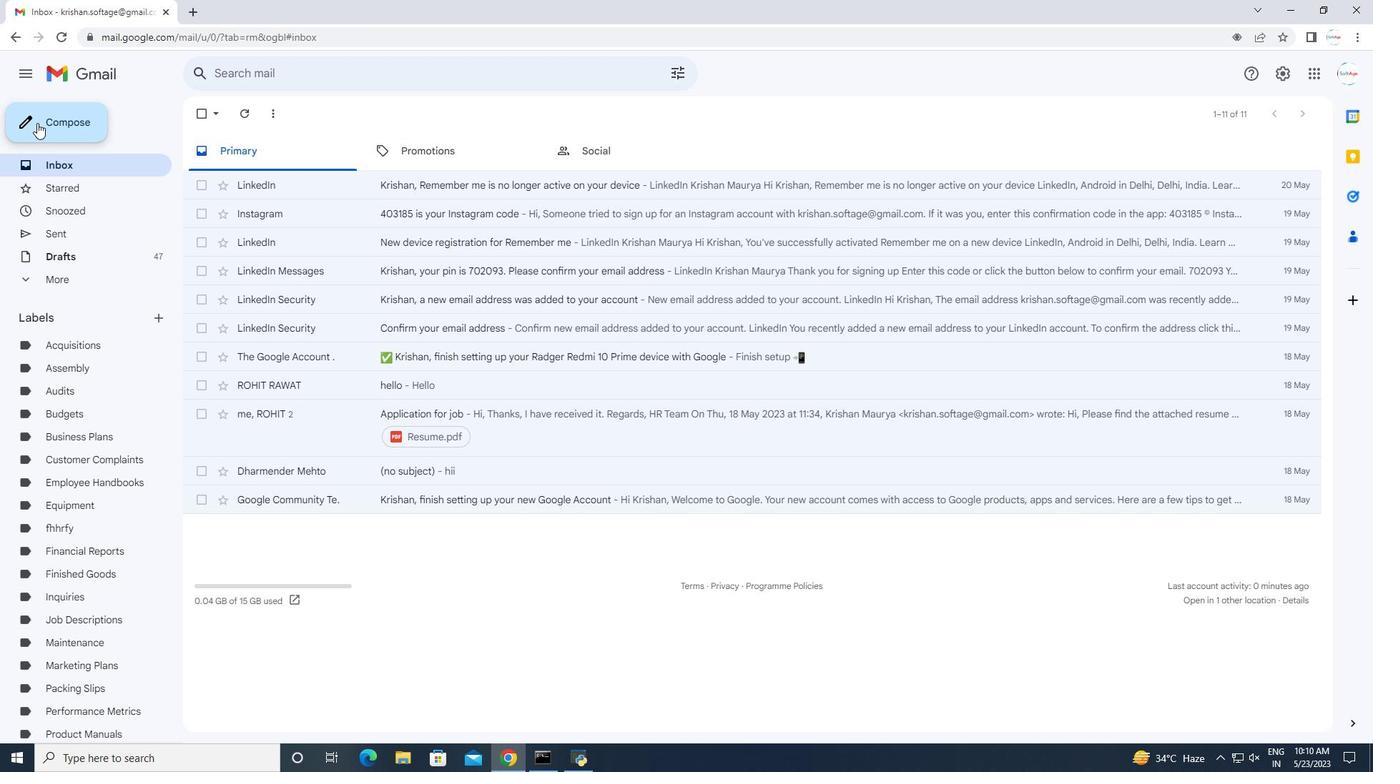 
Action: Mouse moved to (999, 353)
Screenshot: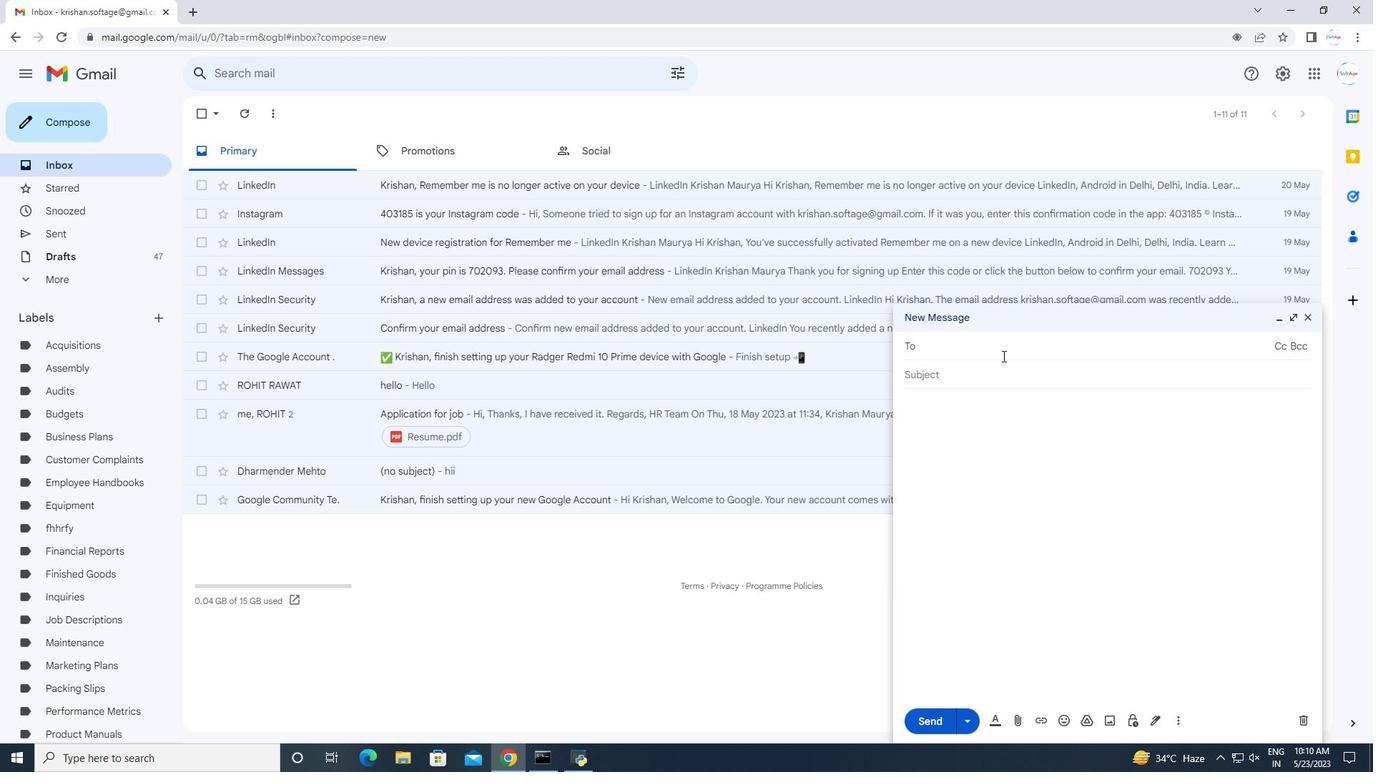 
Action: Mouse pressed left at (999, 353)
Screenshot: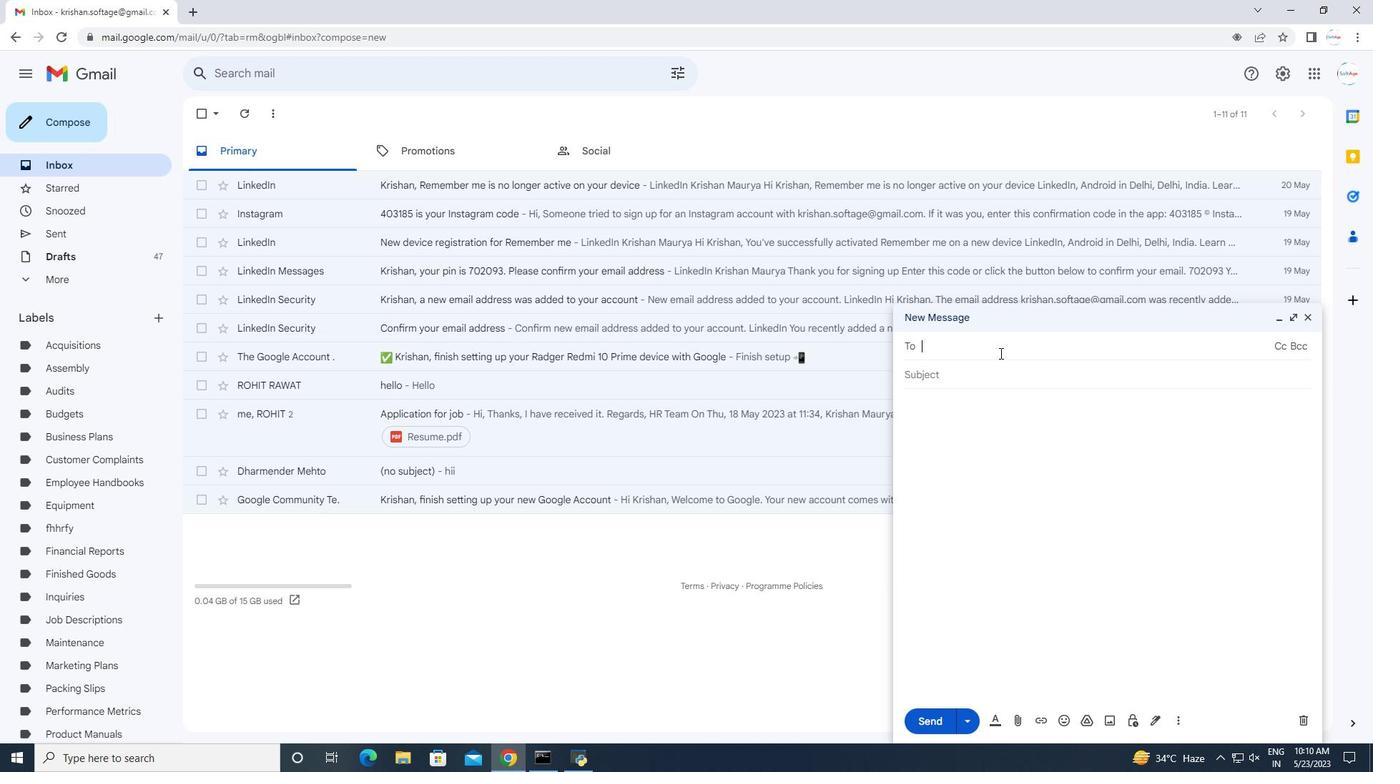 
Action: Key pressed softage.6<Key.shift>@softgae.net<Key.tab><Key.tab><Key.tab><Key.shift>Heartfelt<Key.space>thanks<Key.space>and<Key.space>warm<Key.space>wishes.
Screenshot: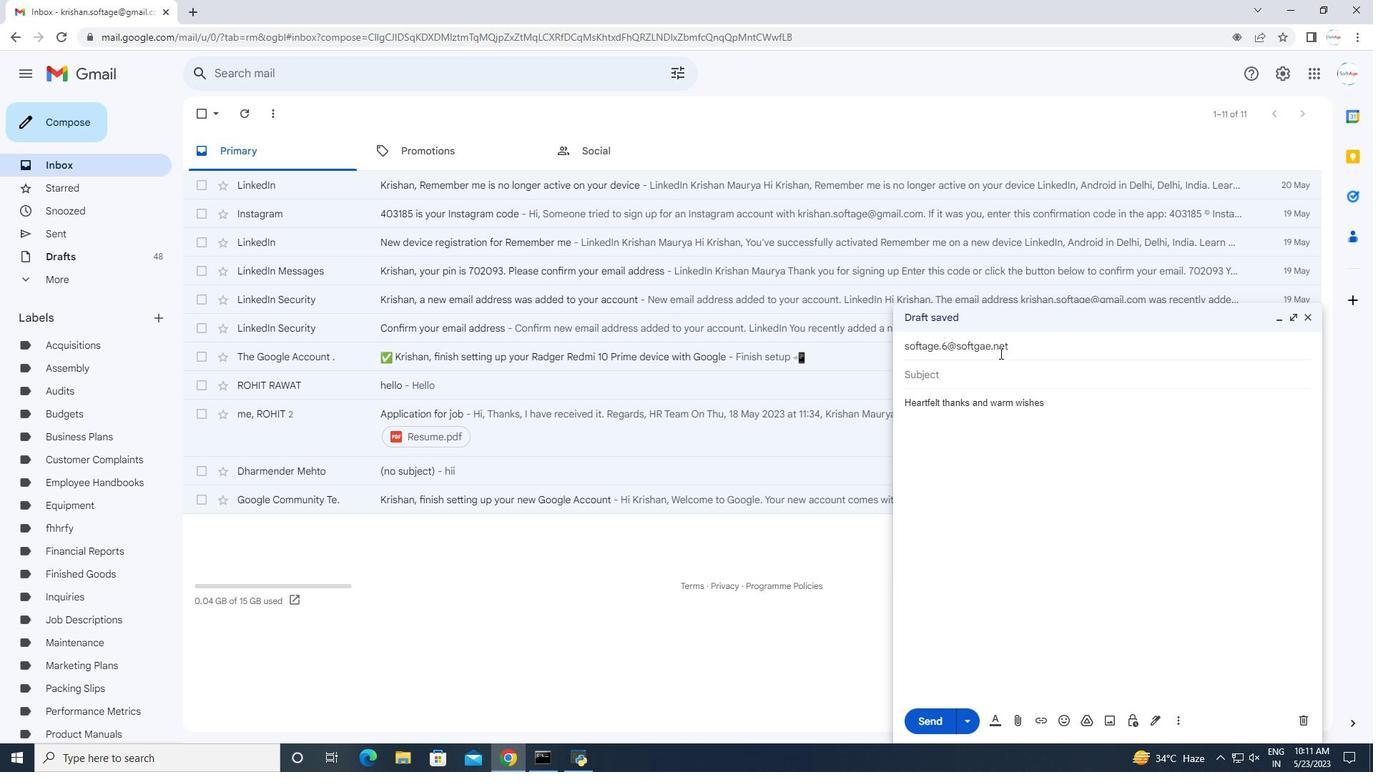 
Action: Mouse moved to (1154, 719)
Screenshot: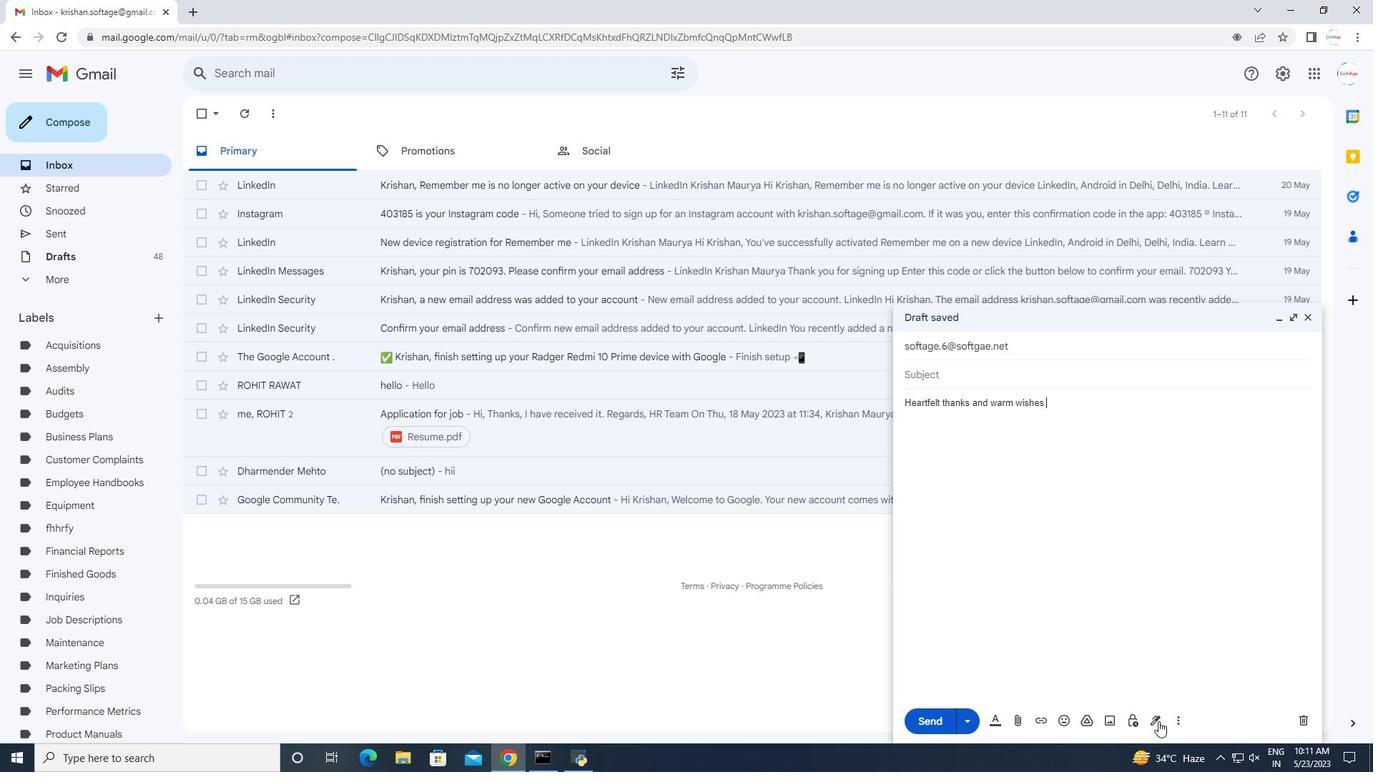 
Action: Mouse pressed left at (1154, 719)
Screenshot: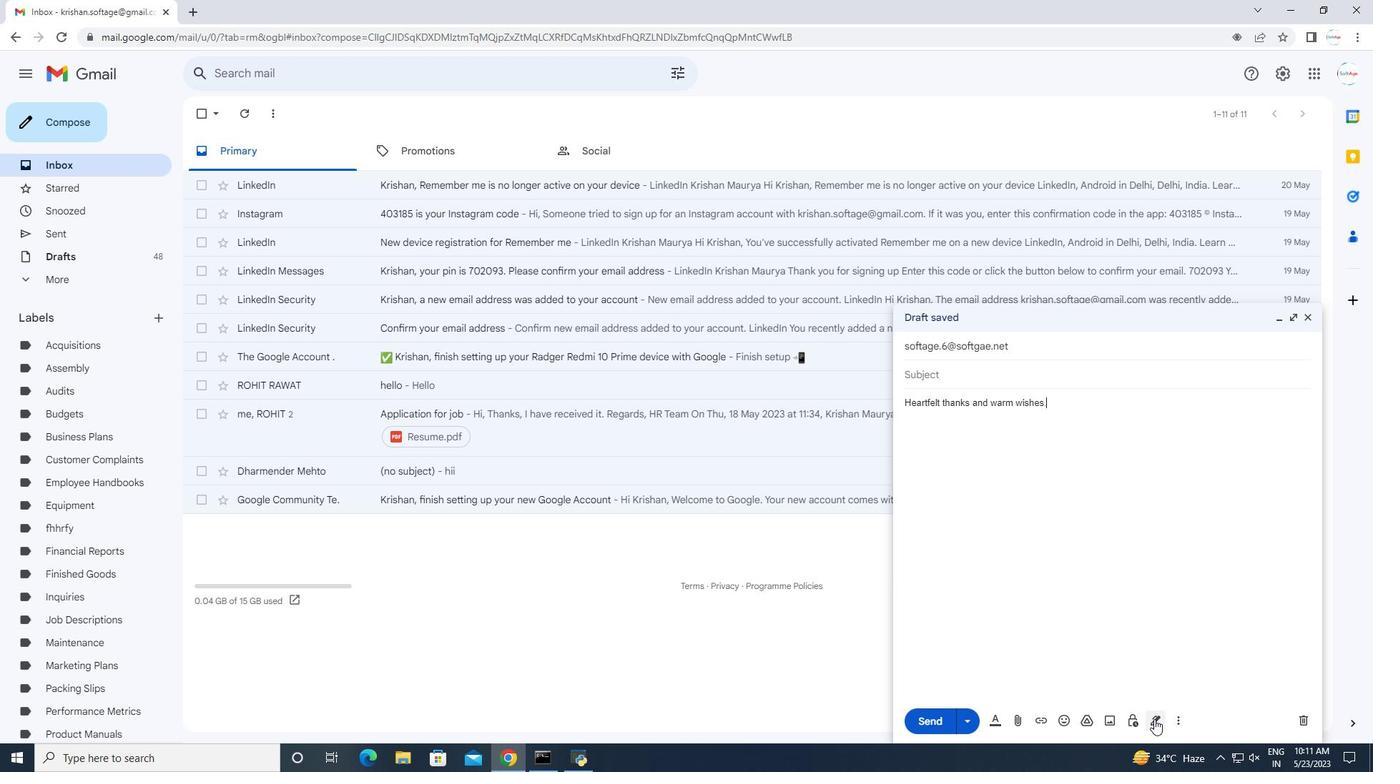 
Action: Mouse moved to (1197, 700)
Screenshot: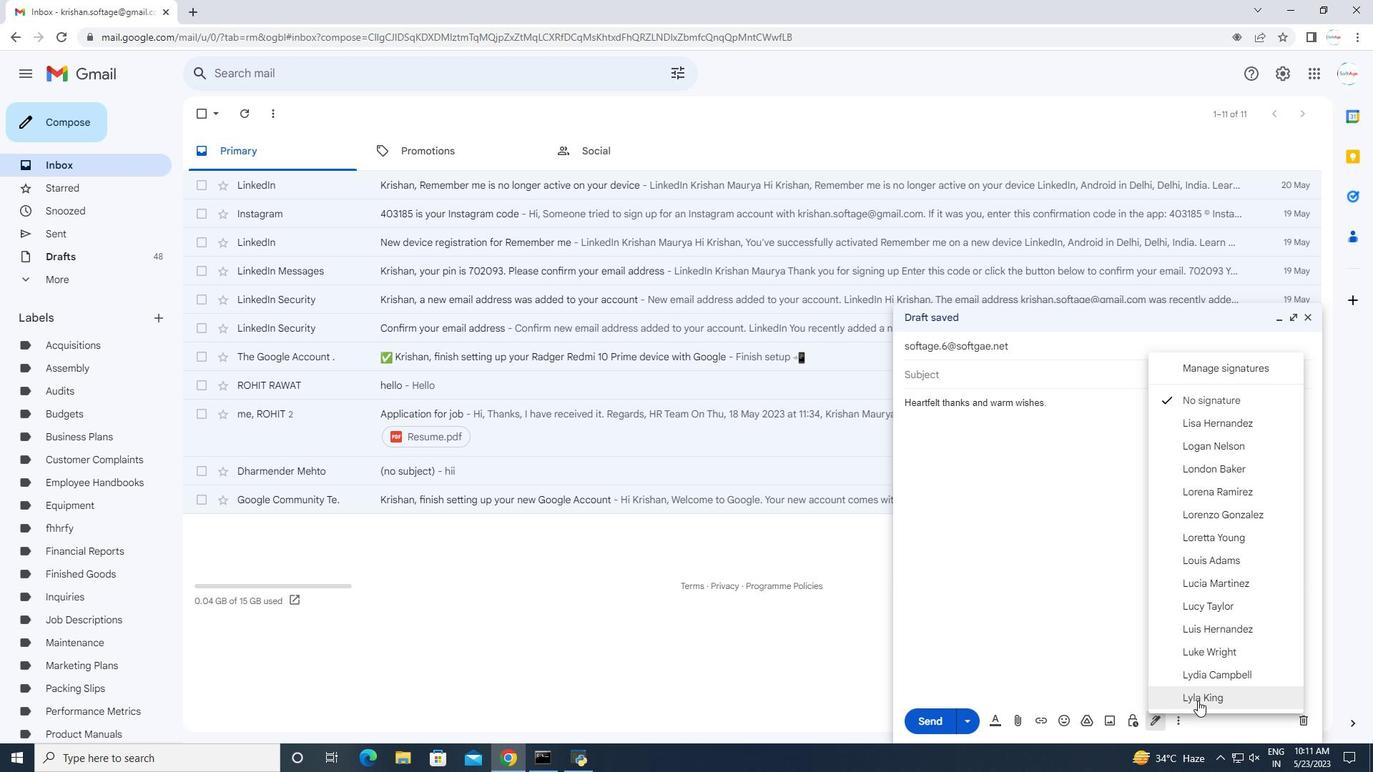 
Action: Mouse pressed left at (1197, 700)
Screenshot: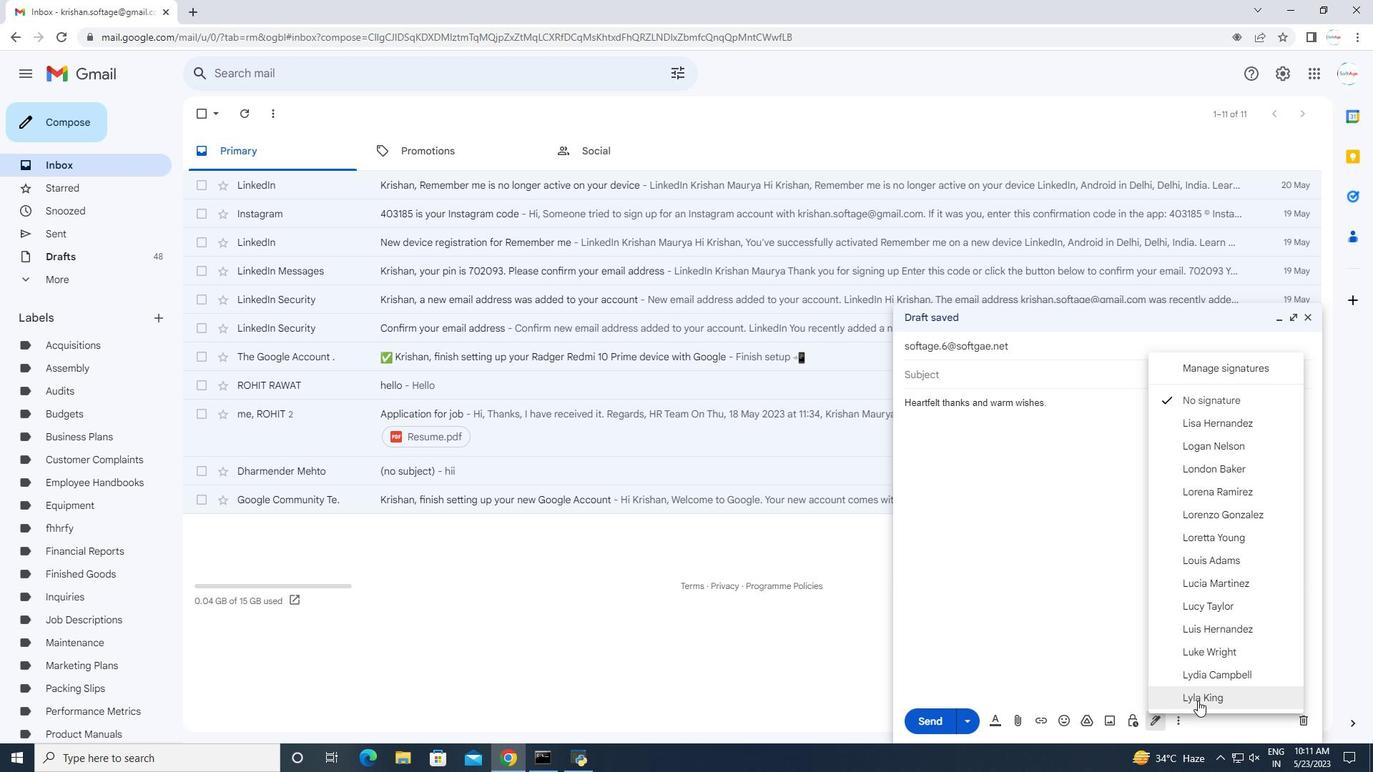 
Action: Mouse moved to (1174, 725)
Screenshot: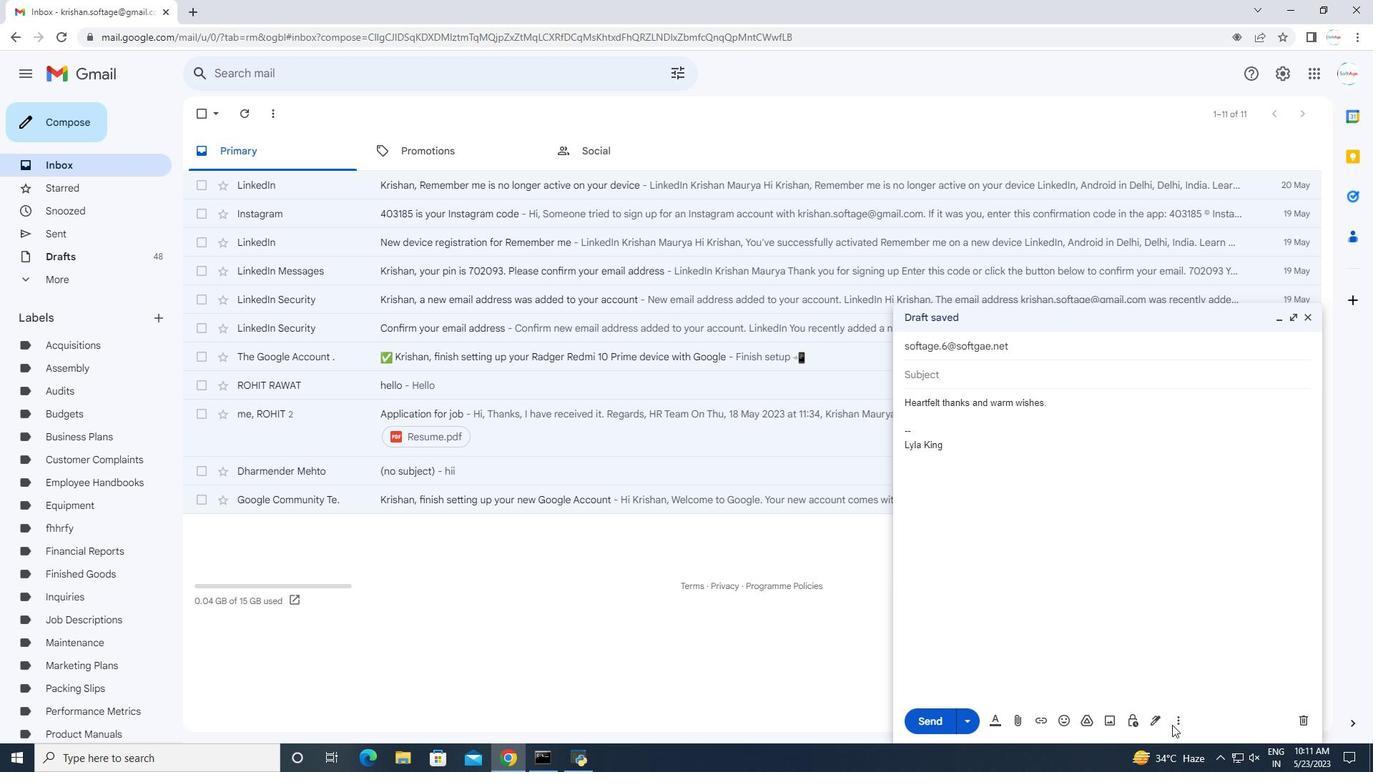 
Action: Mouse pressed left at (1174, 725)
Screenshot: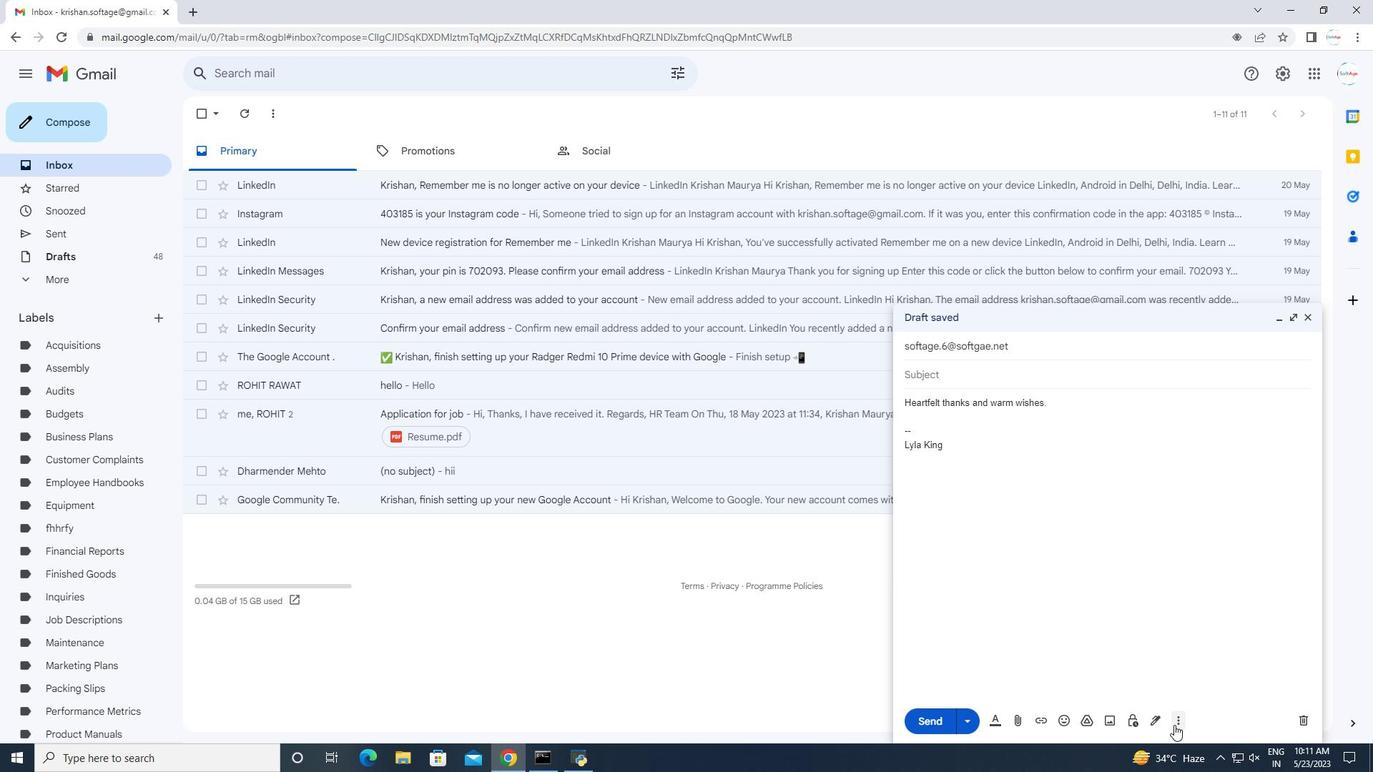 
Action: Mouse moved to (1239, 583)
Screenshot: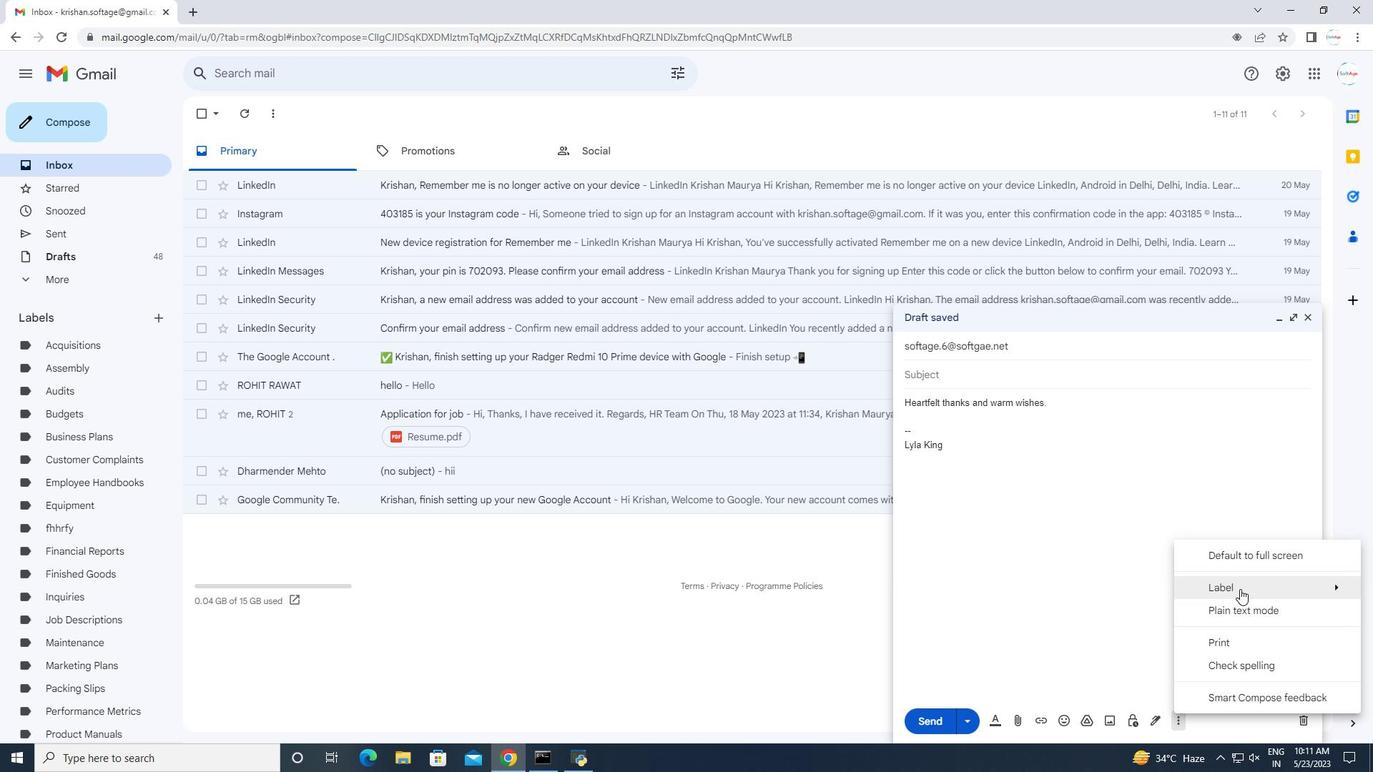 
Action: Mouse pressed left at (1239, 583)
Screenshot: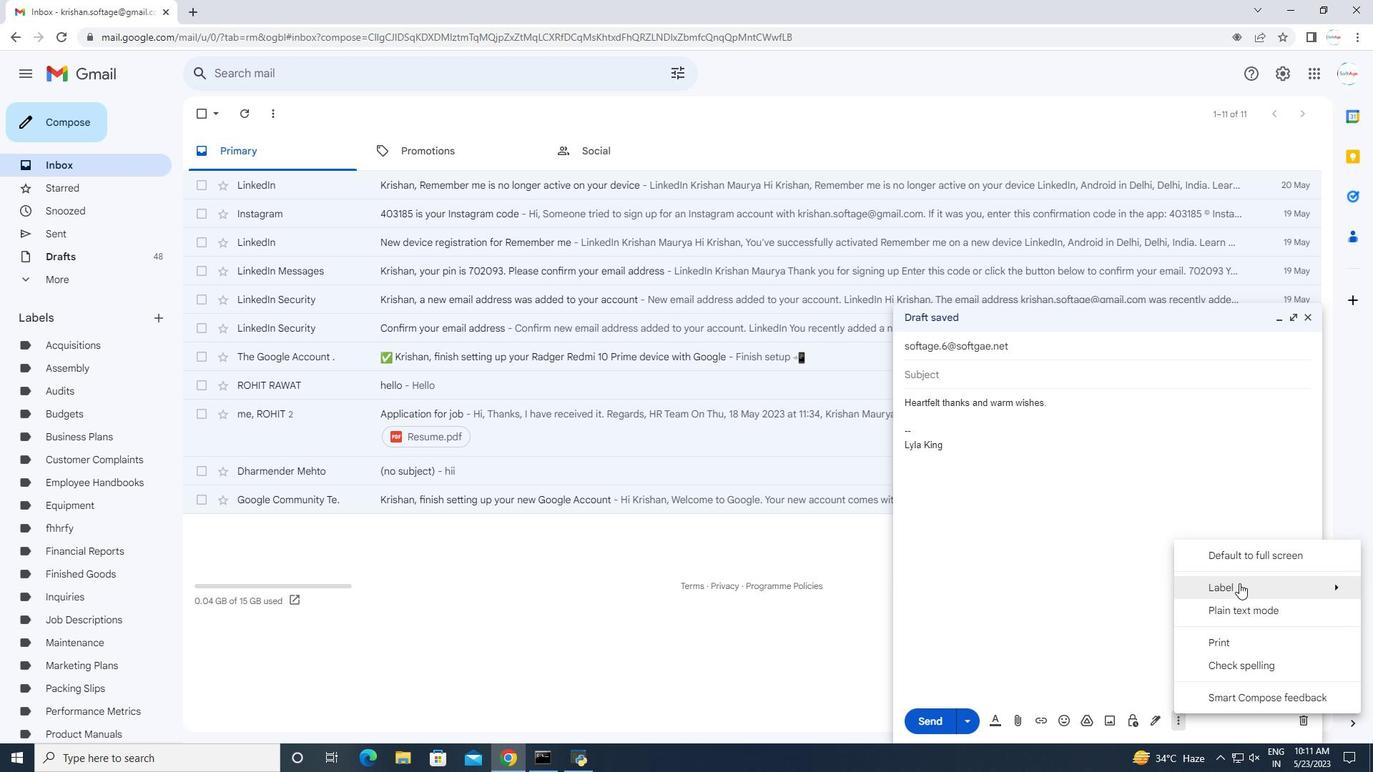 
Action: Mouse moved to (1092, 560)
Screenshot: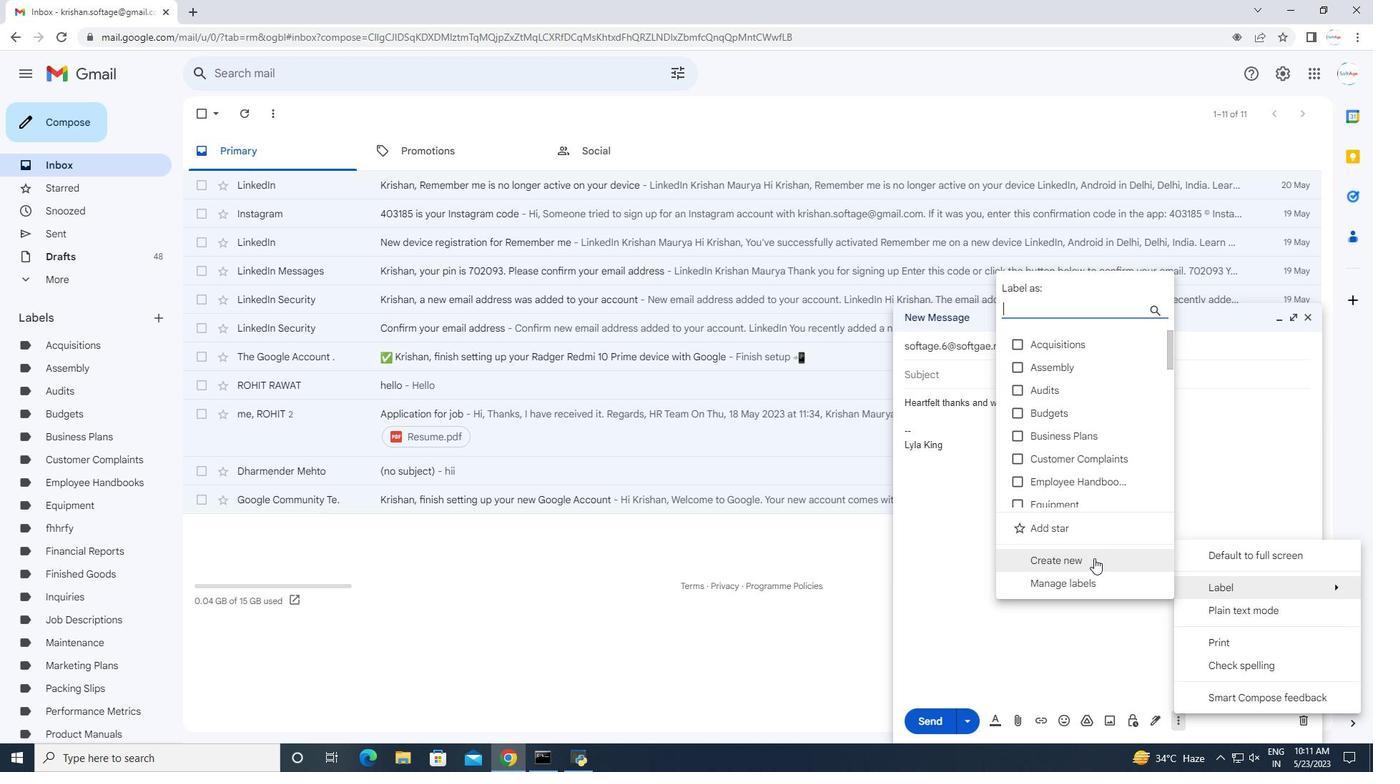 
Action: Mouse pressed left at (1092, 560)
Screenshot: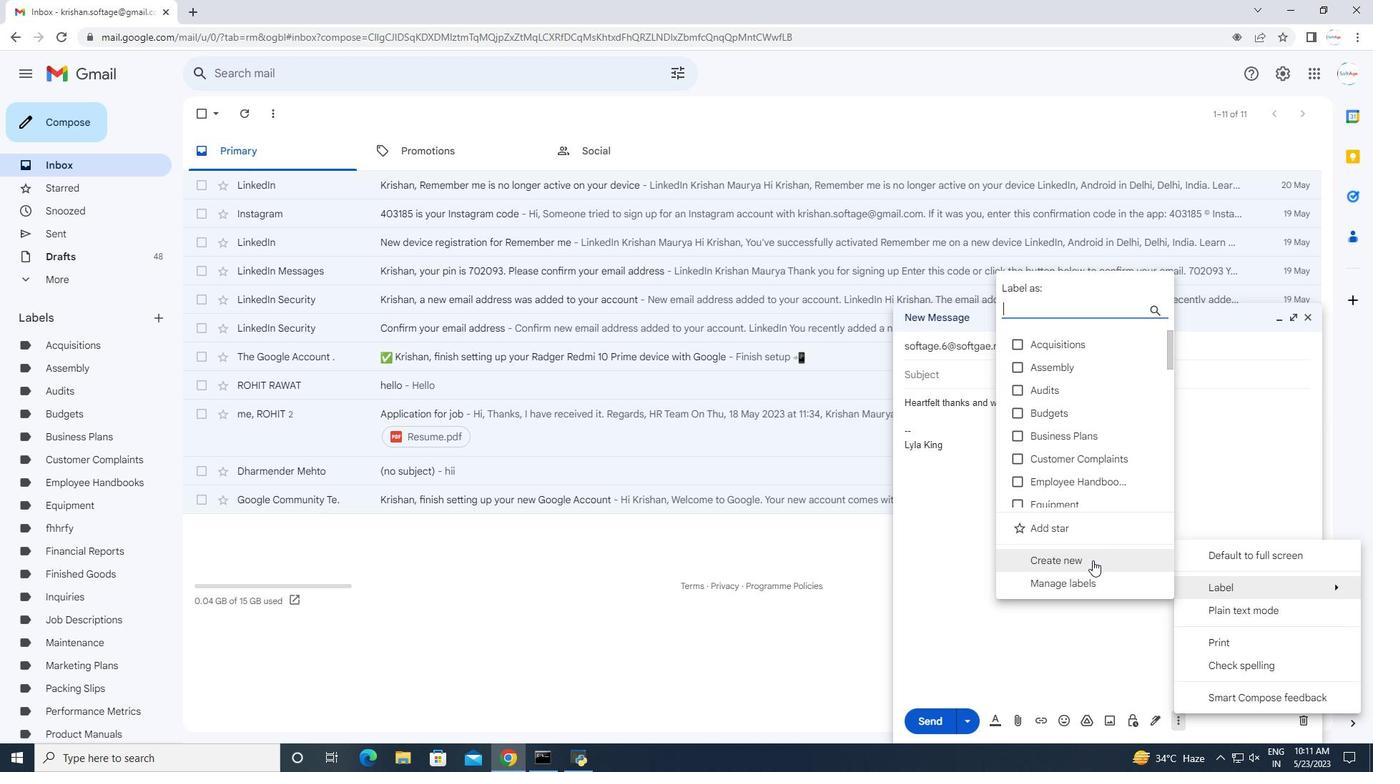 
Action: Mouse moved to (746, 376)
Screenshot: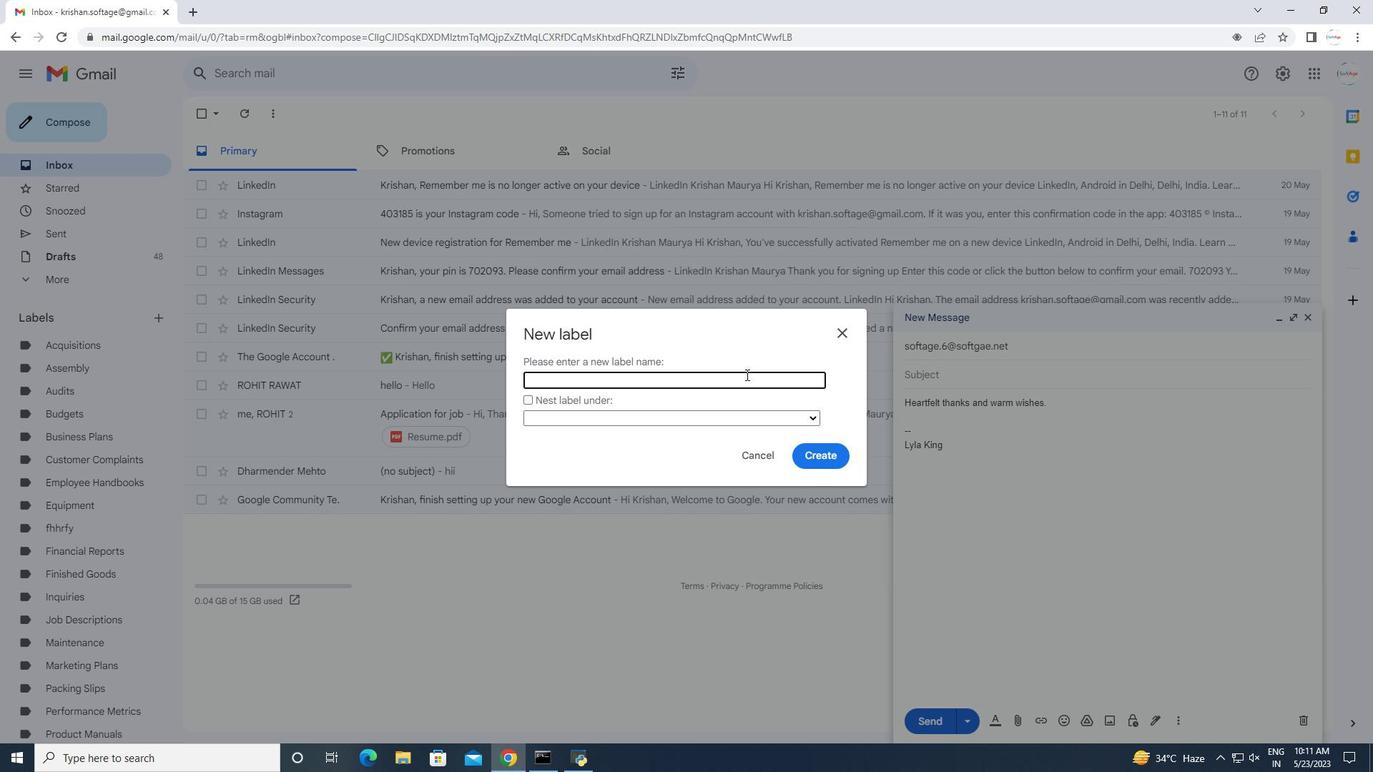 
Action: Mouse pressed left at (746, 376)
Screenshot: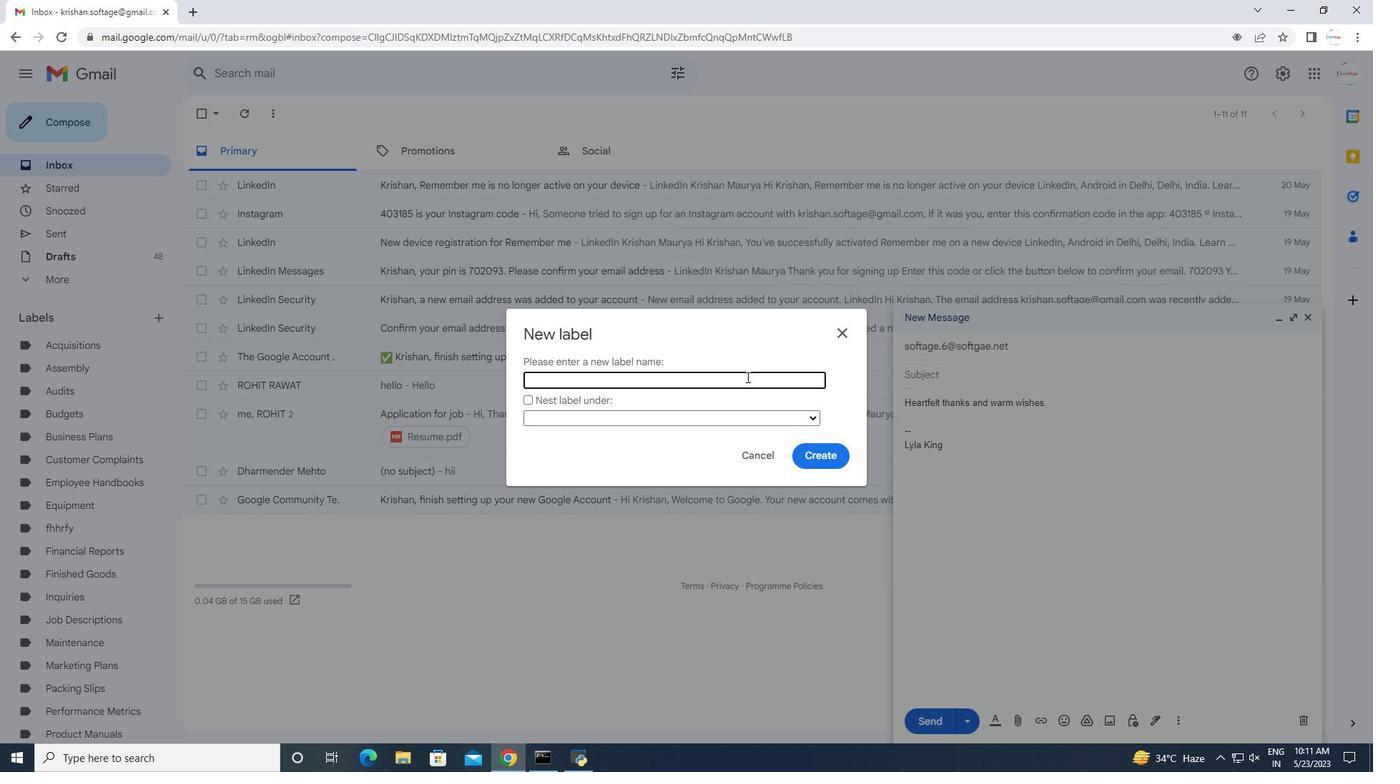 
Action: Mouse moved to (750, 371)
Screenshot: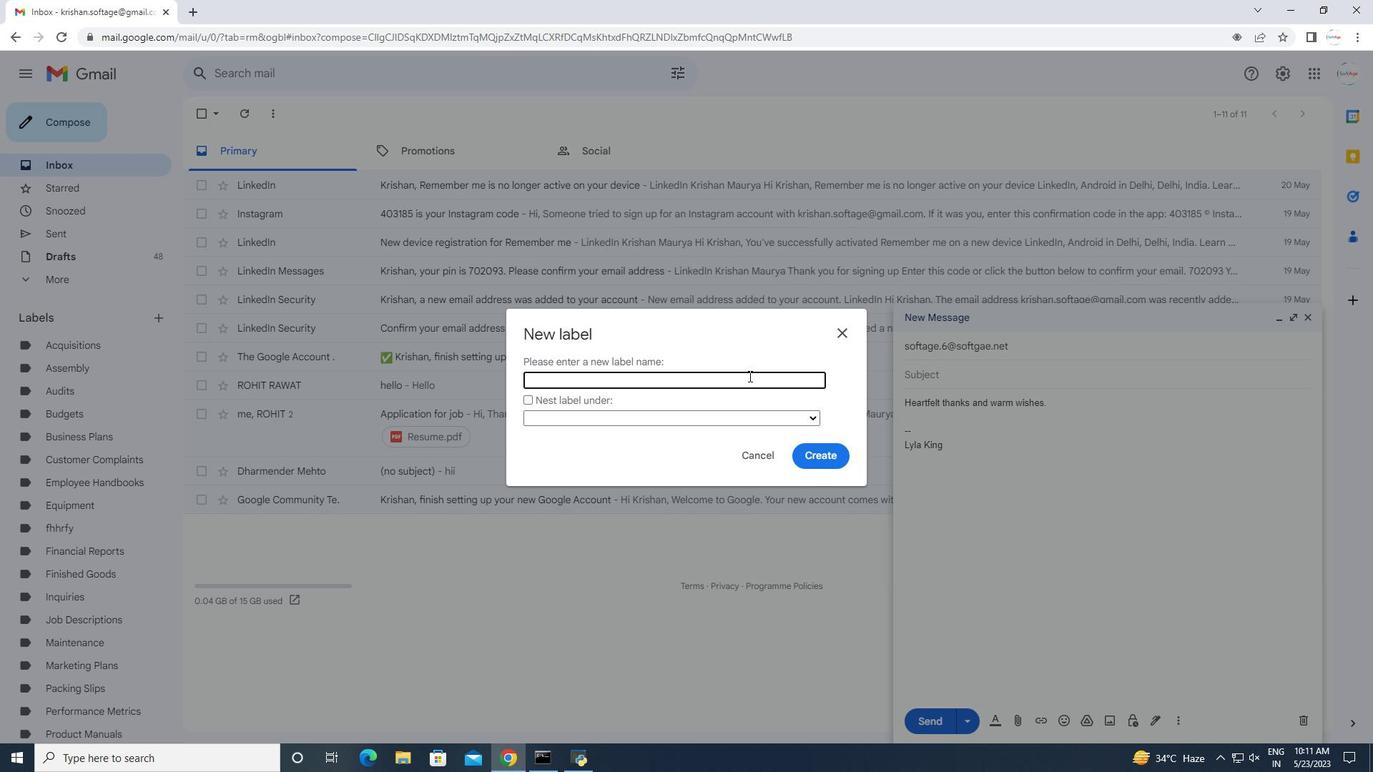 
Action: Key pressed <Key.shift><Key.shift><Key.shift><Key.shift><Key.shift><Key.shift><Key.shift><Key.shift><Key.shift><Key.shift><Key.shift><Key.shift><Key.shift><Key.shift><Key.shift><Key.shift><Key.shift><Key.shift><Key.shift><Key.shift><Key.shift><Key.shift><Key.shift><Key.shift><Key.shift><Key.shift><Key.shift><Key.shift>Joint<Key.space><Key.shift>Ventures
Screenshot: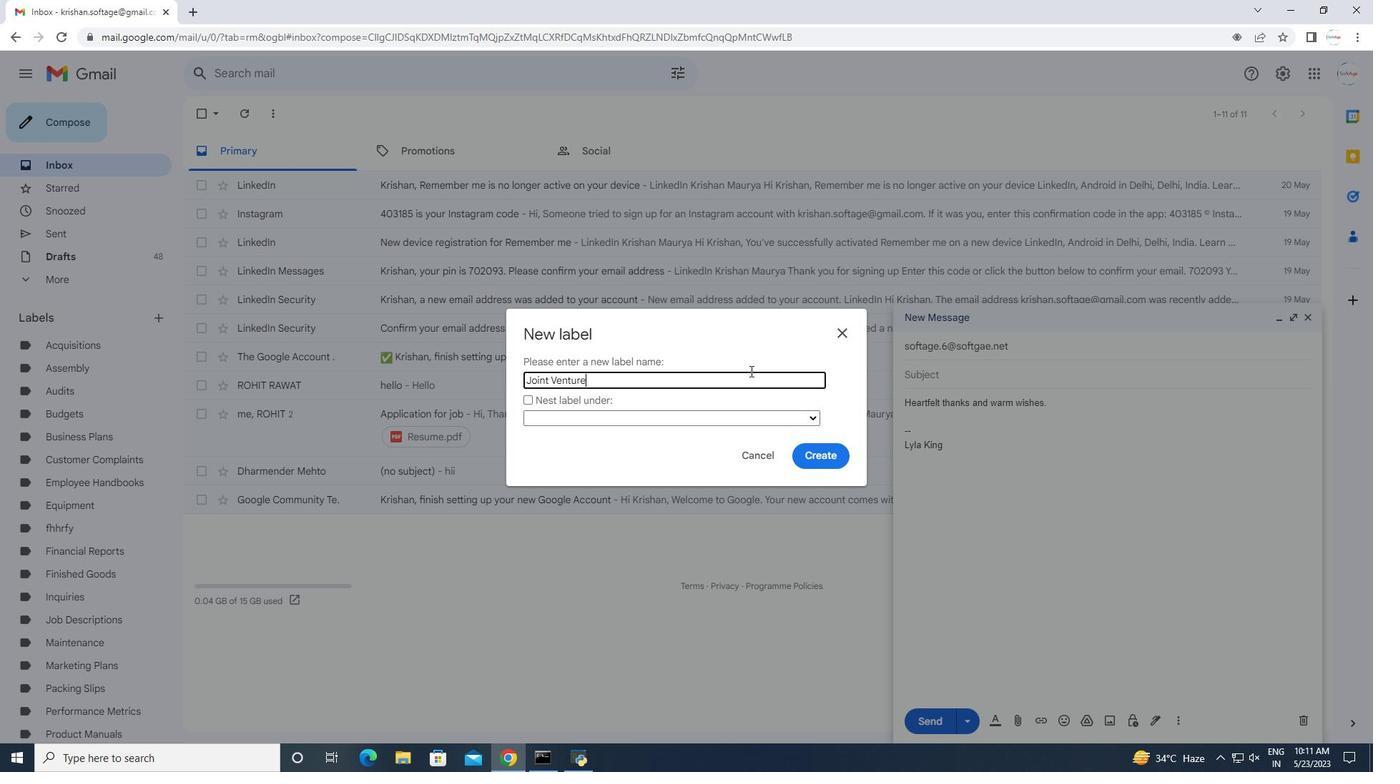 
Action: Mouse moved to (833, 453)
Screenshot: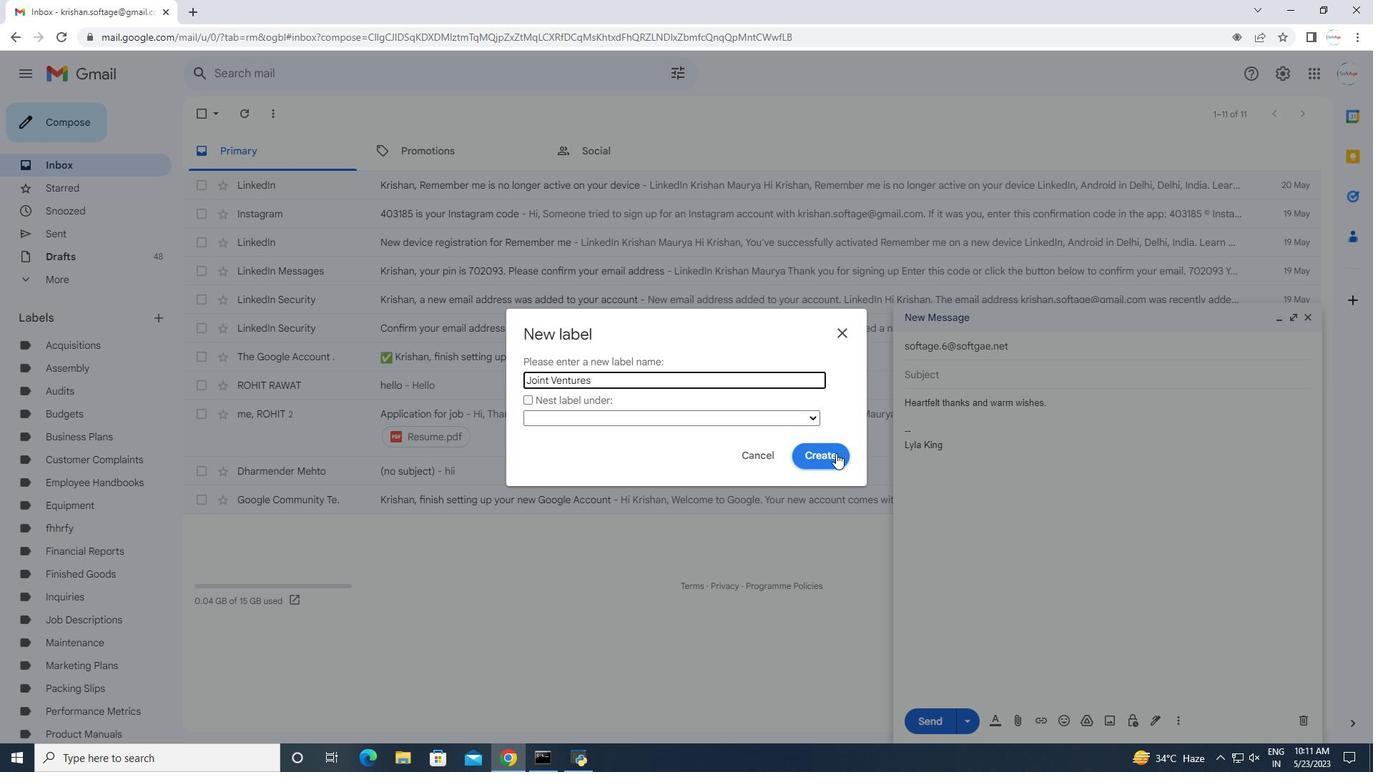 
Action: Mouse pressed left at (833, 453)
Screenshot: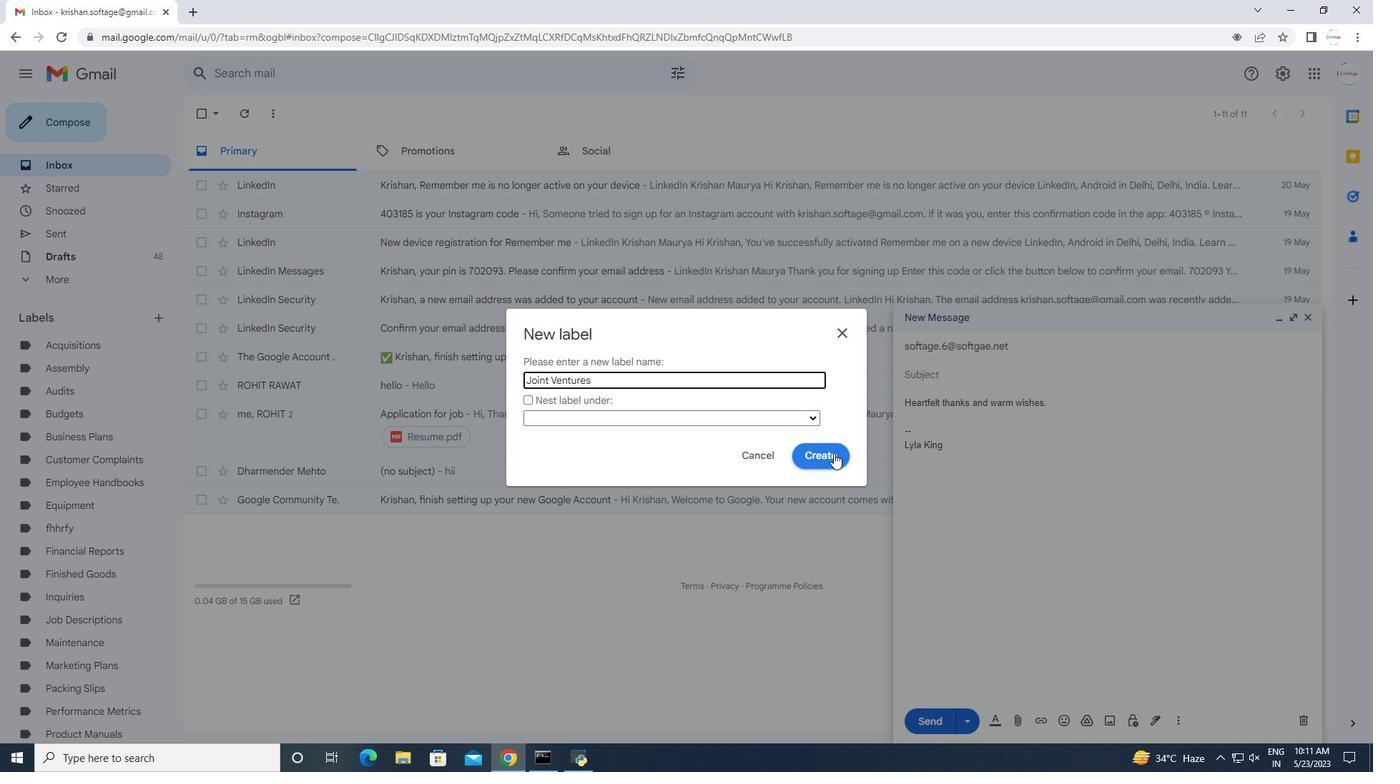 
Action: Mouse moved to (991, 430)
Screenshot: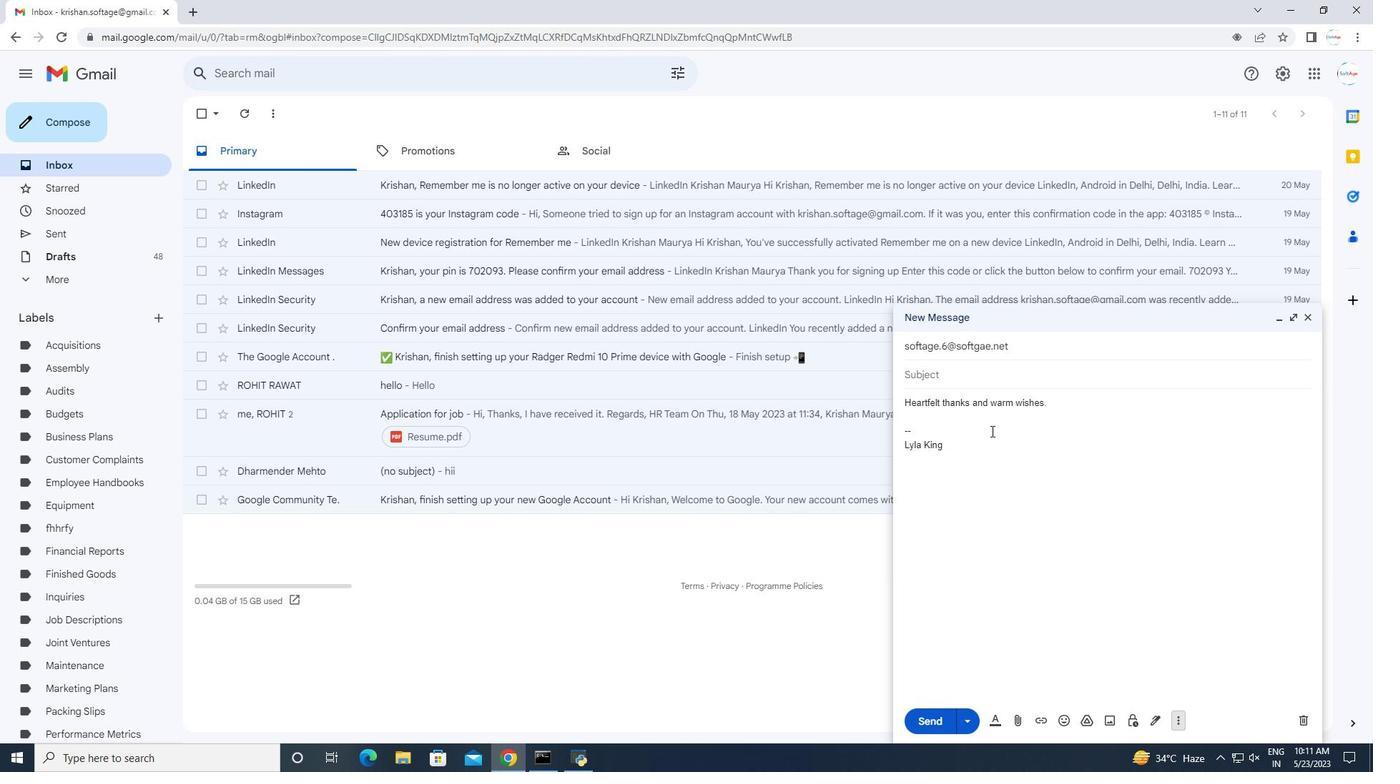 
